 Task: Open Card Lessons Learned Meeting in Board Sales Forecasting and Revenue Projection to Workspace Corporate Social Responsibility and add a team member Softage.1@softage.net, a label Blue, a checklist Invoice Tracking, an attachment from your computer, a color Blue and finally, add a card description 'Develop and launch new customer referral program for B2C market' and a comment 'Our team has the opportunity to exceed expectations on this task, so let us deliver something that truly impresses.'. Add a start date 'Jan 09, 1900' with a due date 'Jan 16, 1900'
Action: Mouse moved to (95, 445)
Screenshot: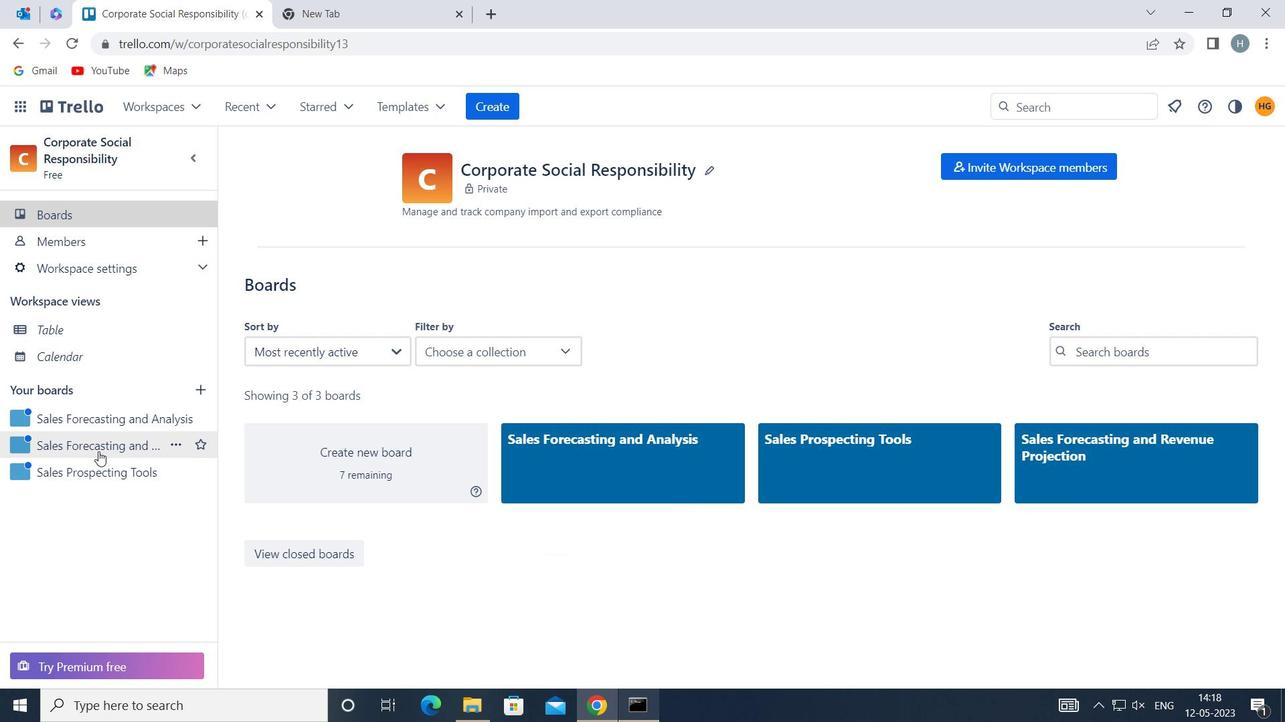
Action: Mouse pressed left at (95, 445)
Screenshot: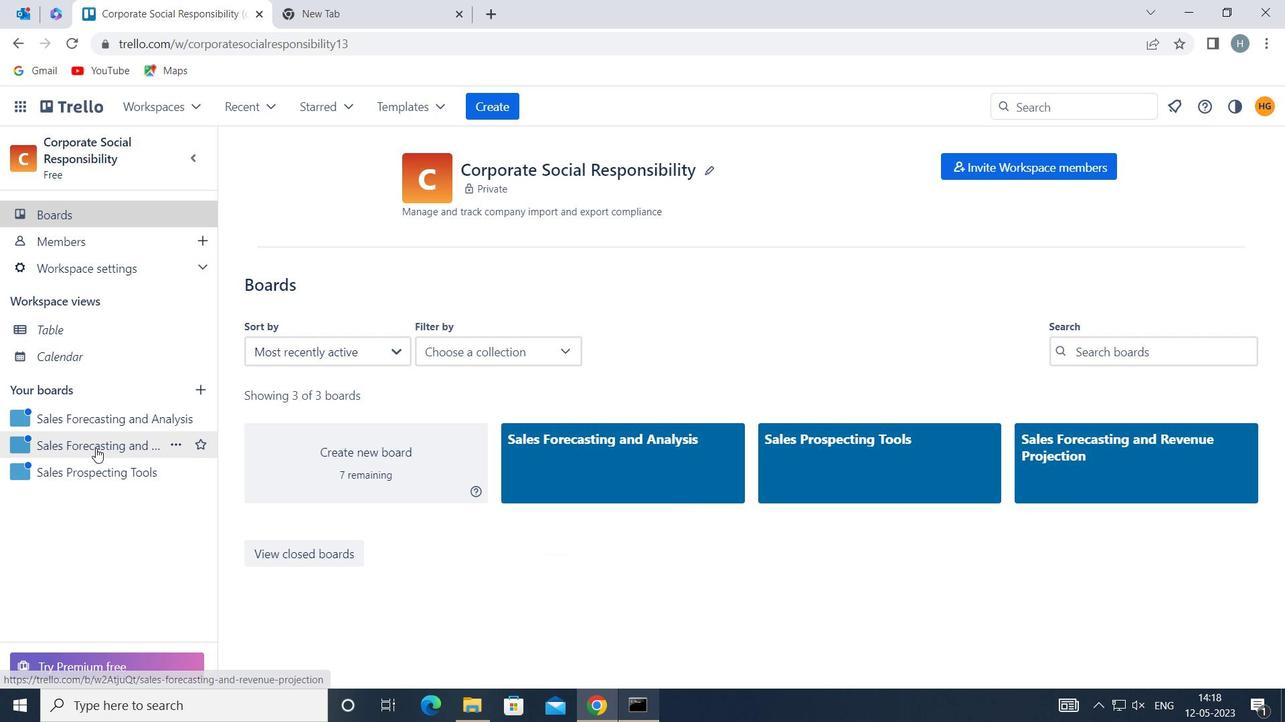 
Action: Mouse moved to (757, 242)
Screenshot: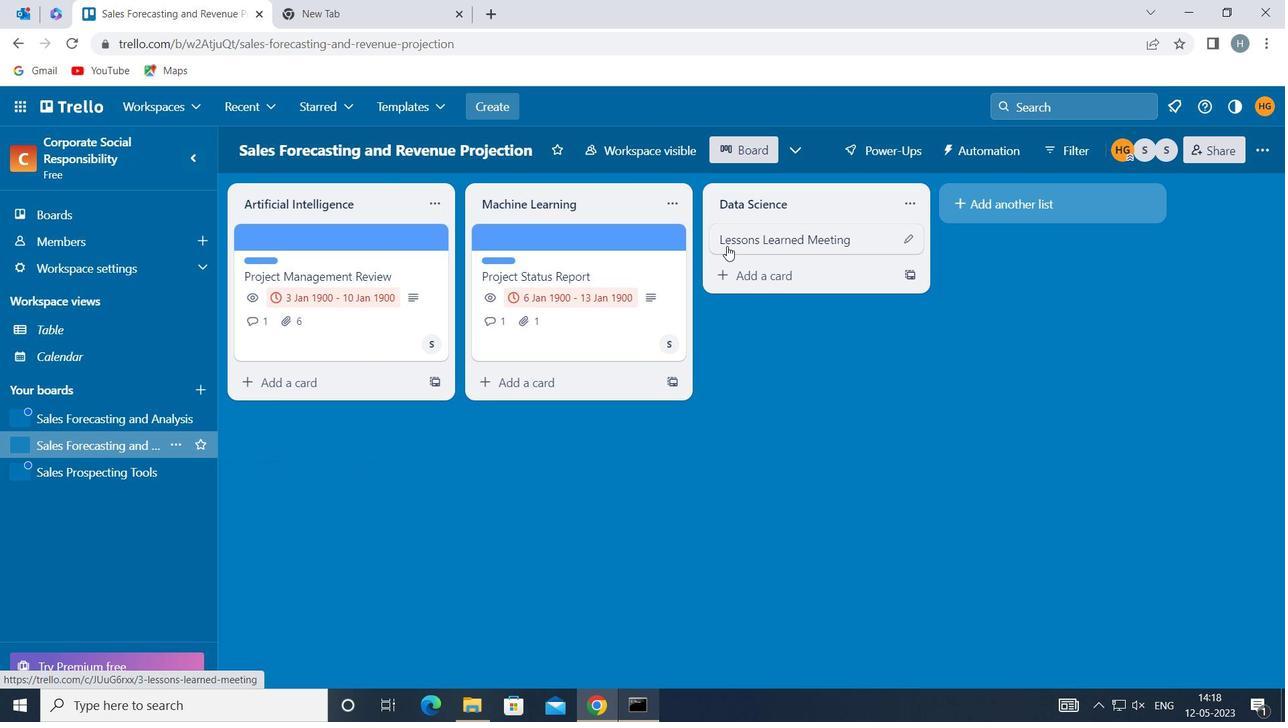 
Action: Mouse pressed left at (757, 242)
Screenshot: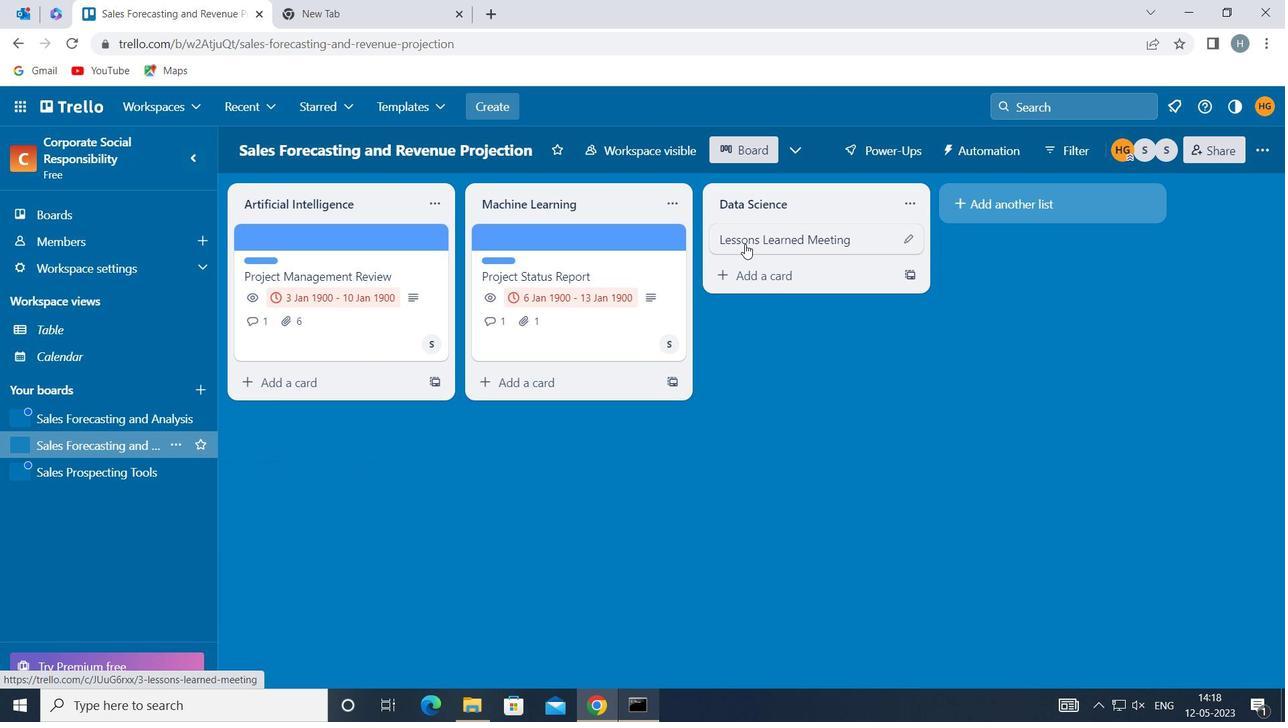 
Action: Mouse moved to (852, 301)
Screenshot: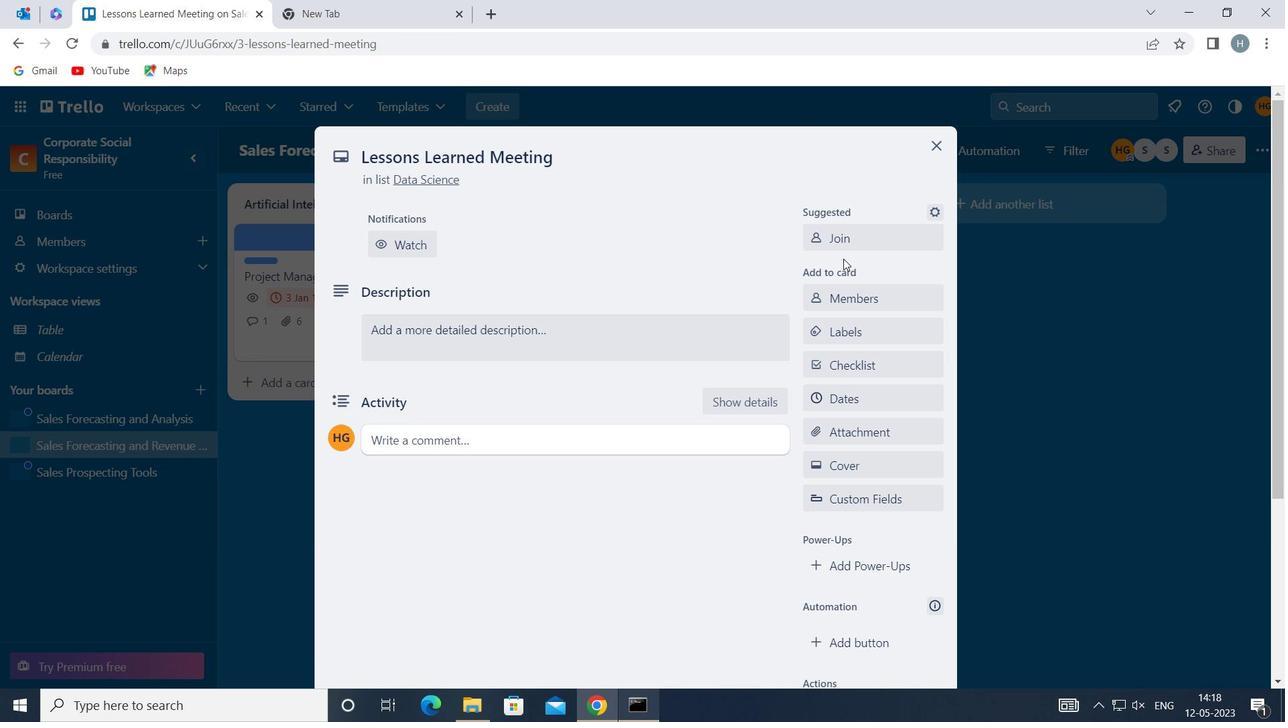 
Action: Mouse pressed left at (852, 301)
Screenshot: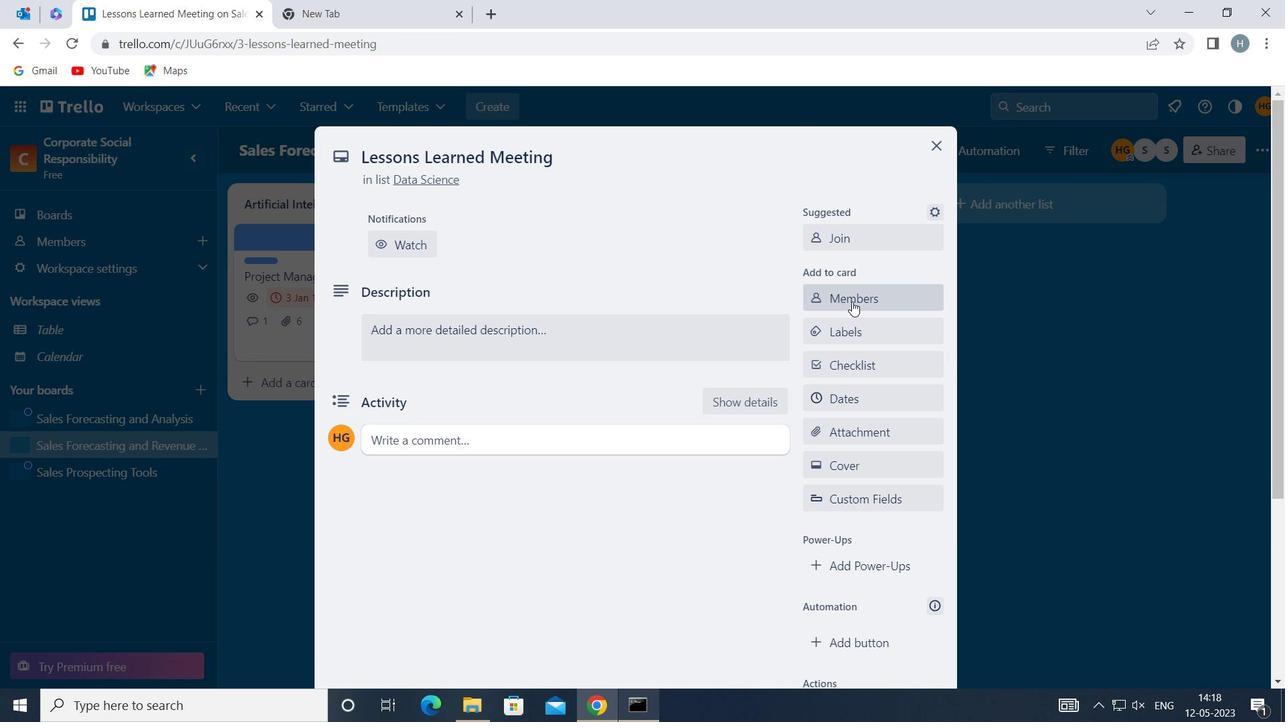 
Action: Key pressed softage
Screenshot: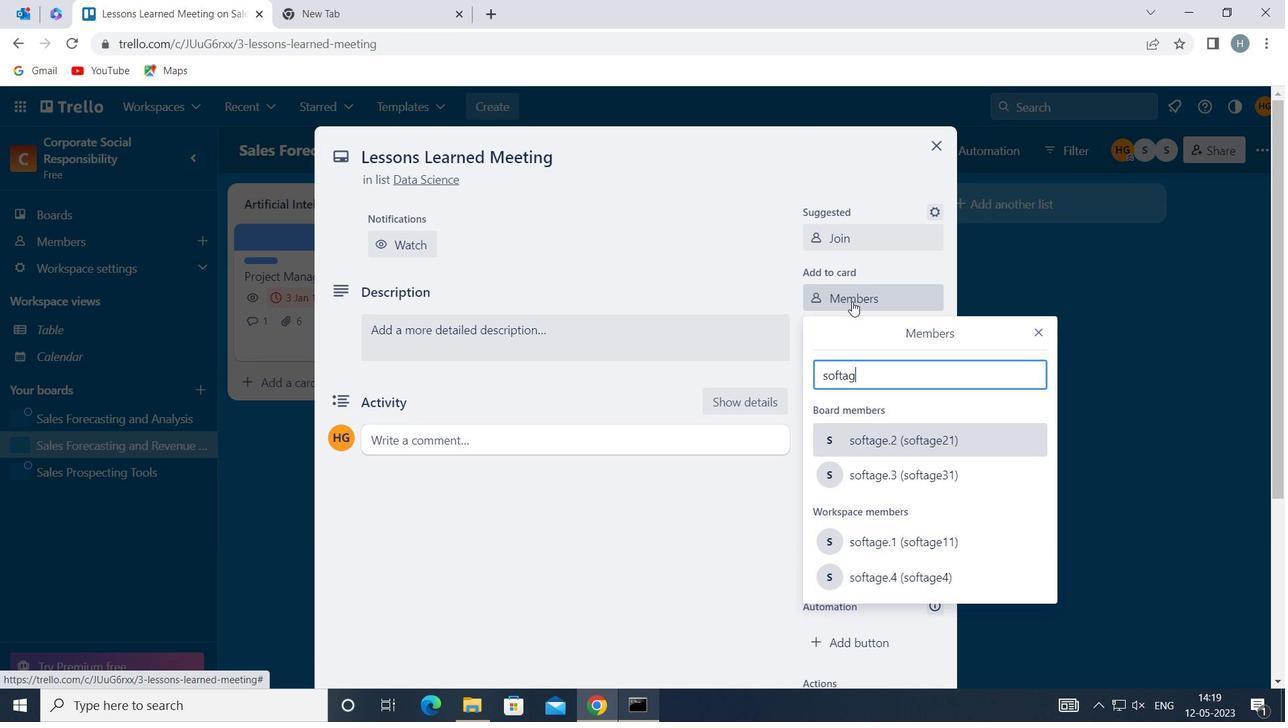 
Action: Mouse moved to (910, 539)
Screenshot: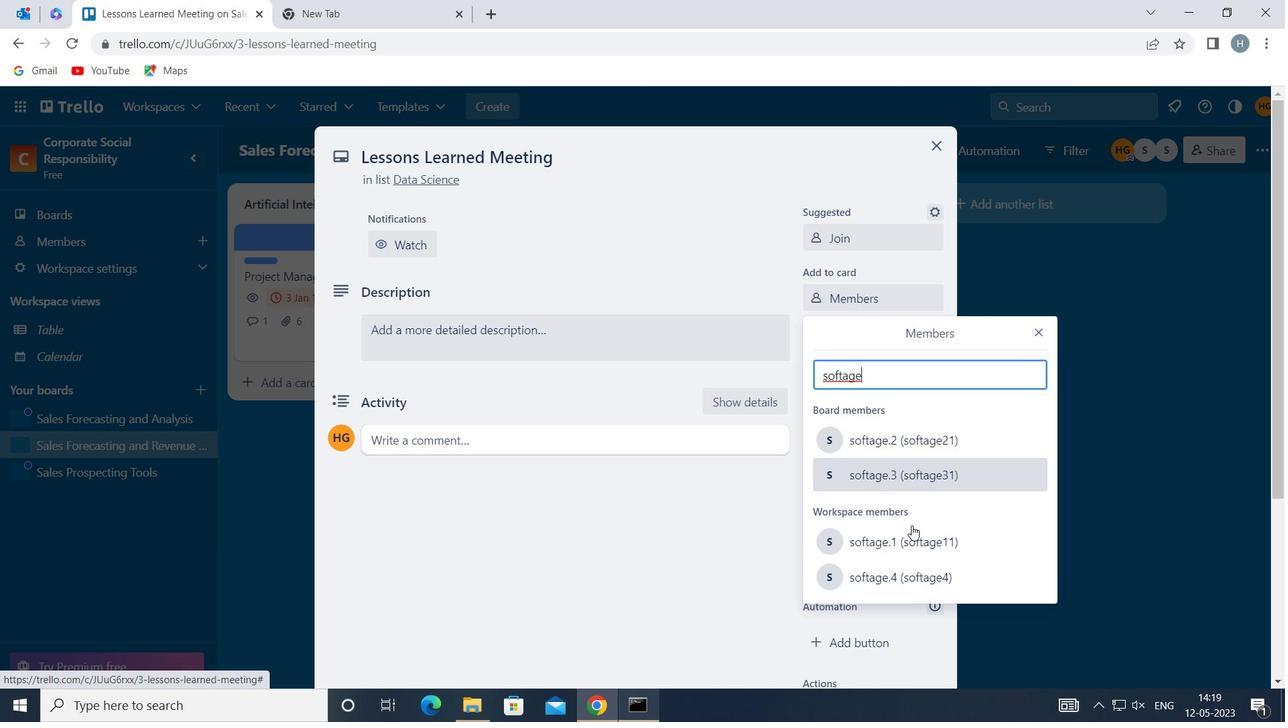 
Action: Mouse pressed left at (910, 539)
Screenshot: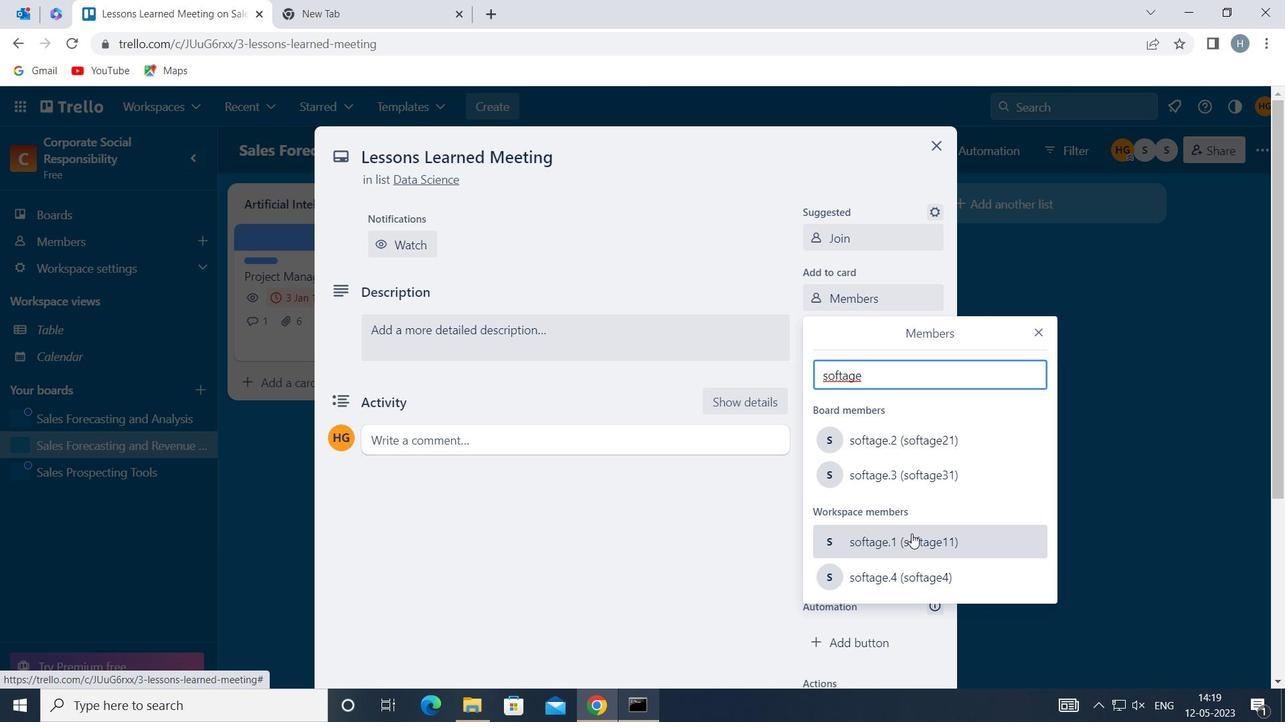 
Action: Mouse moved to (1036, 334)
Screenshot: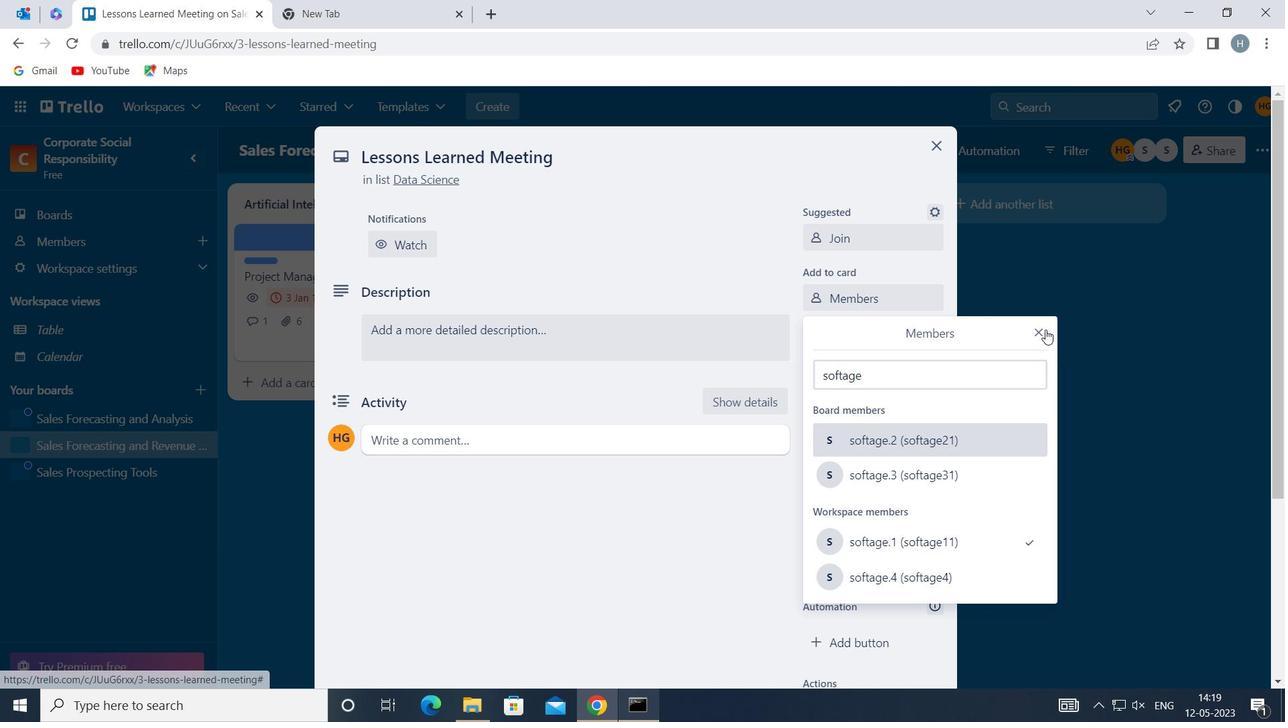 
Action: Mouse pressed left at (1036, 334)
Screenshot: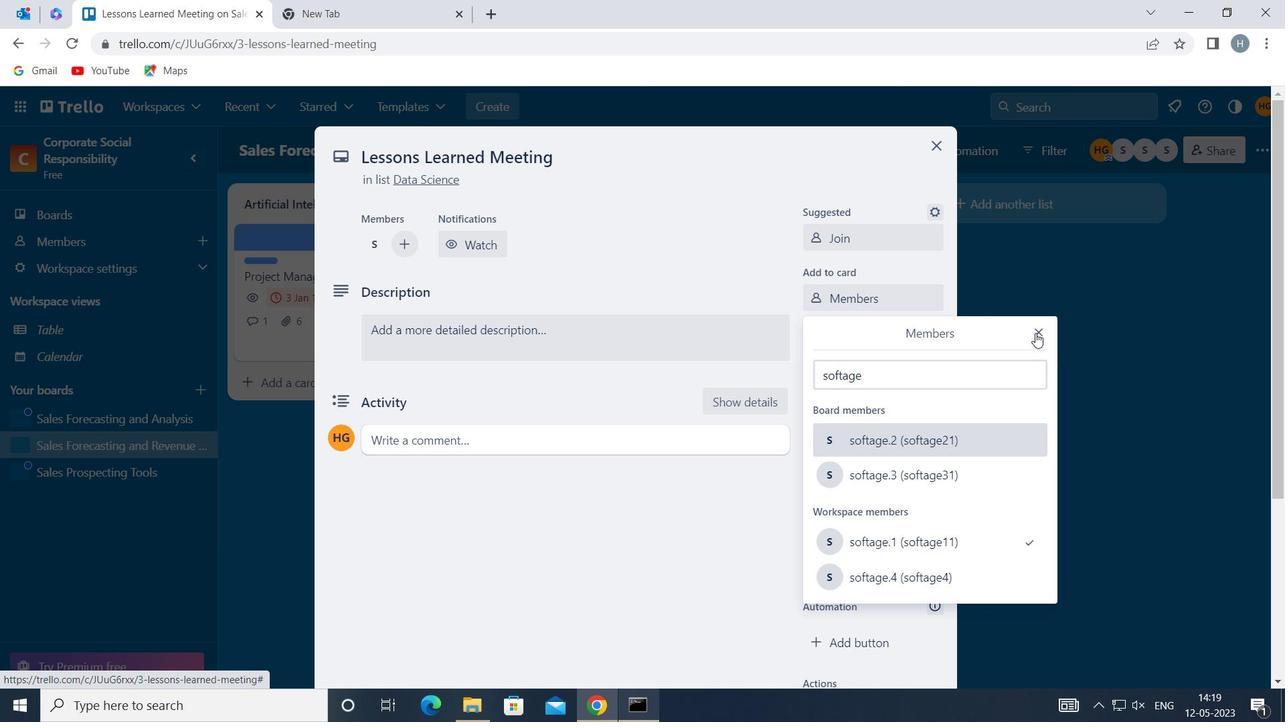 
Action: Mouse moved to (902, 328)
Screenshot: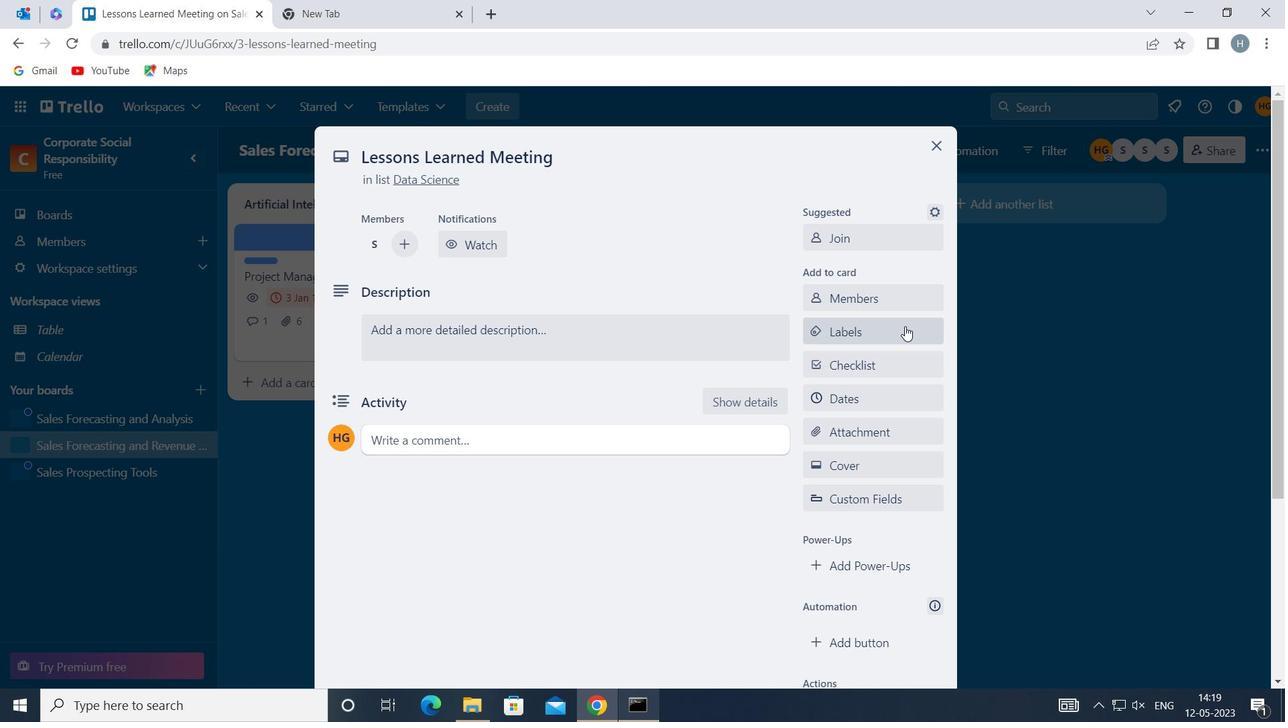 
Action: Mouse pressed left at (902, 328)
Screenshot: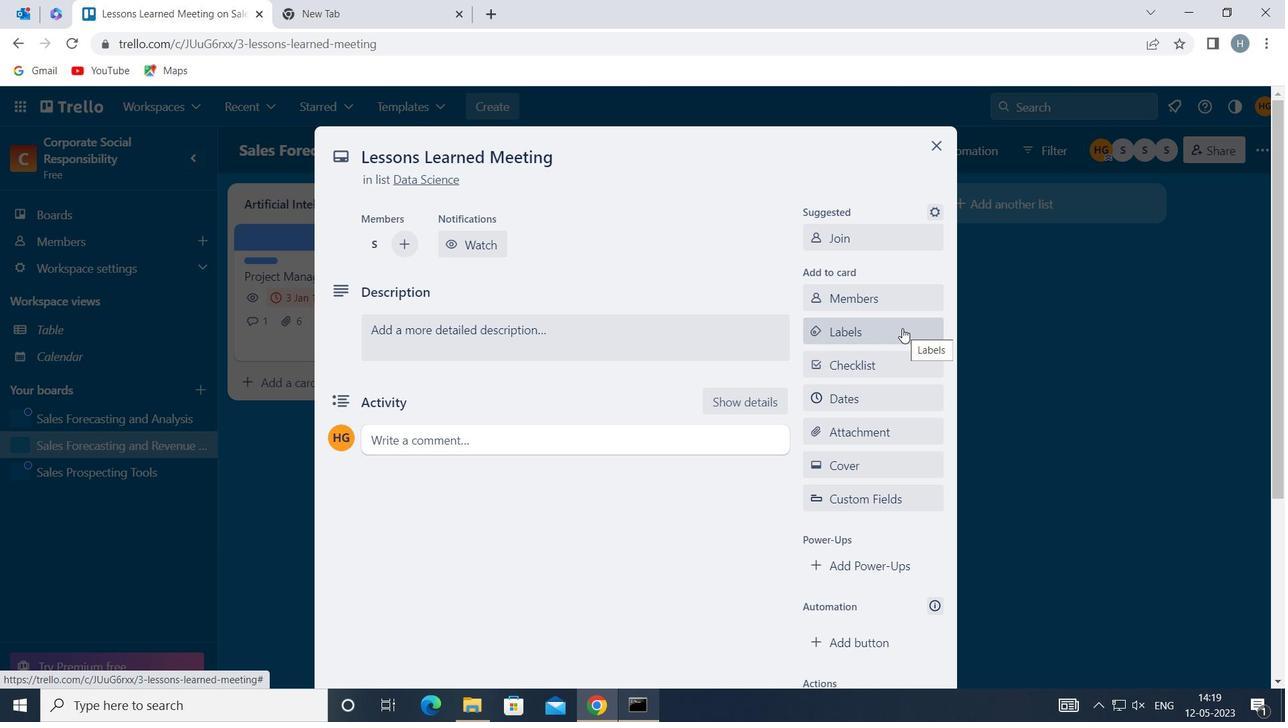 
Action: Mouse moved to (906, 391)
Screenshot: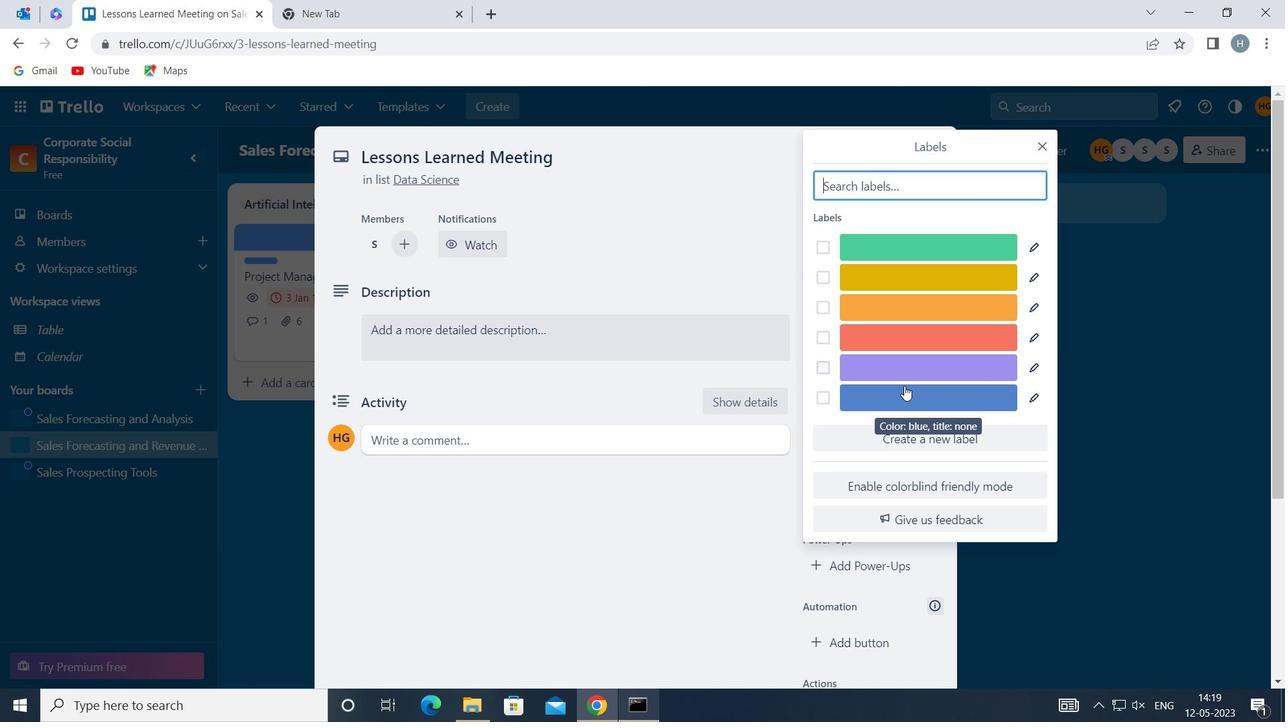 
Action: Mouse pressed left at (906, 391)
Screenshot: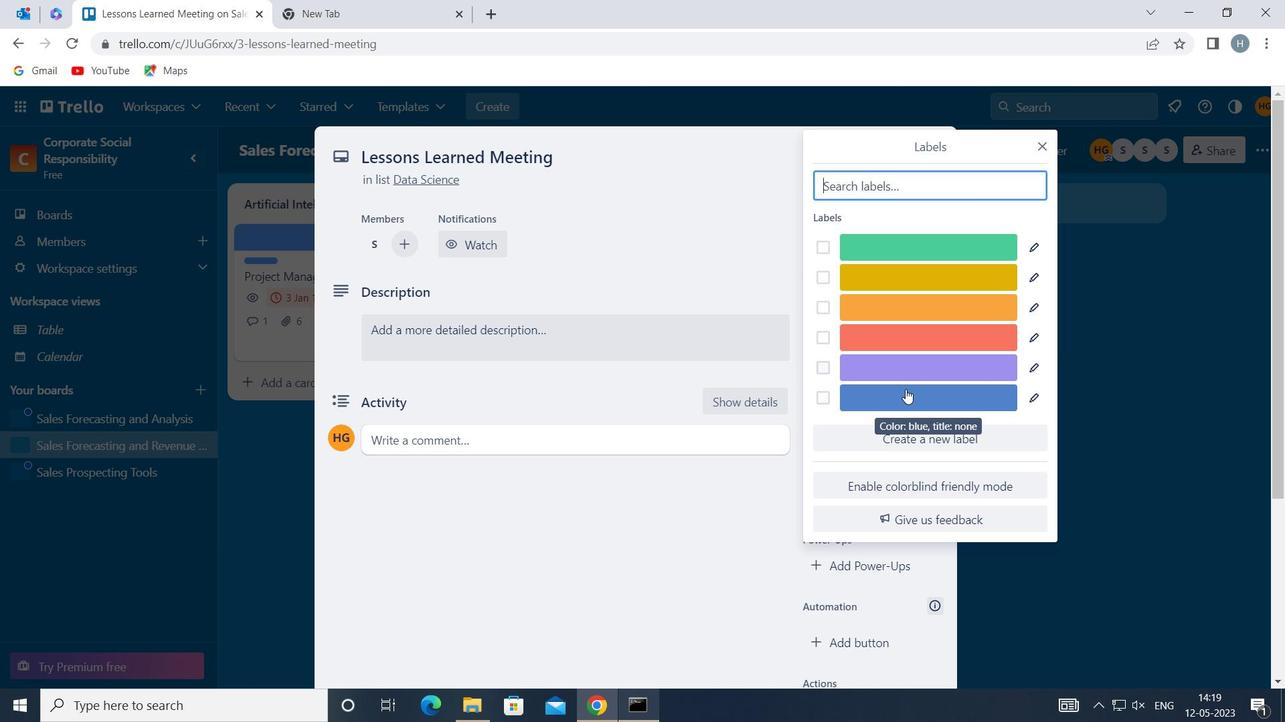 
Action: Mouse moved to (1044, 143)
Screenshot: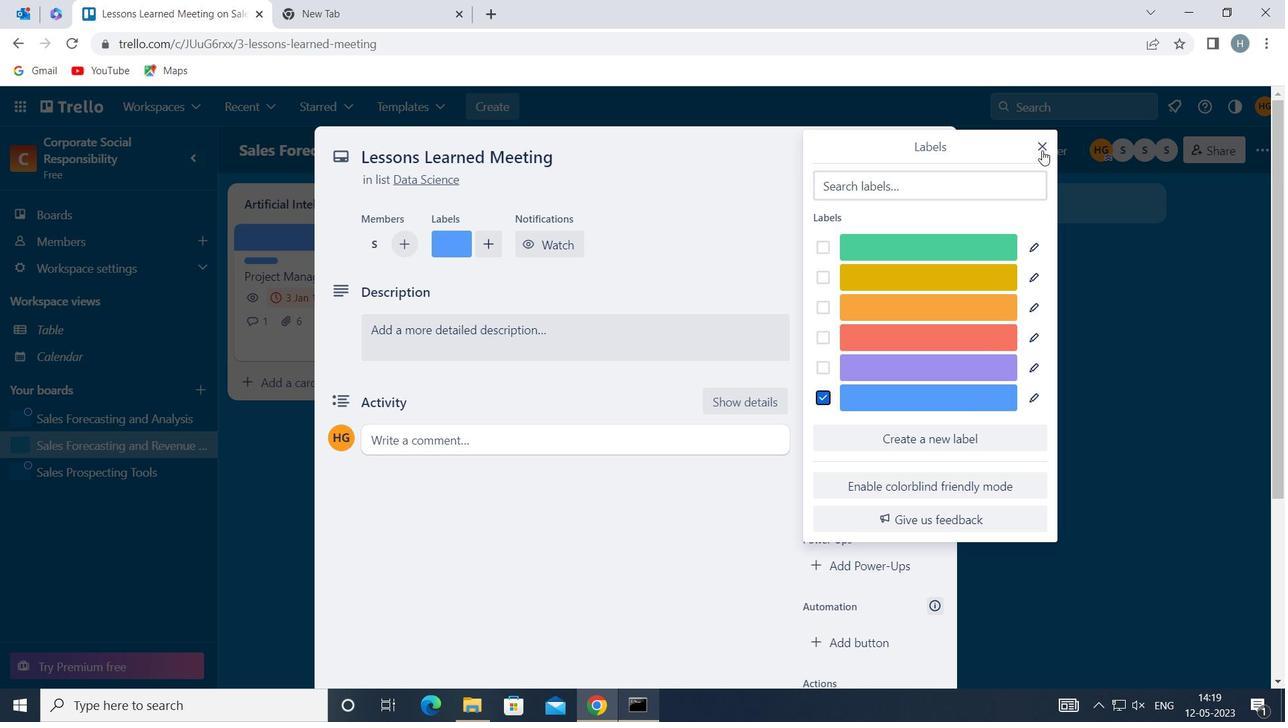 
Action: Mouse pressed left at (1044, 143)
Screenshot: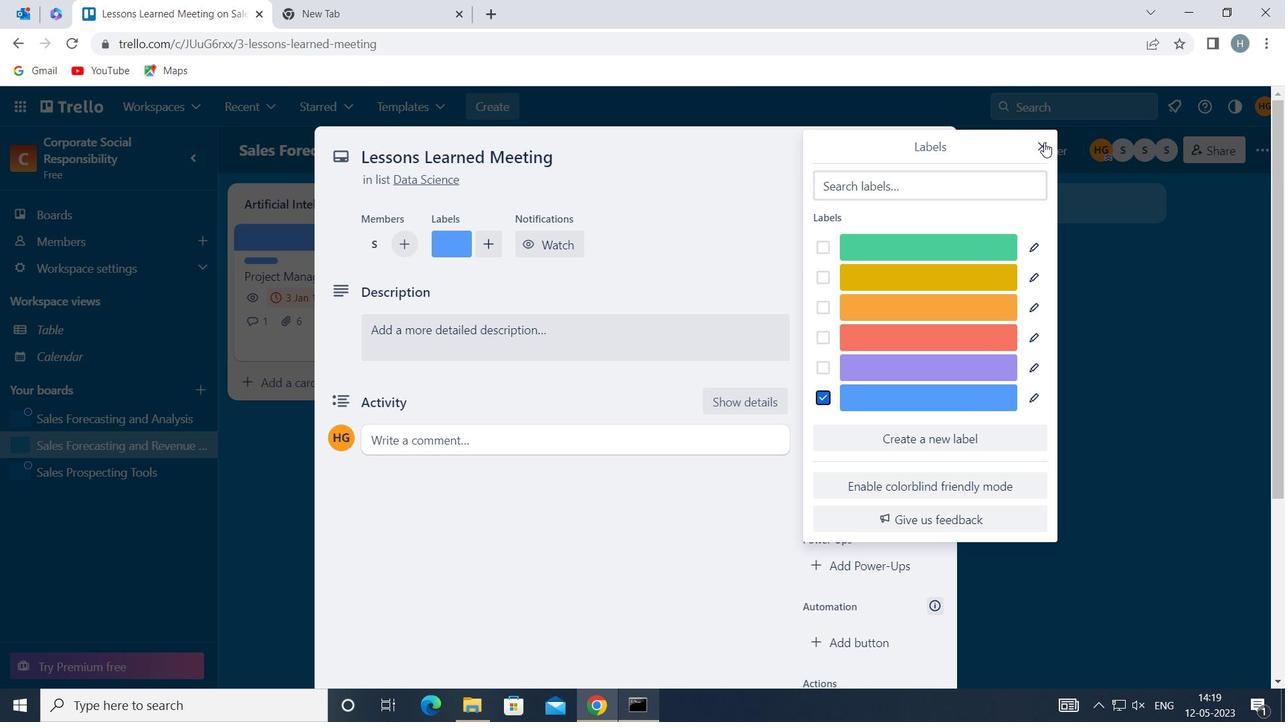 
Action: Mouse moved to (882, 364)
Screenshot: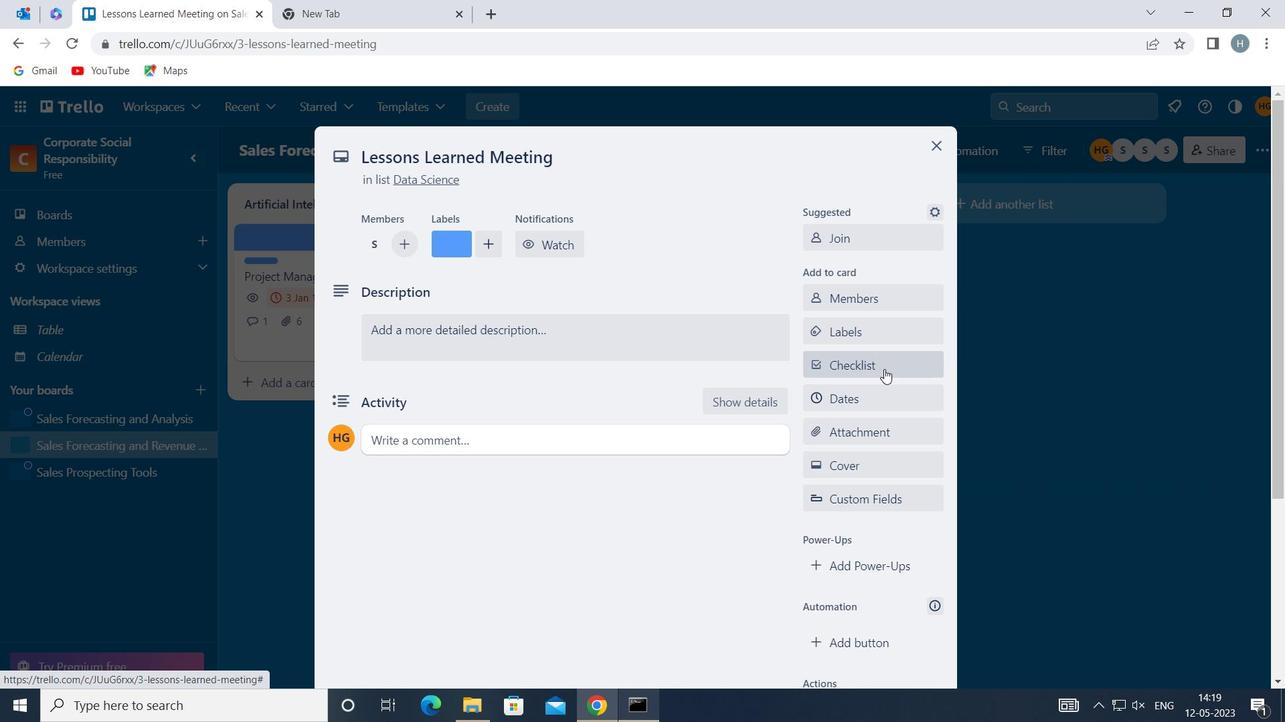 
Action: Mouse pressed left at (882, 364)
Screenshot: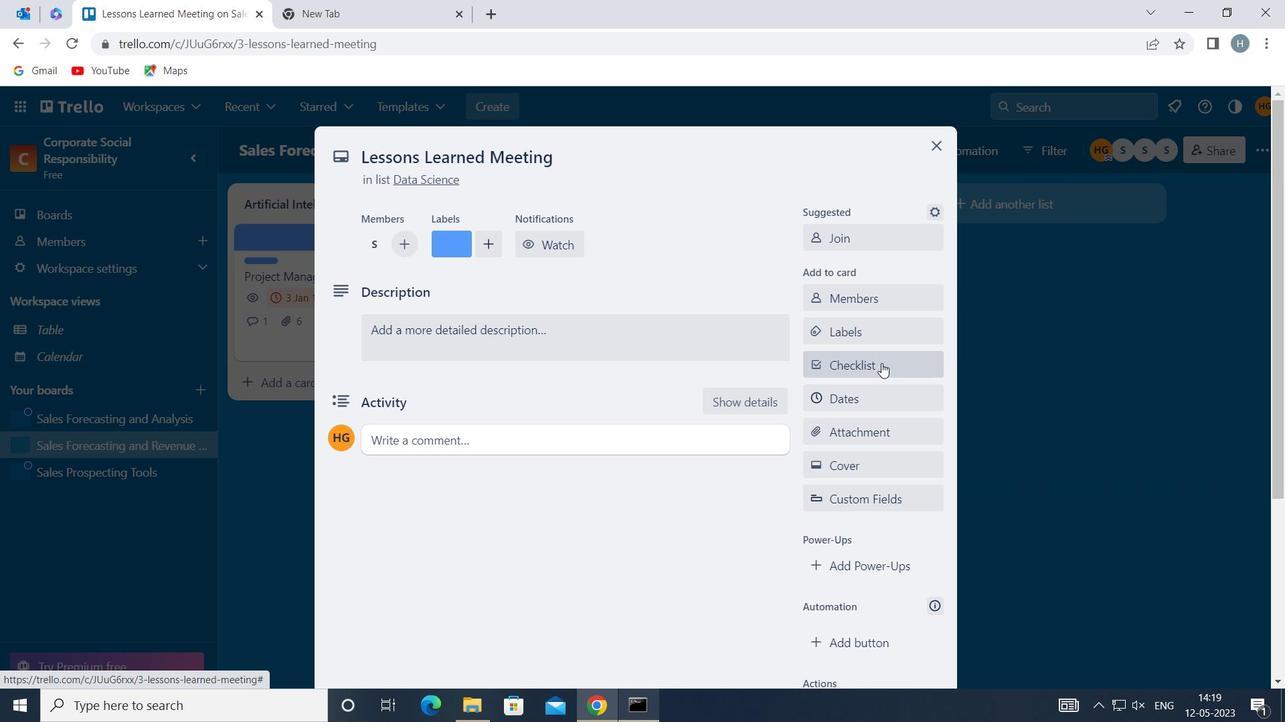 
Action: Key pressed <Key.shift>INVOICE<Key.space><Key.shift>TRACKING
Screenshot: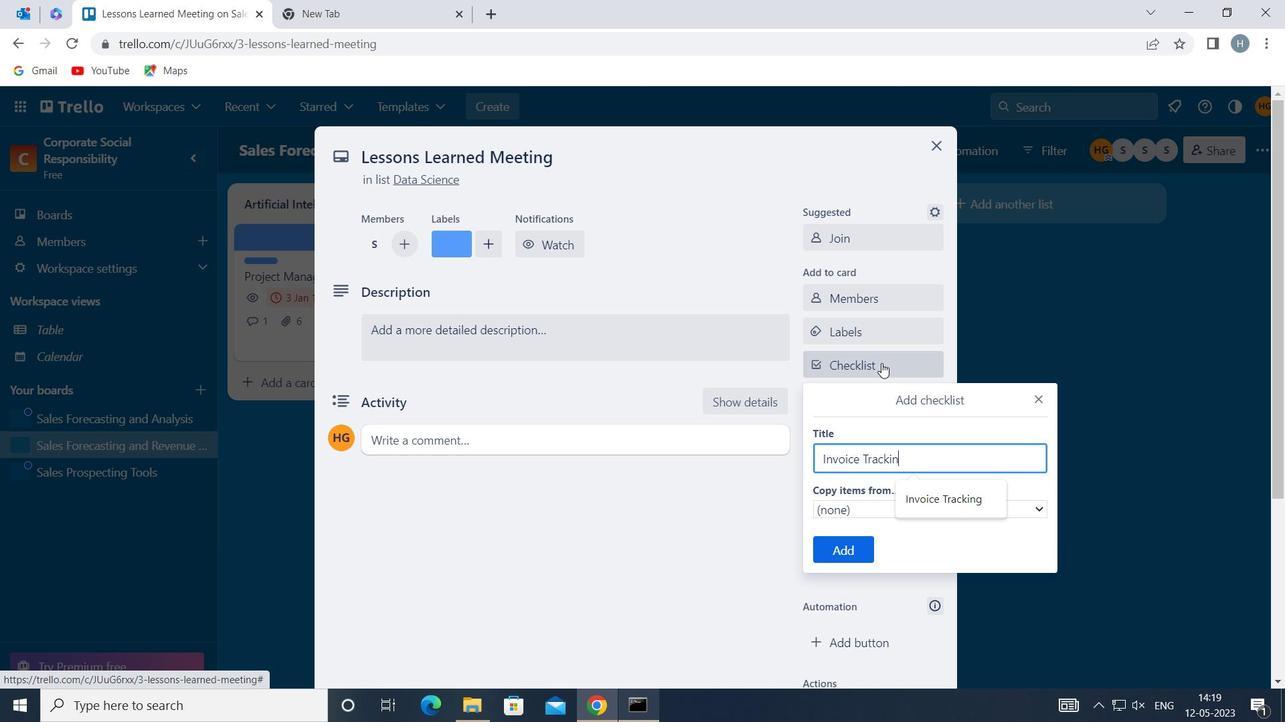 
Action: Mouse moved to (831, 553)
Screenshot: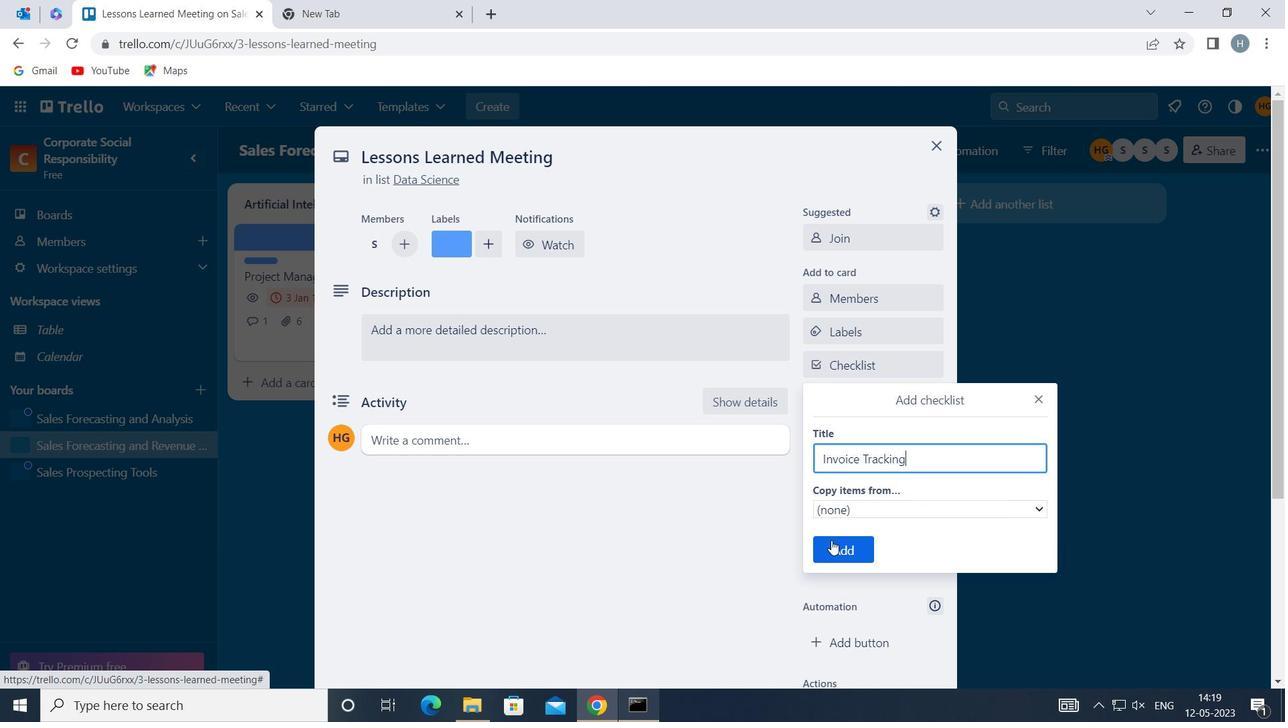 
Action: Mouse pressed left at (831, 553)
Screenshot: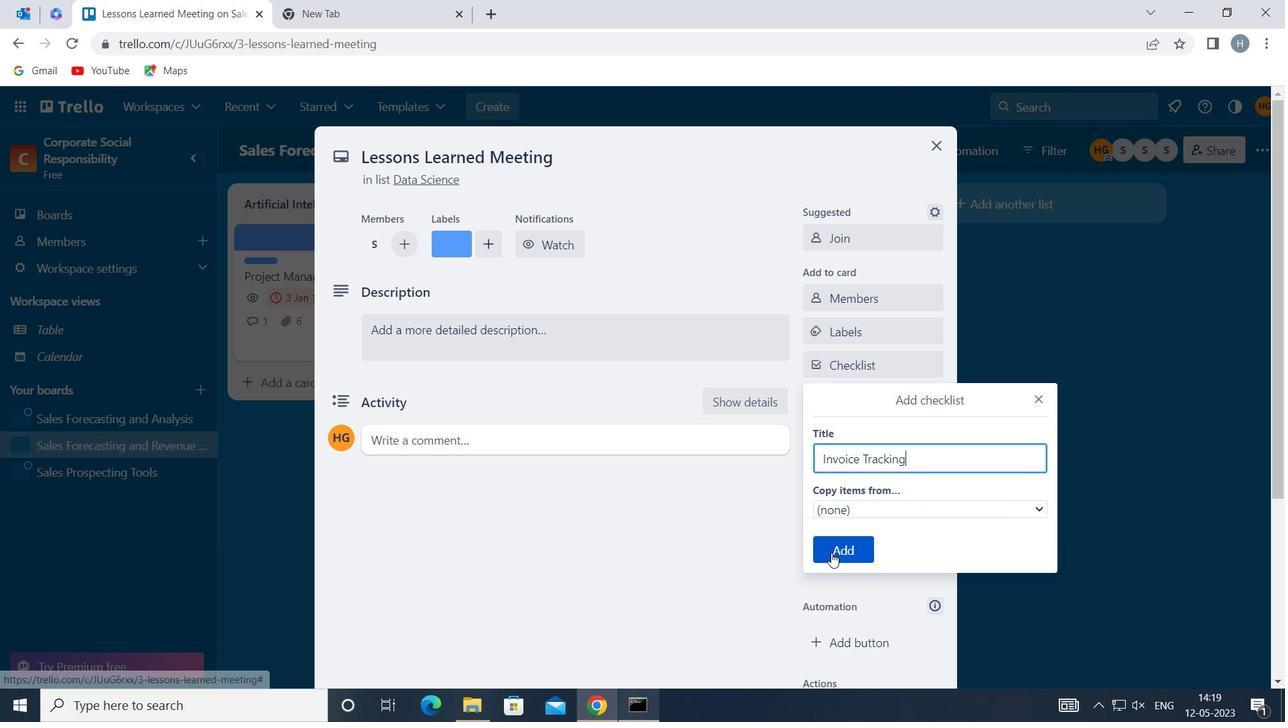 
Action: Mouse moved to (853, 425)
Screenshot: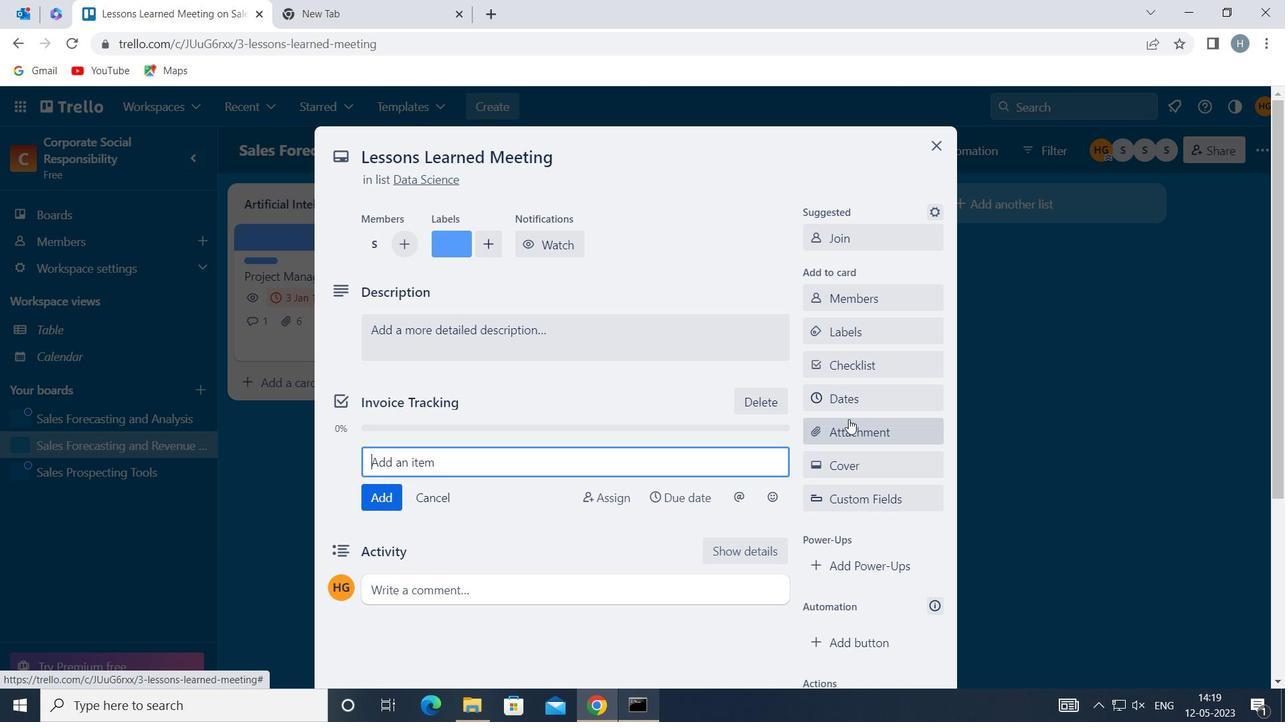 
Action: Mouse pressed left at (853, 425)
Screenshot: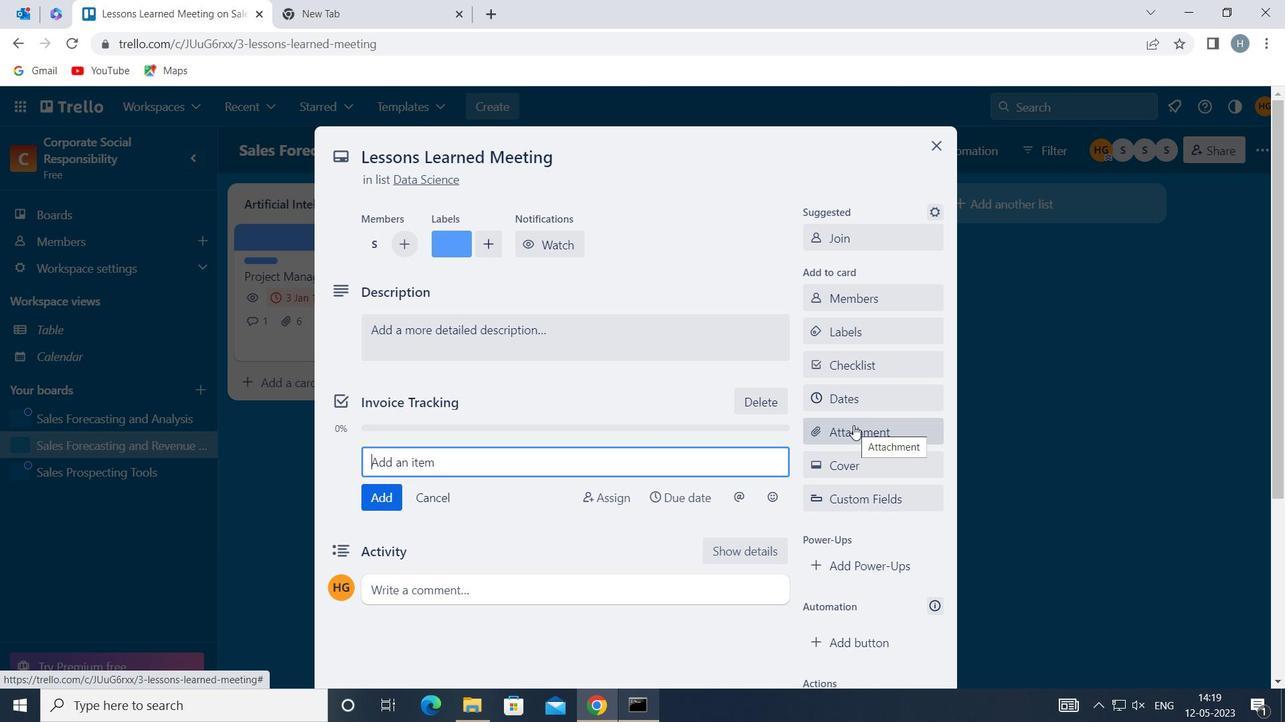 
Action: Mouse moved to (889, 180)
Screenshot: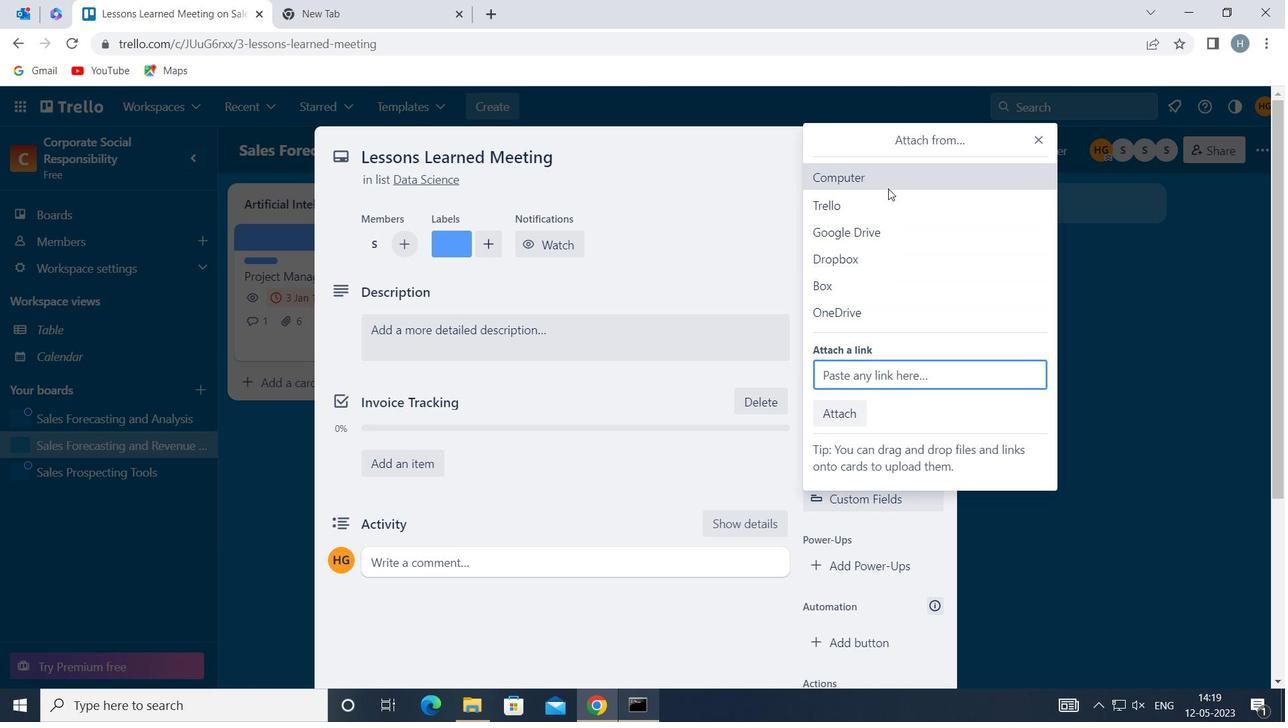 
Action: Mouse pressed left at (889, 180)
Screenshot: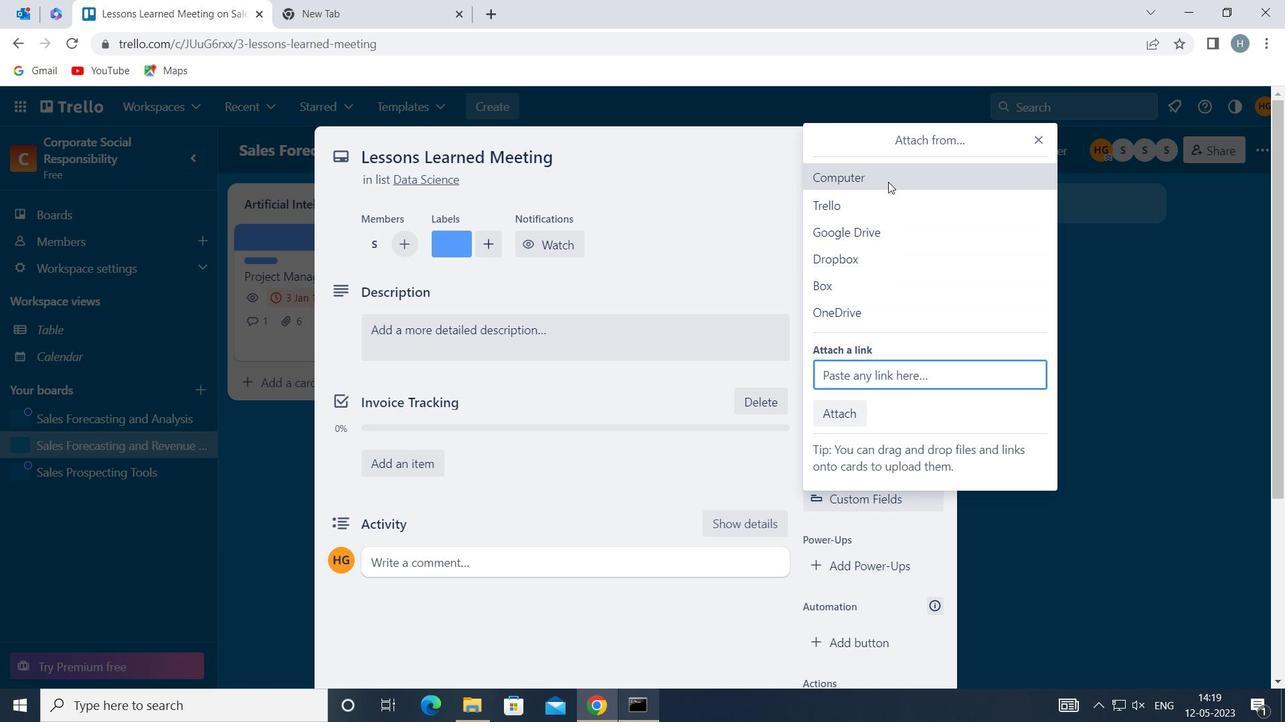 
Action: Mouse moved to (436, 149)
Screenshot: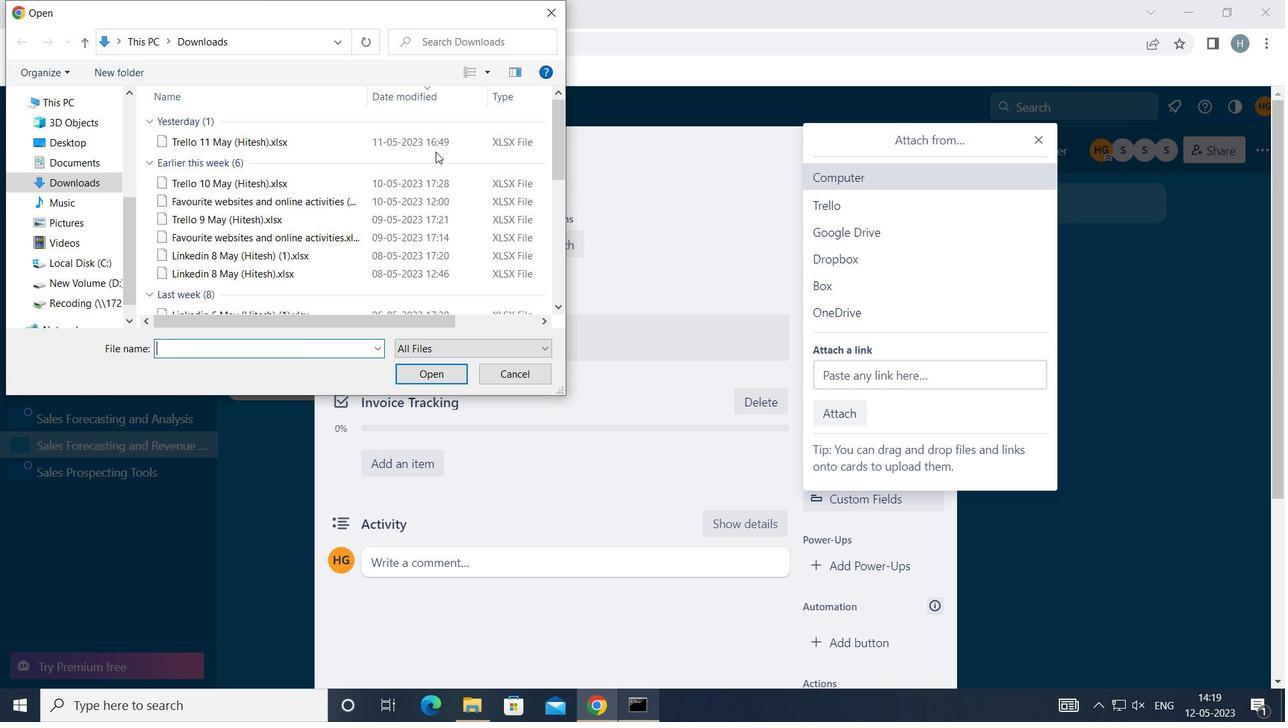 
Action: Mouse pressed left at (436, 149)
Screenshot: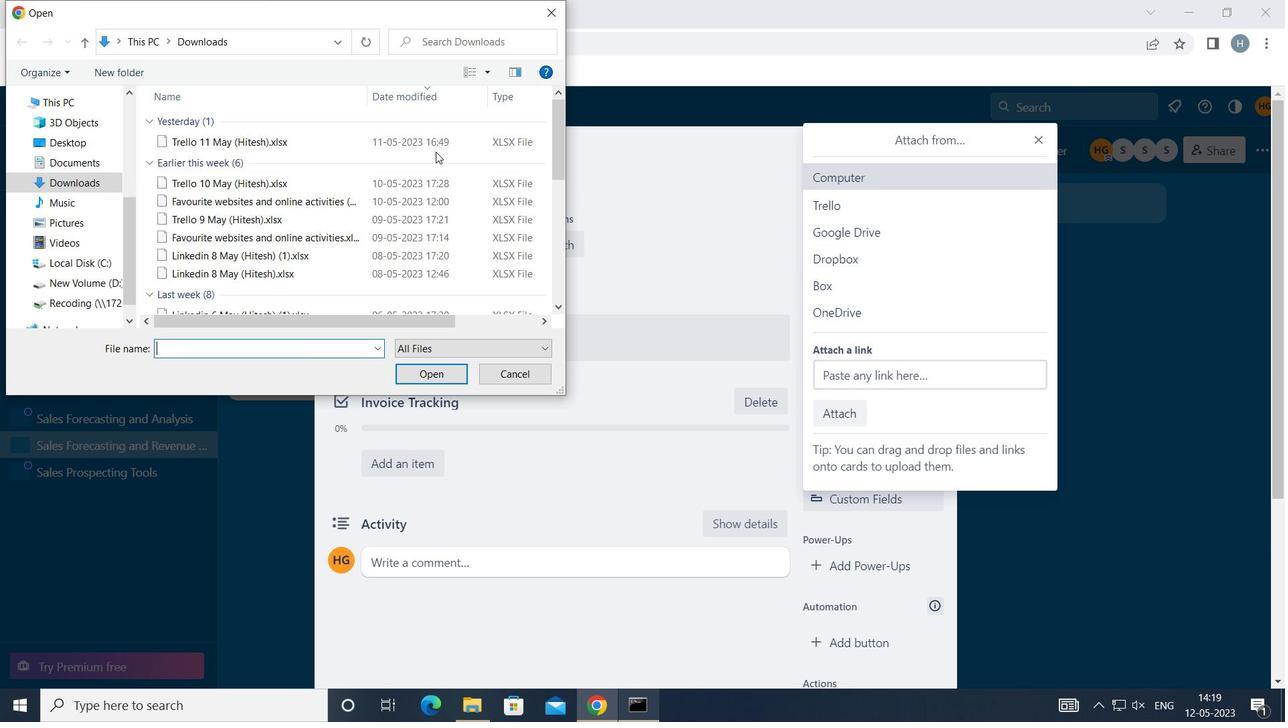 
Action: Mouse moved to (446, 371)
Screenshot: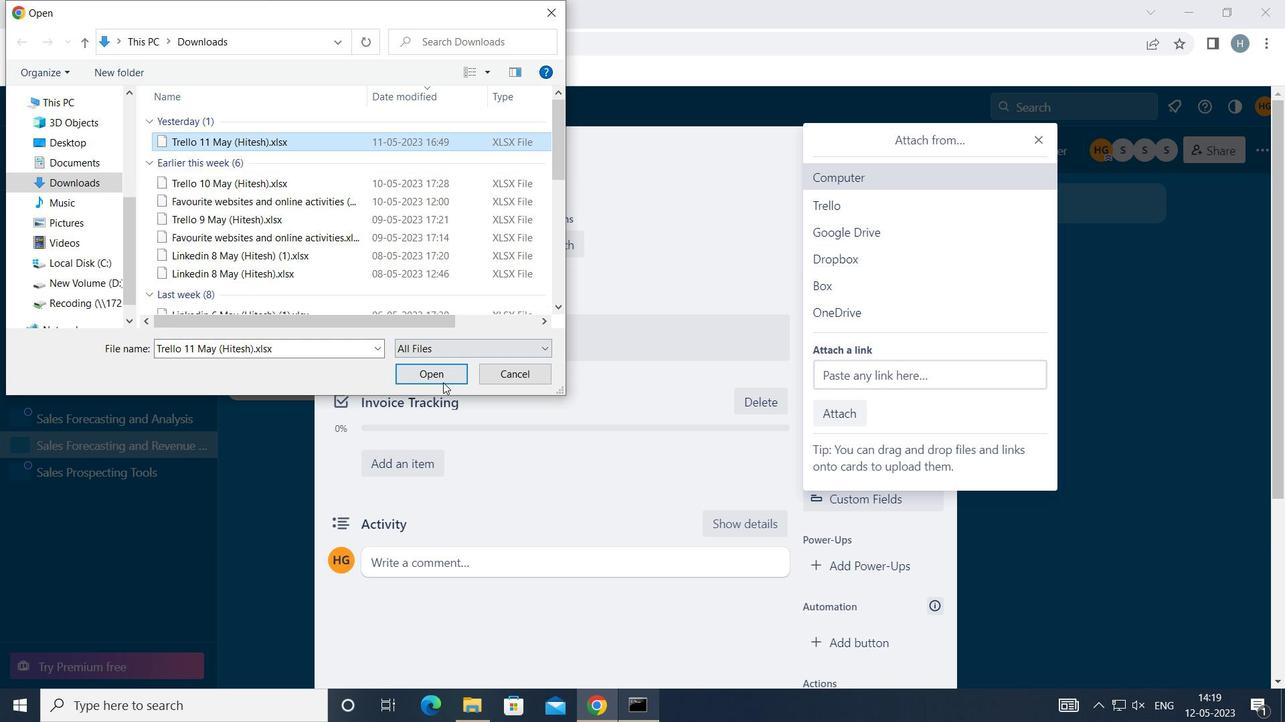 
Action: Mouse pressed left at (446, 371)
Screenshot: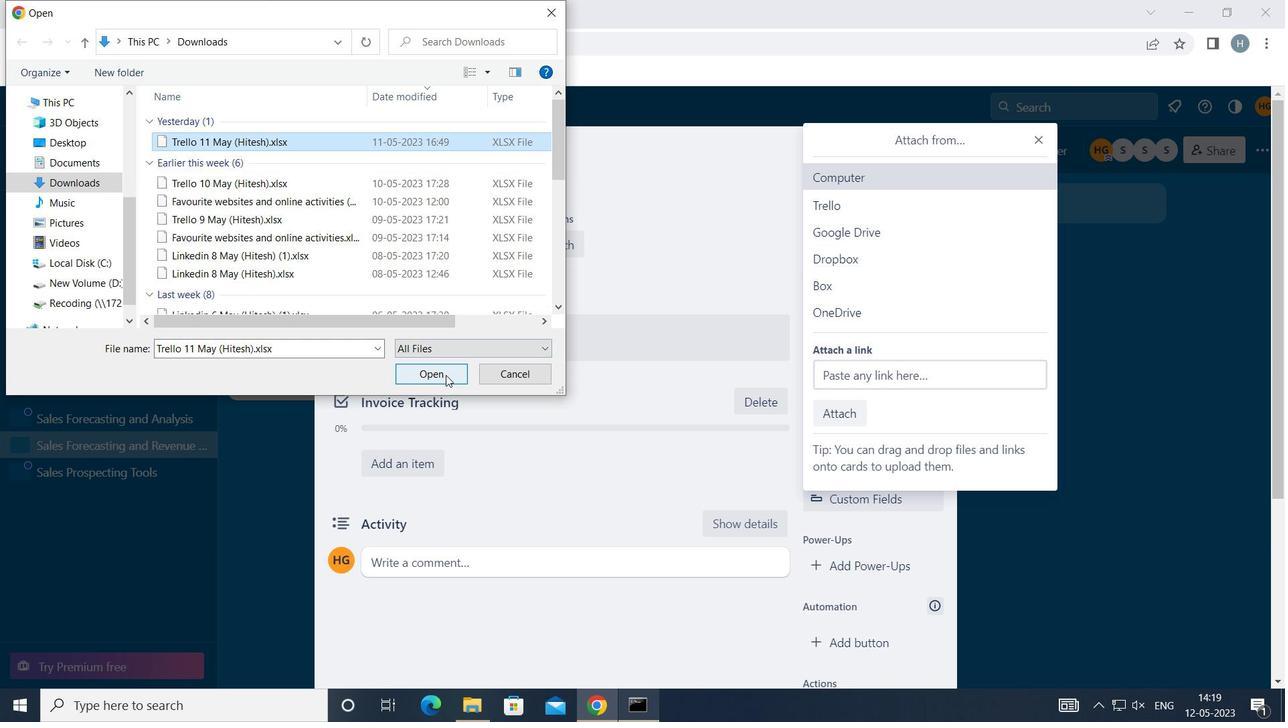 
Action: Mouse moved to (856, 461)
Screenshot: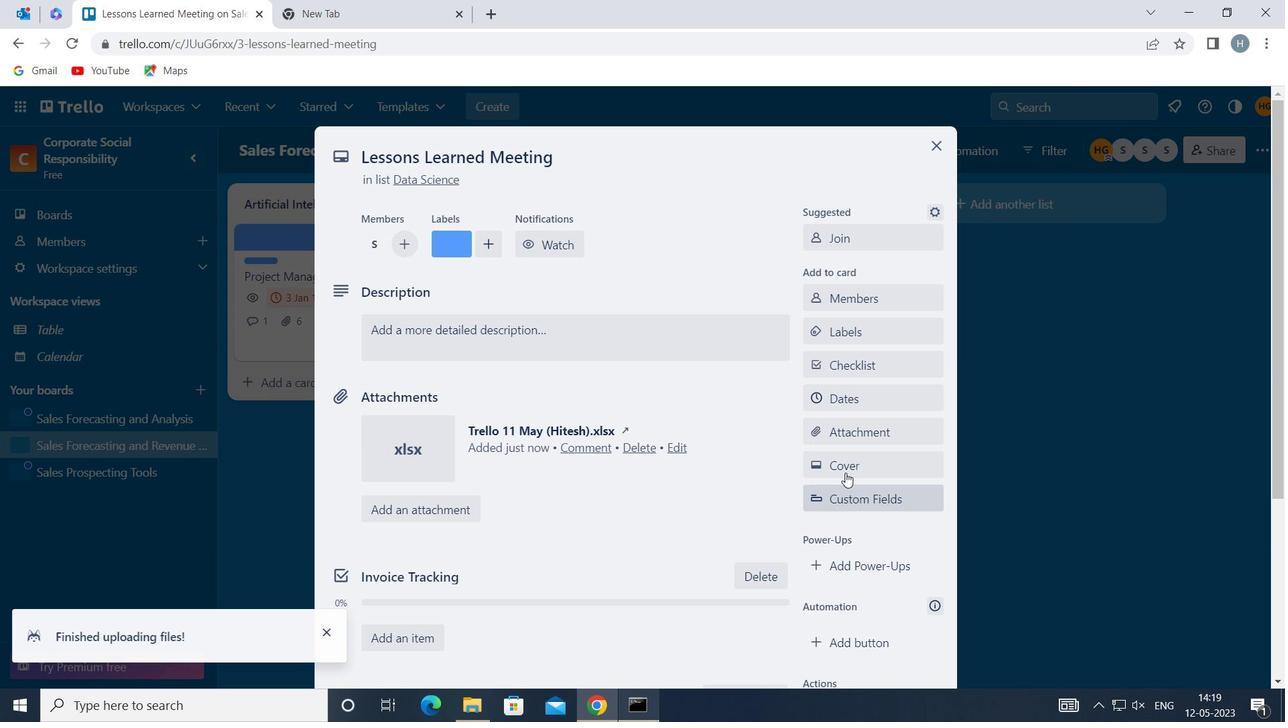 
Action: Mouse pressed left at (856, 461)
Screenshot: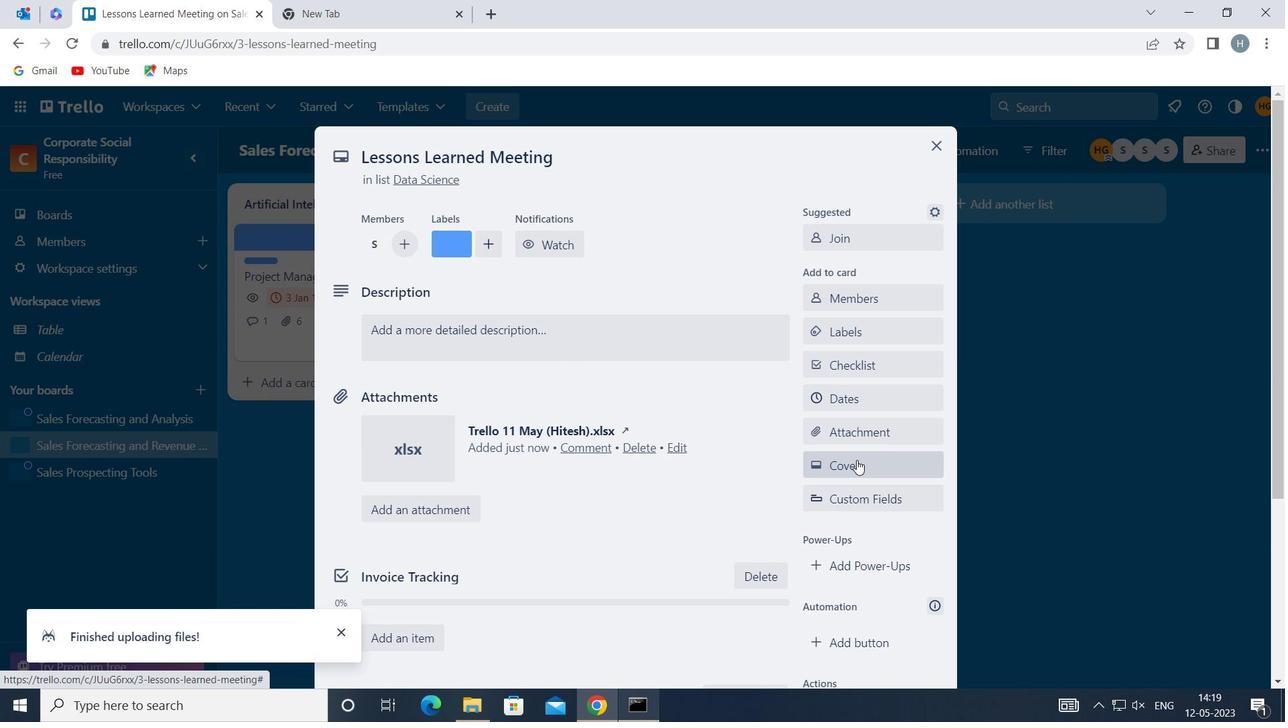 
Action: Mouse moved to (831, 390)
Screenshot: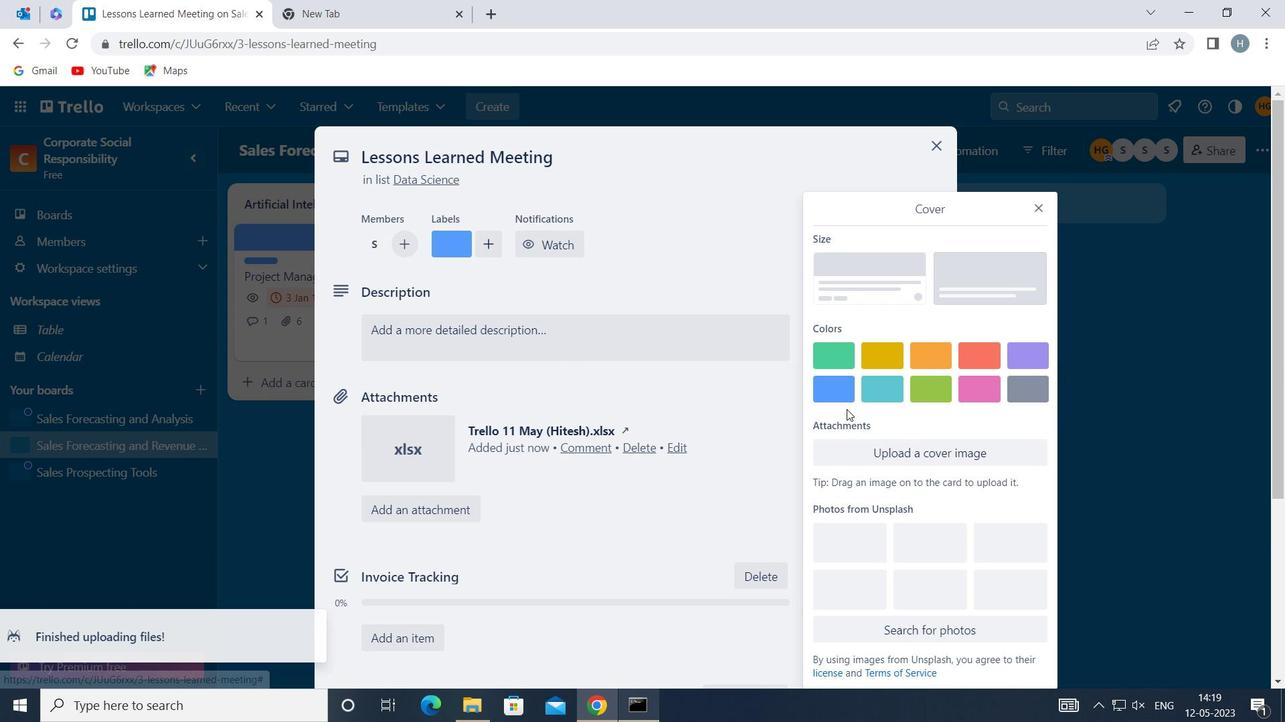 
Action: Mouse pressed left at (831, 390)
Screenshot: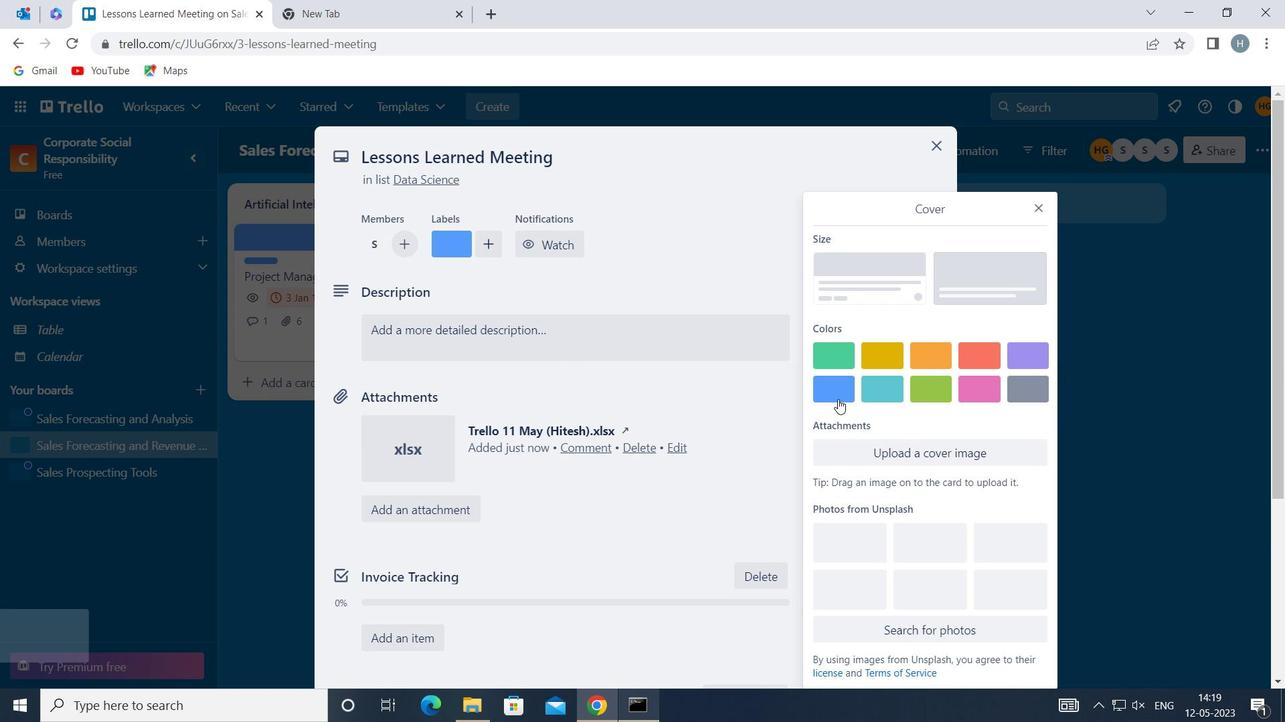 
Action: Mouse moved to (1040, 174)
Screenshot: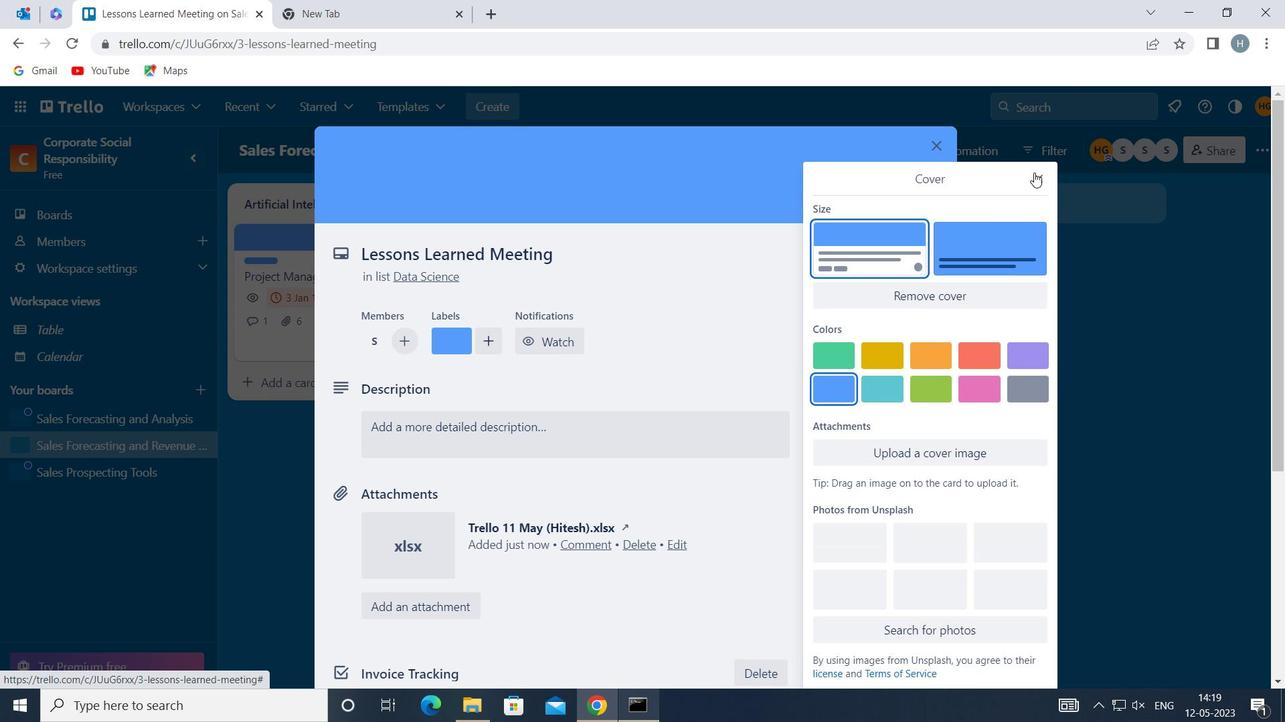 
Action: Mouse pressed left at (1040, 174)
Screenshot: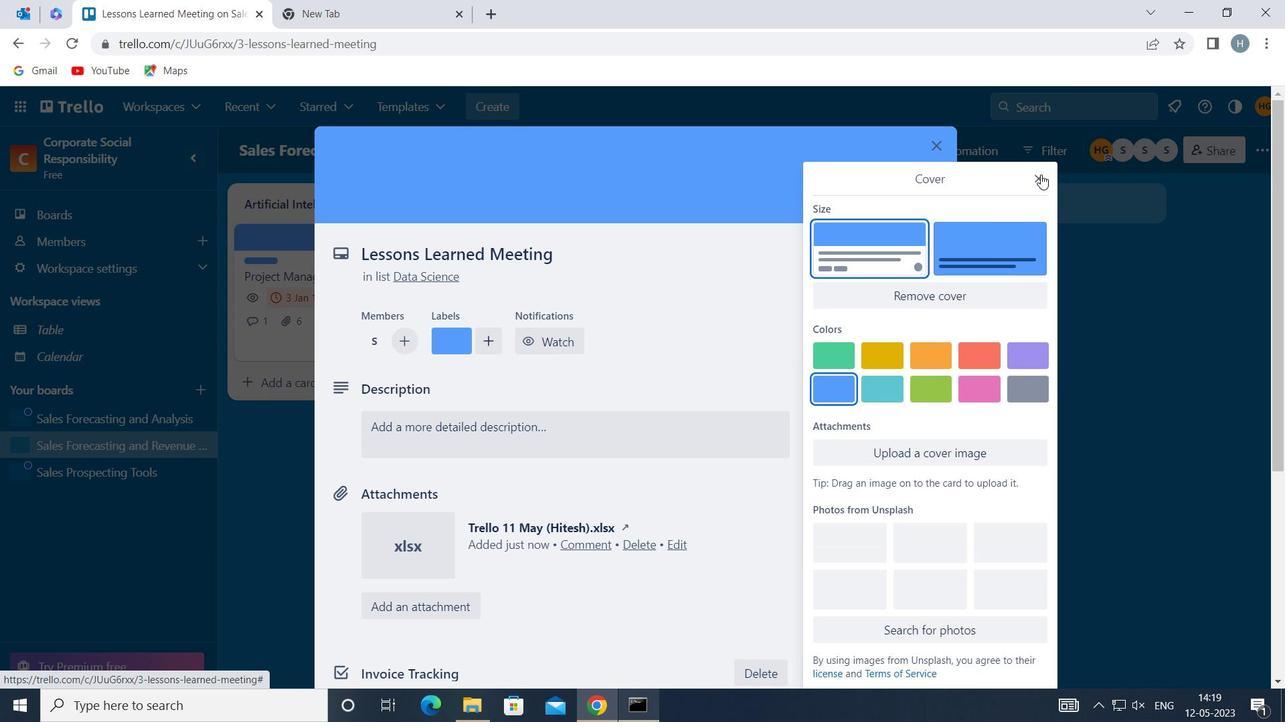 
Action: Mouse moved to (581, 431)
Screenshot: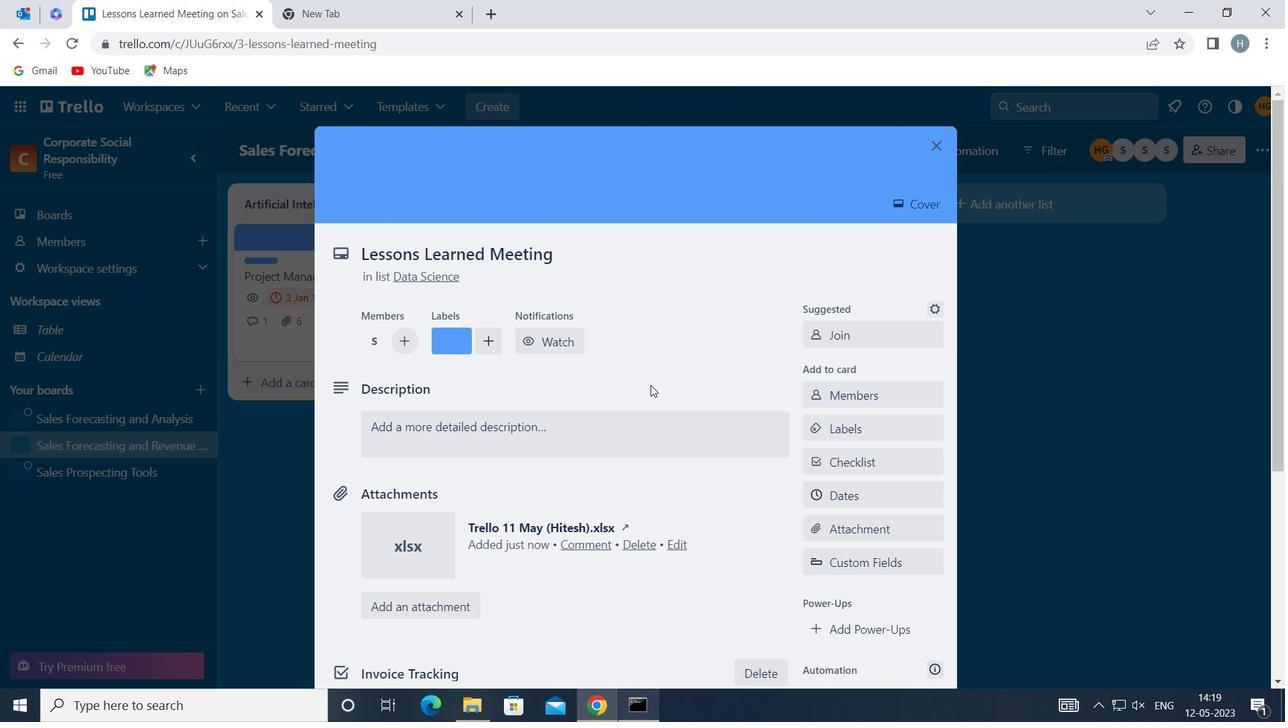 
Action: Mouse pressed left at (581, 431)
Screenshot: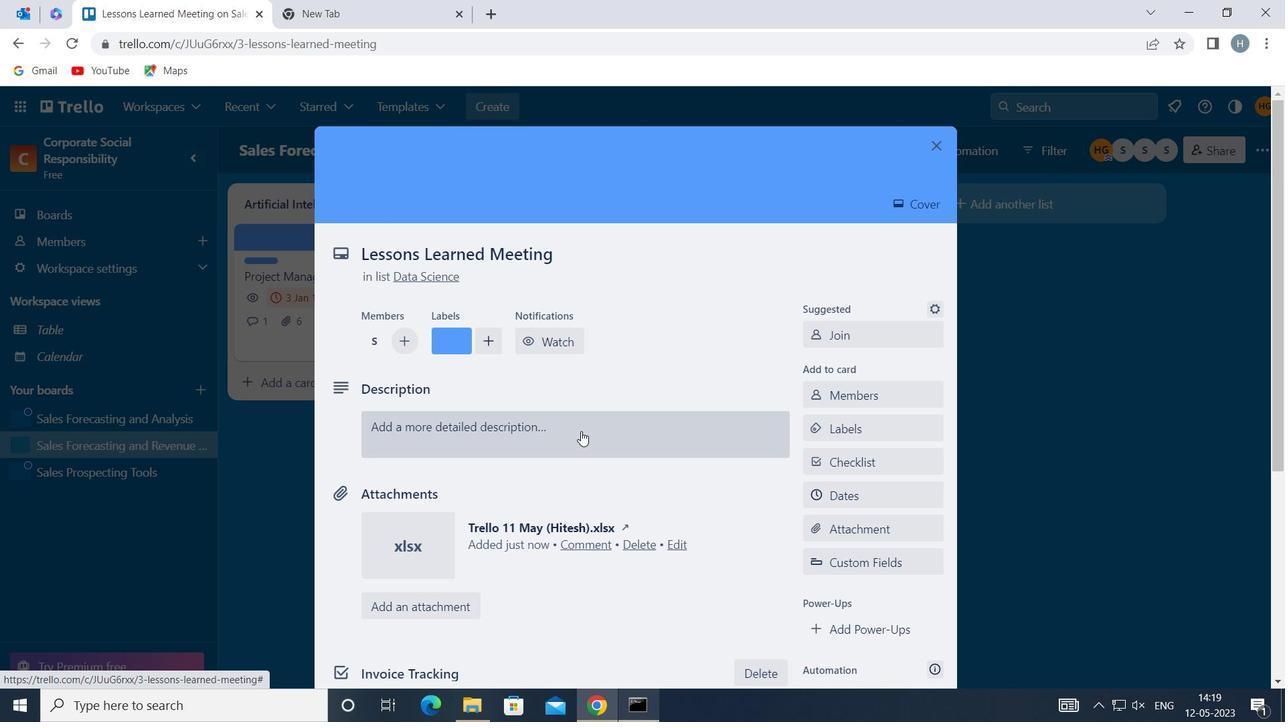 
Action: Mouse moved to (573, 475)
Screenshot: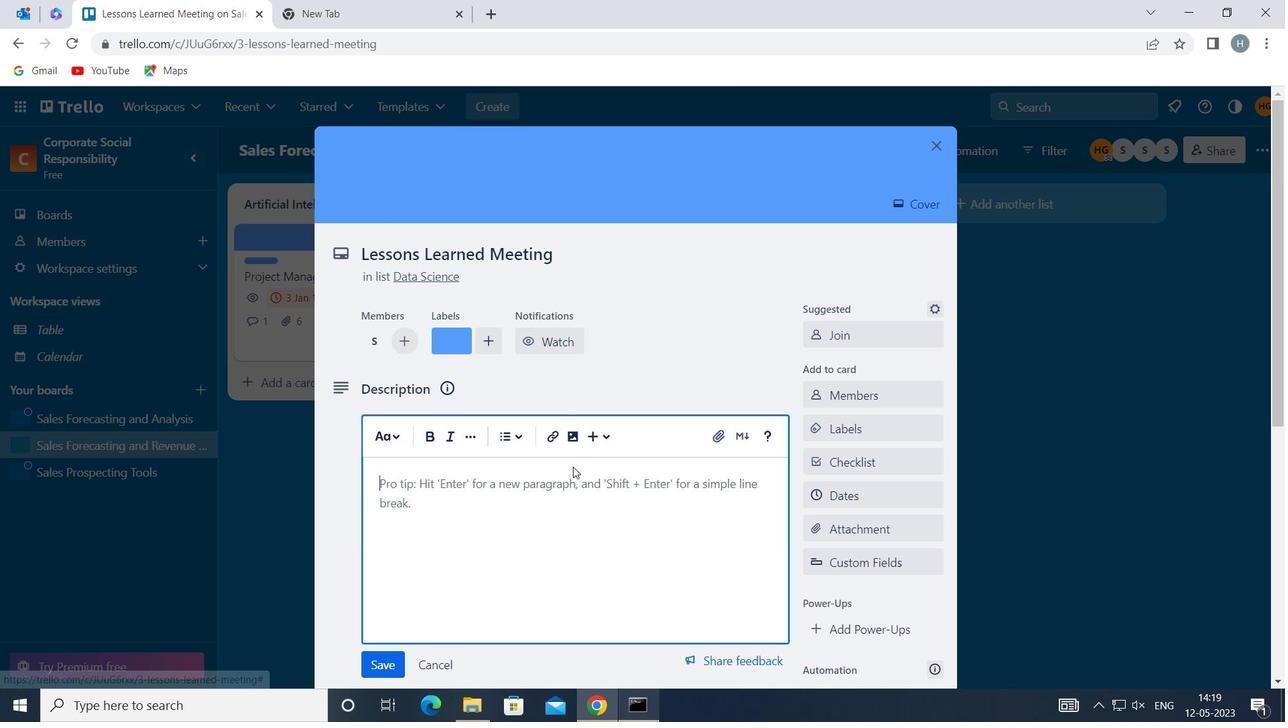 
Action: Mouse pressed left at (573, 475)
Screenshot: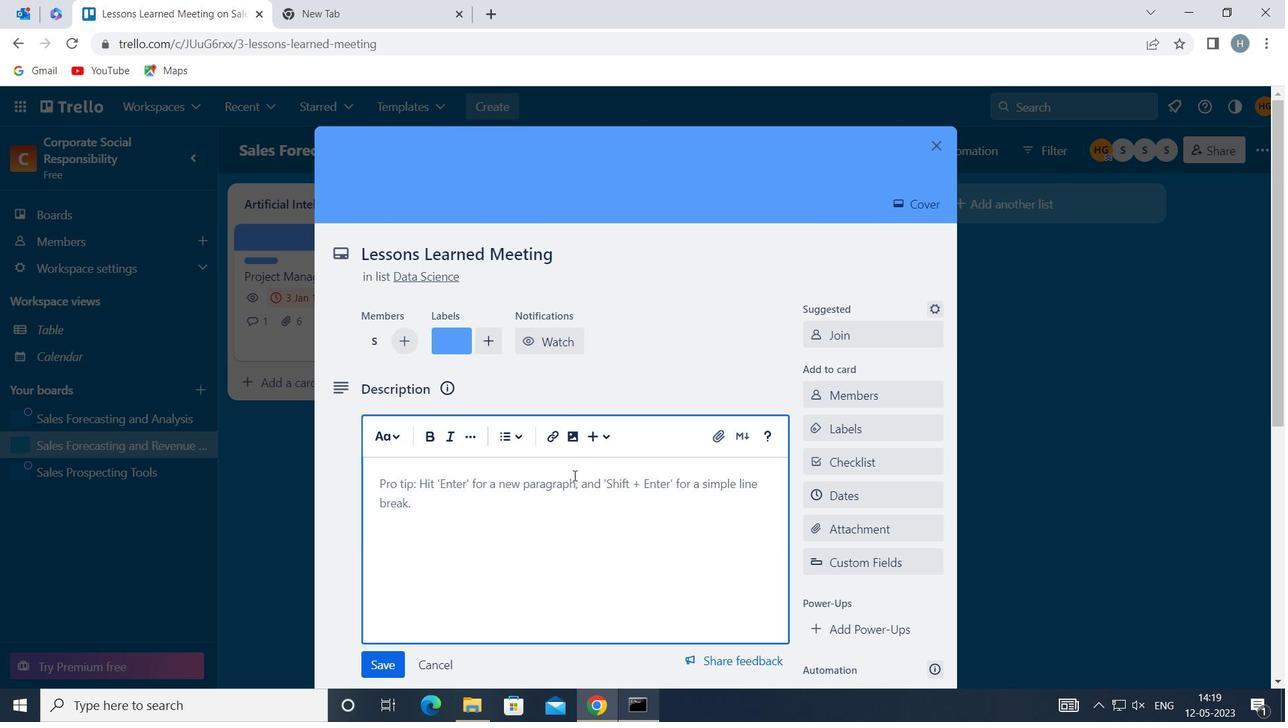 
Action: Mouse moved to (571, 500)
Screenshot: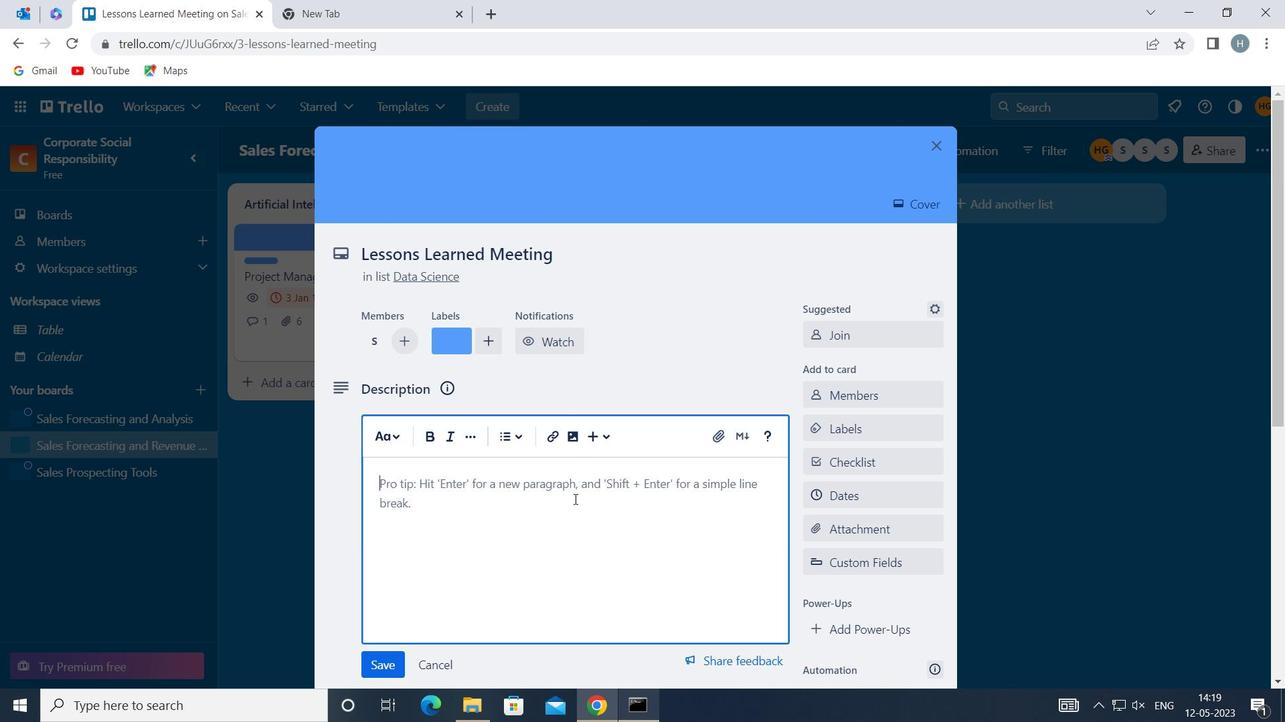 
Action: Key pressed <Key.shift>DEVELOP<Key.space>AND<Key.space>LAUNCH<Key.space>NEW<Key.space>CUSTOMER<Key.space>REFERRE<Key.backspace>AL<Key.space>PROGRAM<Key.space>FOR<Key.space><Key.shift>B2<Key.shift>C<Key.space>MARKET
Screenshot: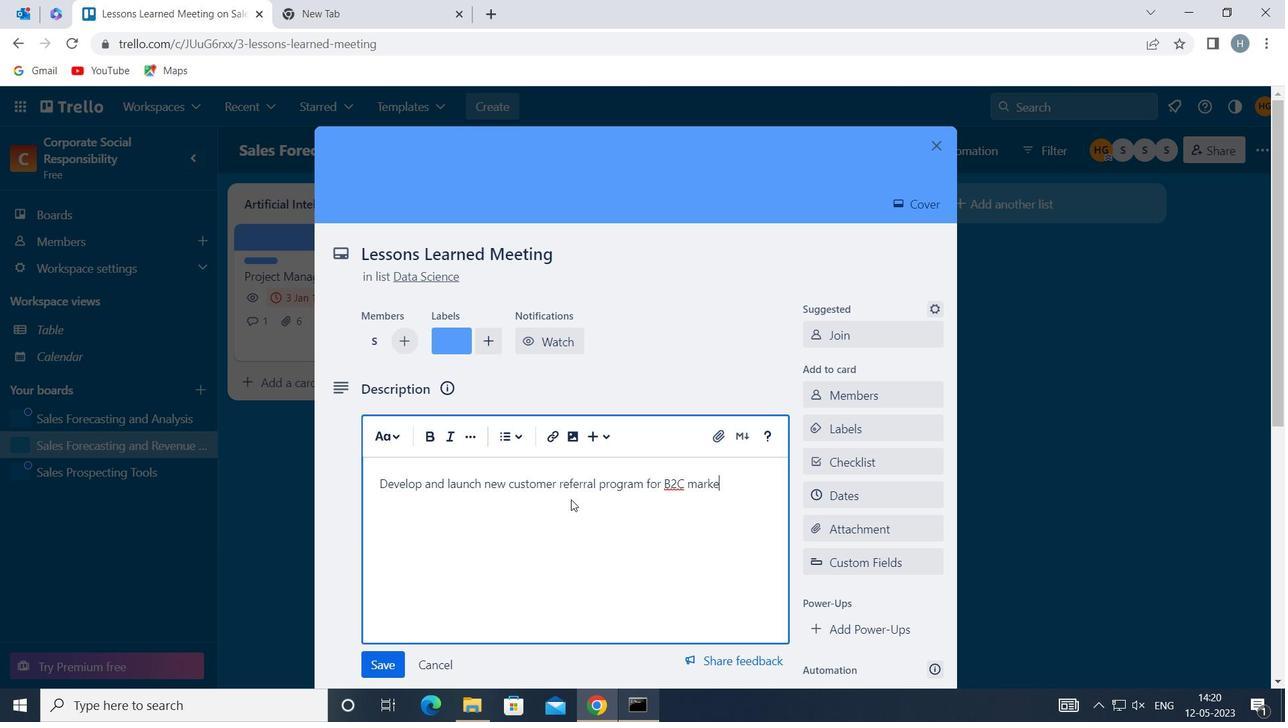 
Action: Mouse moved to (561, 568)
Screenshot: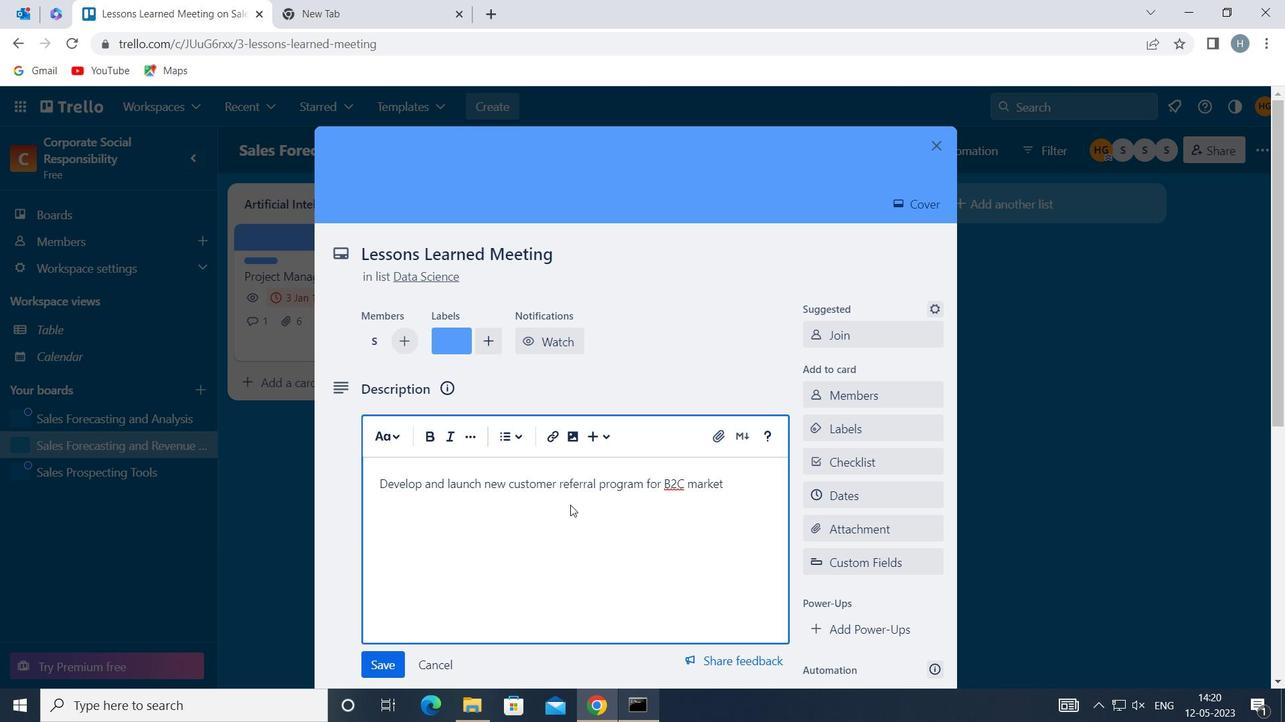 
Action: Mouse scrolled (561, 567) with delta (0, 0)
Screenshot: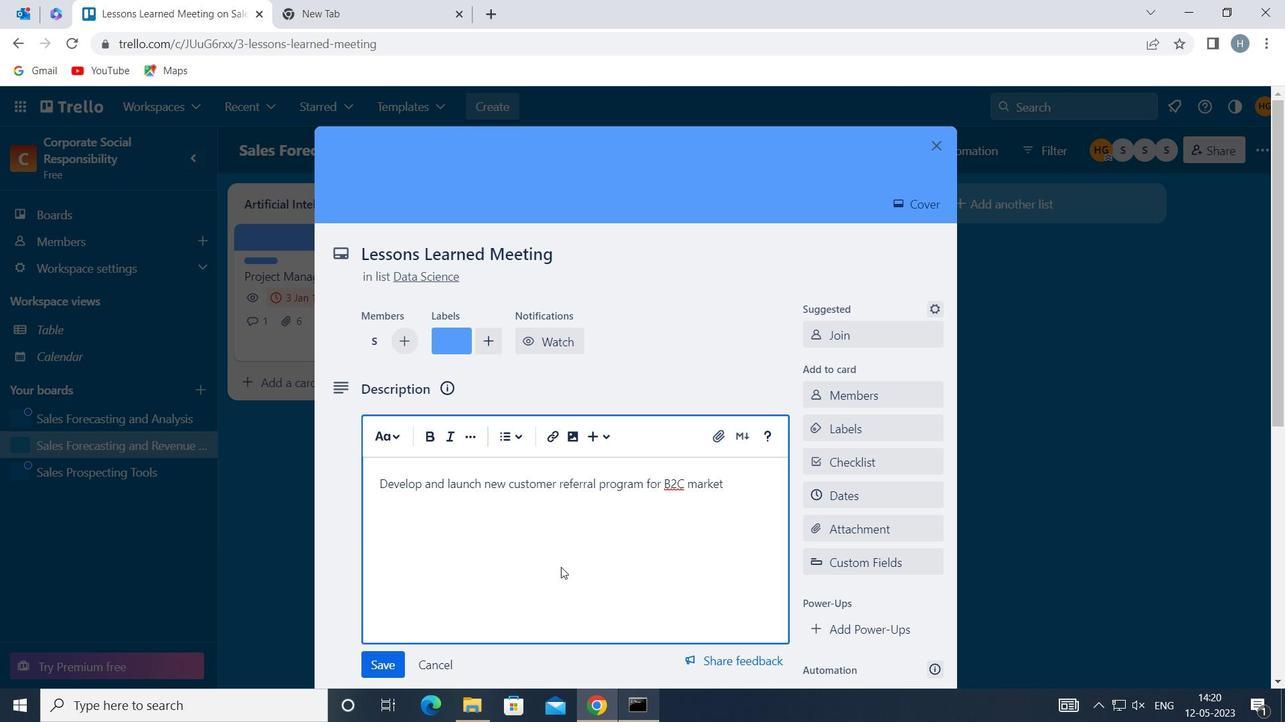
Action: Mouse scrolled (561, 567) with delta (0, 0)
Screenshot: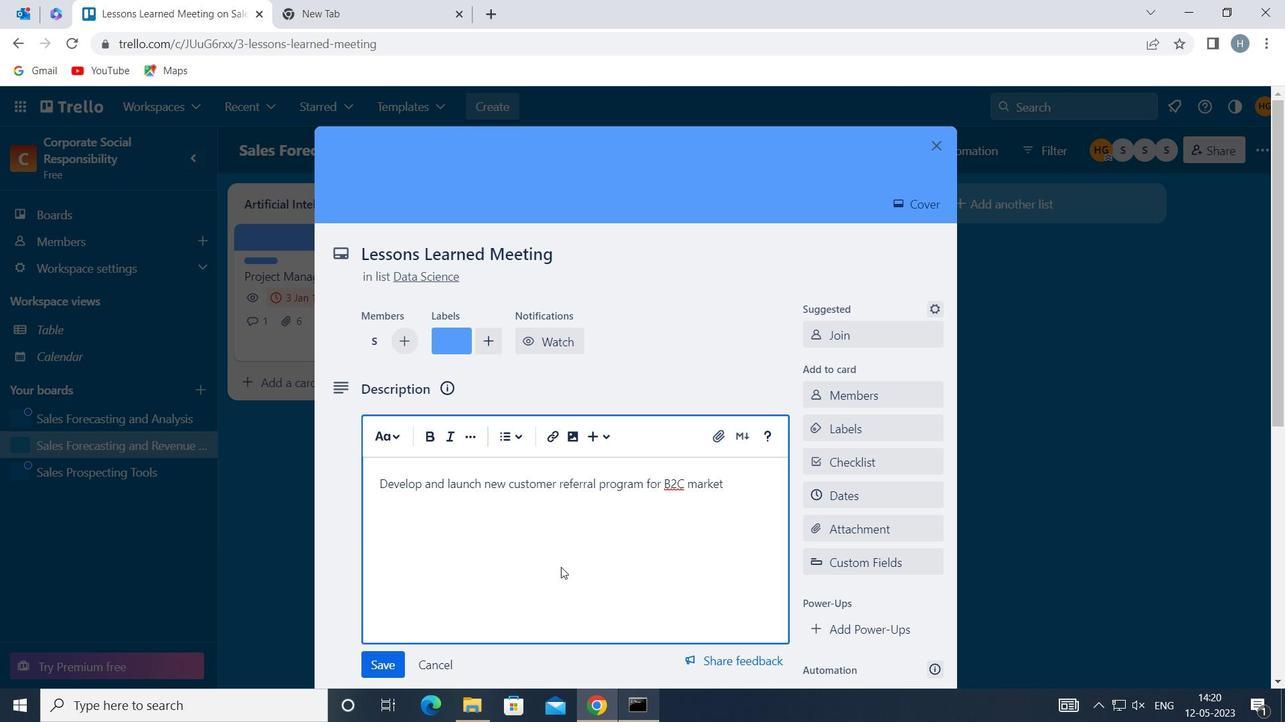 
Action: Mouse scrolled (561, 567) with delta (0, 0)
Screenshot: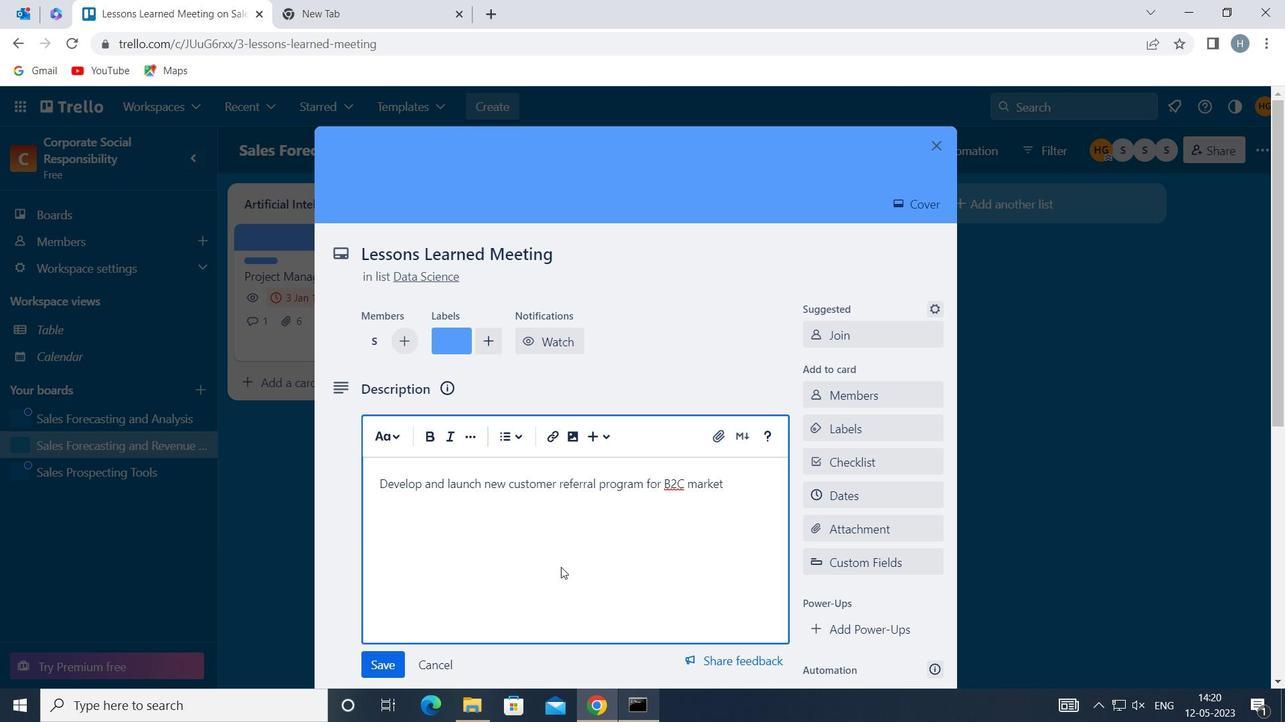 
Action: Mouse moved to (389, 412)
Screenshot: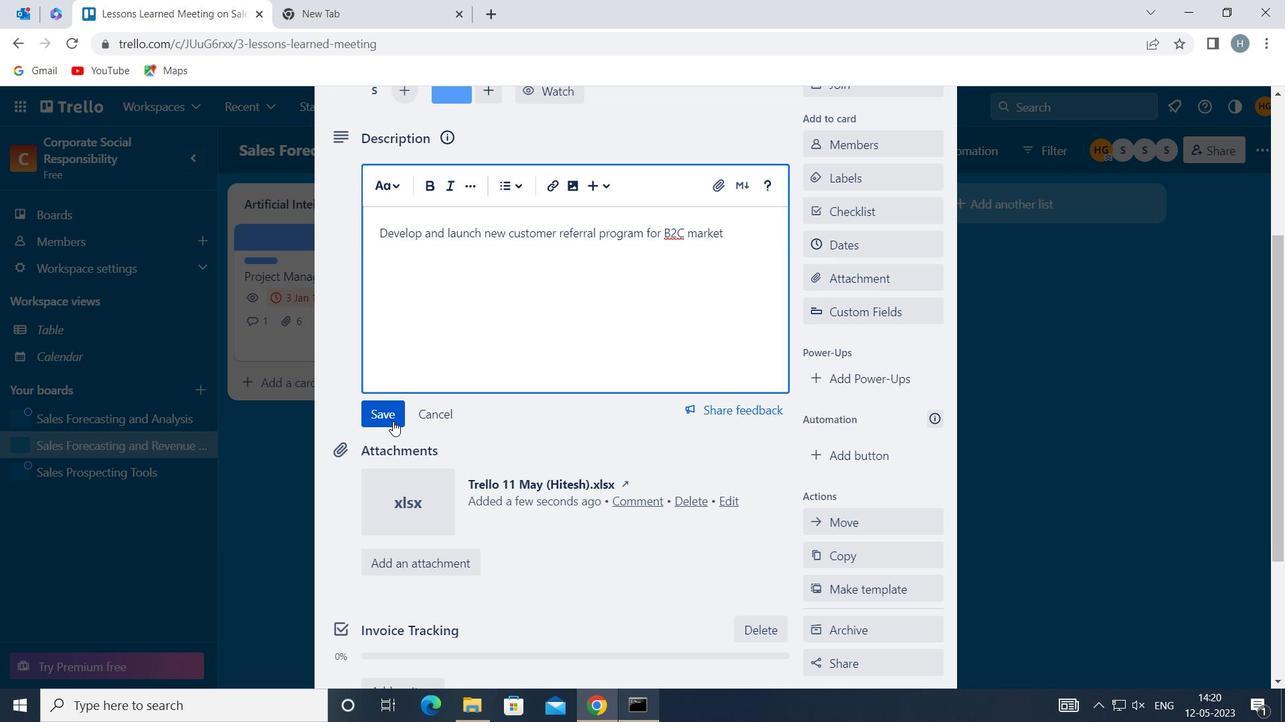 
Action: Mouse pressed left at (389, 412)
Screenshot: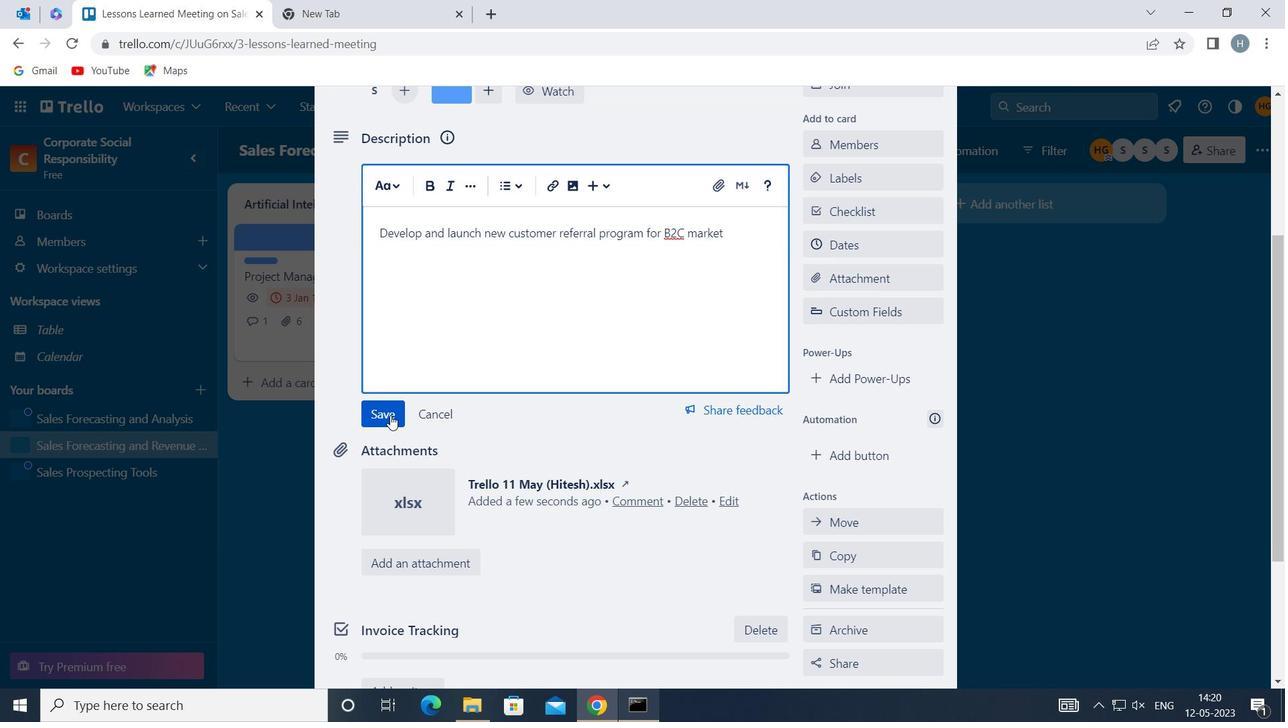 
Action: Mouse moved to (502, 419)
Screenshot: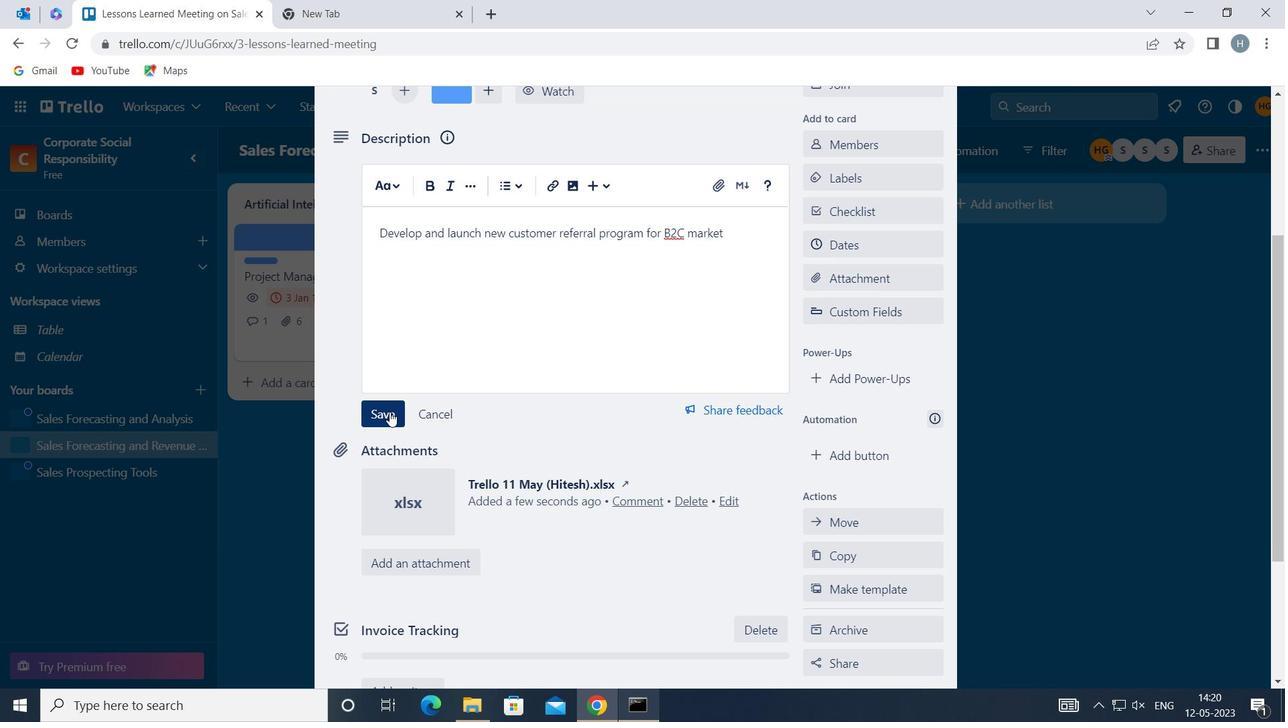 
Action: Mouse scrolled (502, 418) with delta (0, 0)
Screenshot: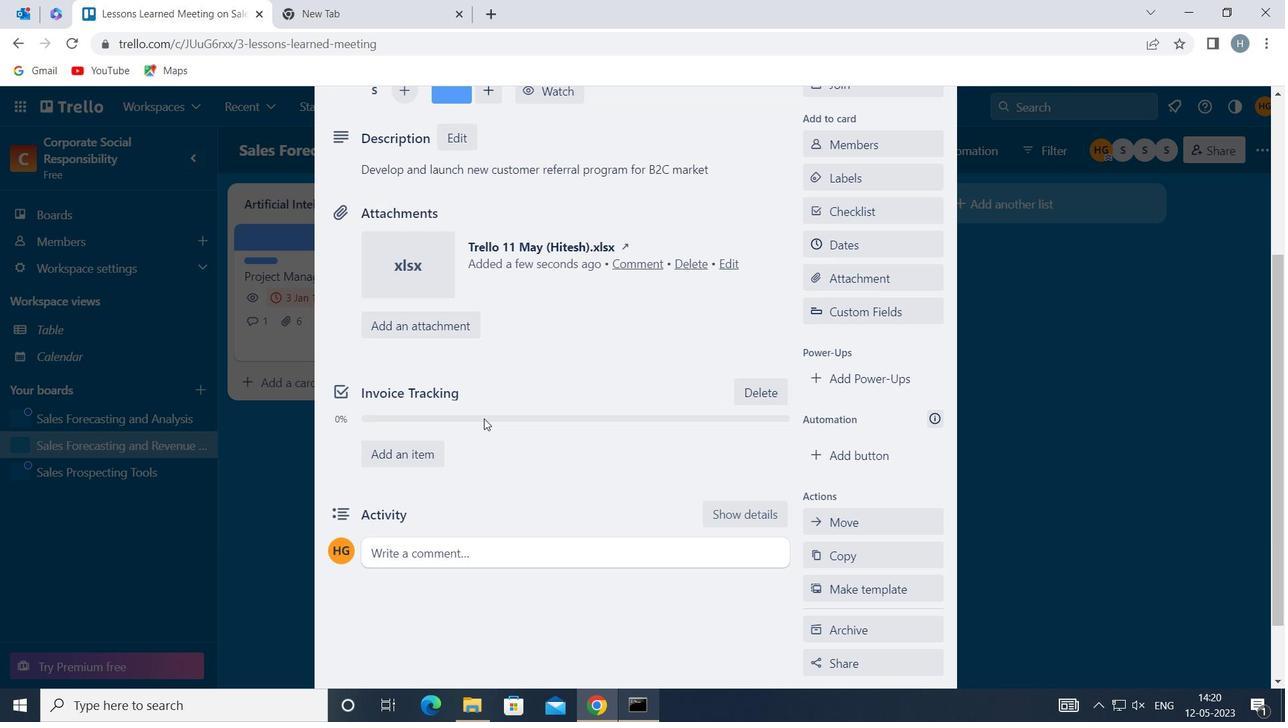 
Action: Mouse scrolled (502, 418) with delta (0, 0)
Screenshot: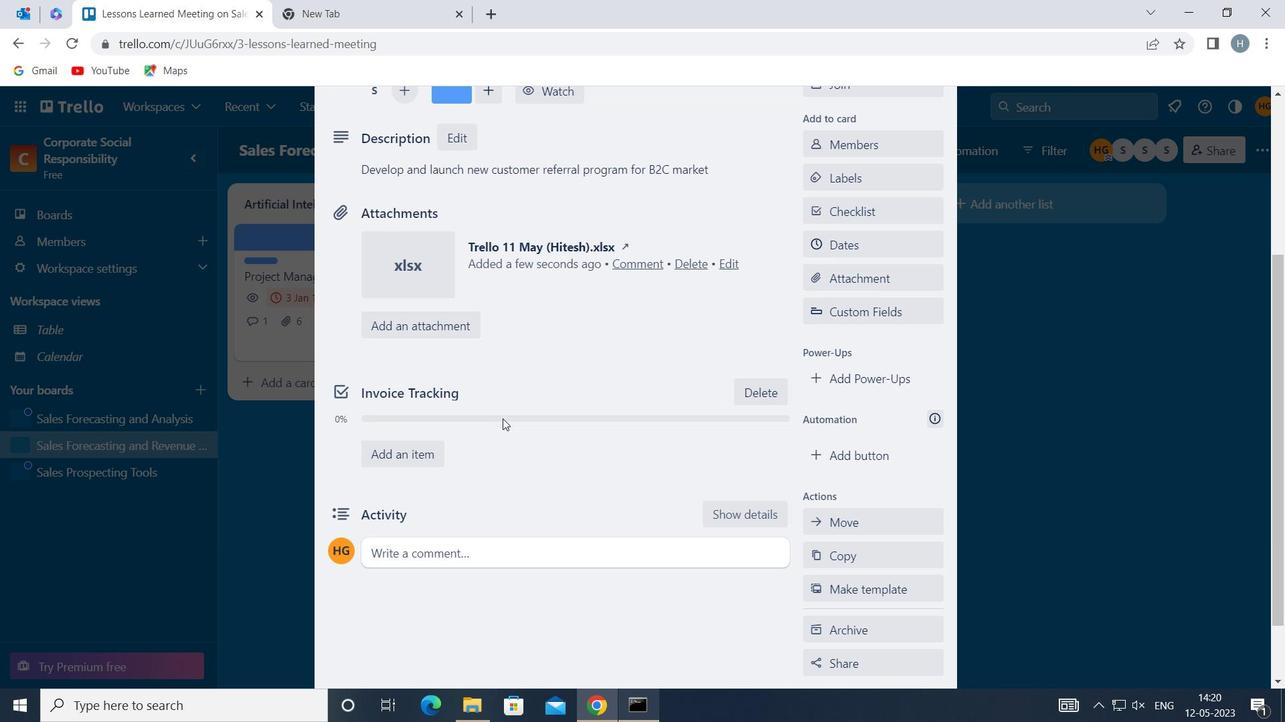 
Action: Mouse scrolled (502, 418) with delta (0, 0)
Screenshot: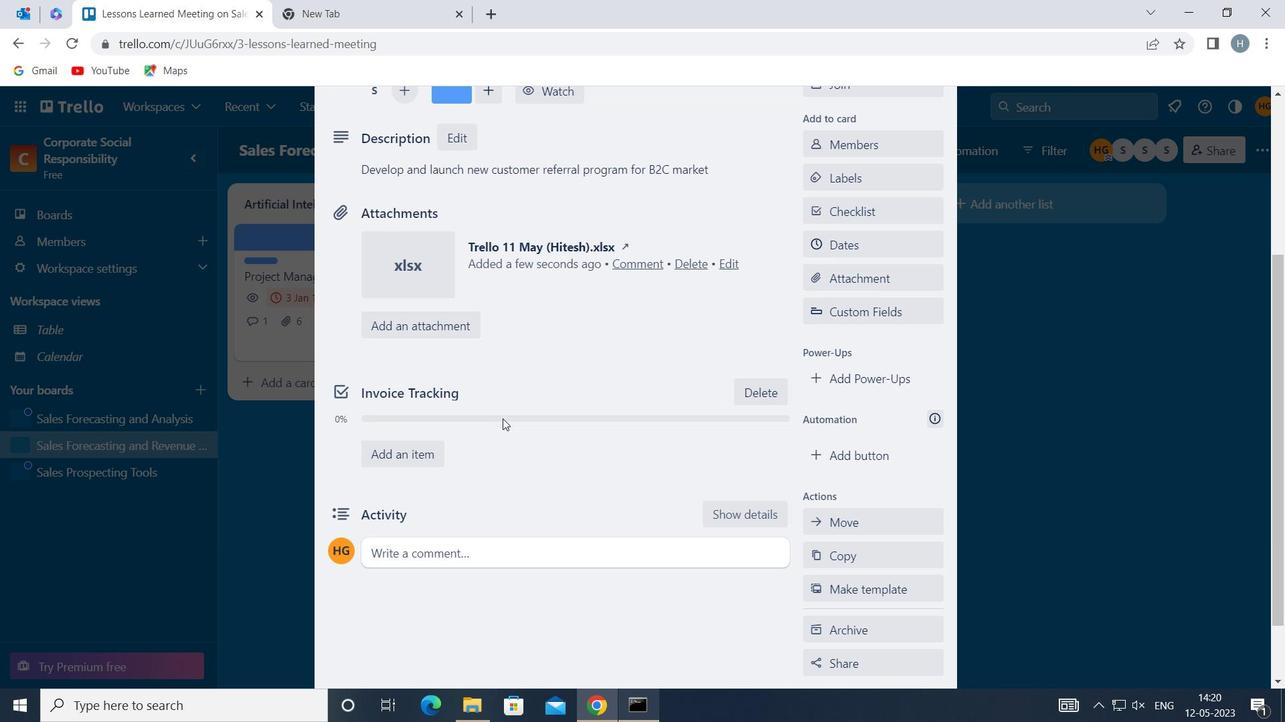 
Action: Mouse scrolled (502, 418) with delta (0, 0)
Screenshot: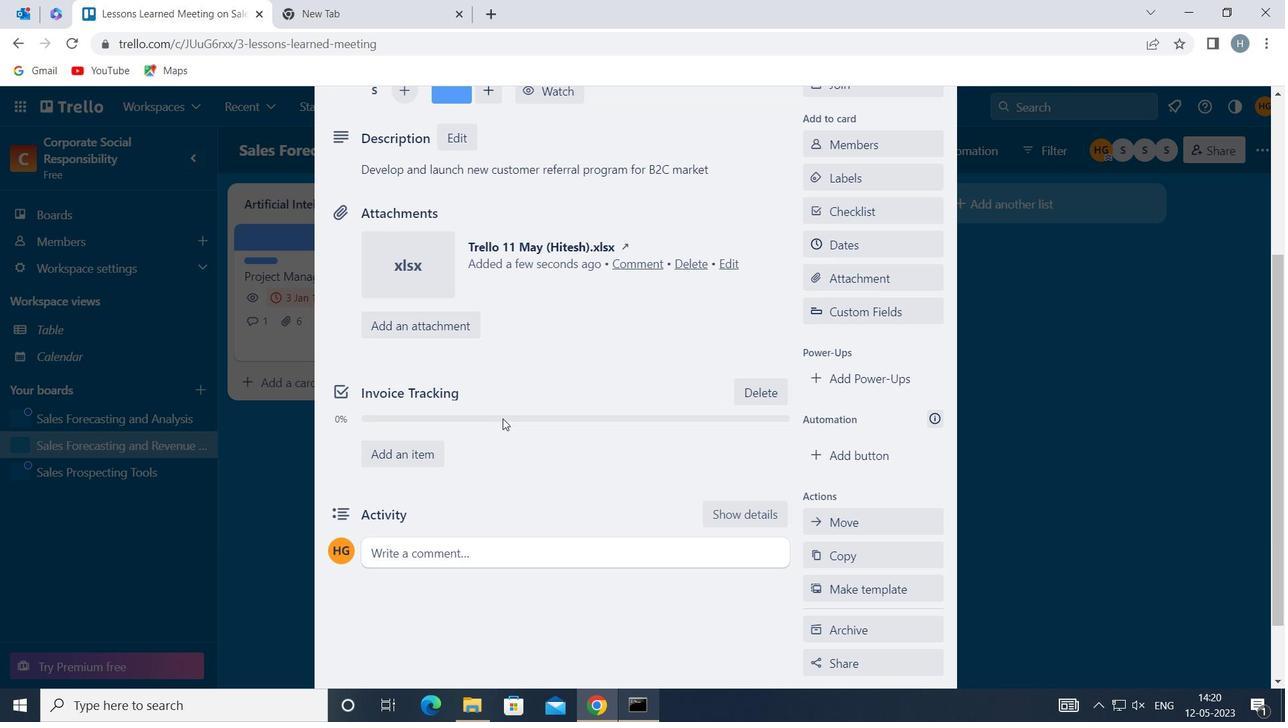 
Action: Mouse moved to (512, 462)
Screenshot: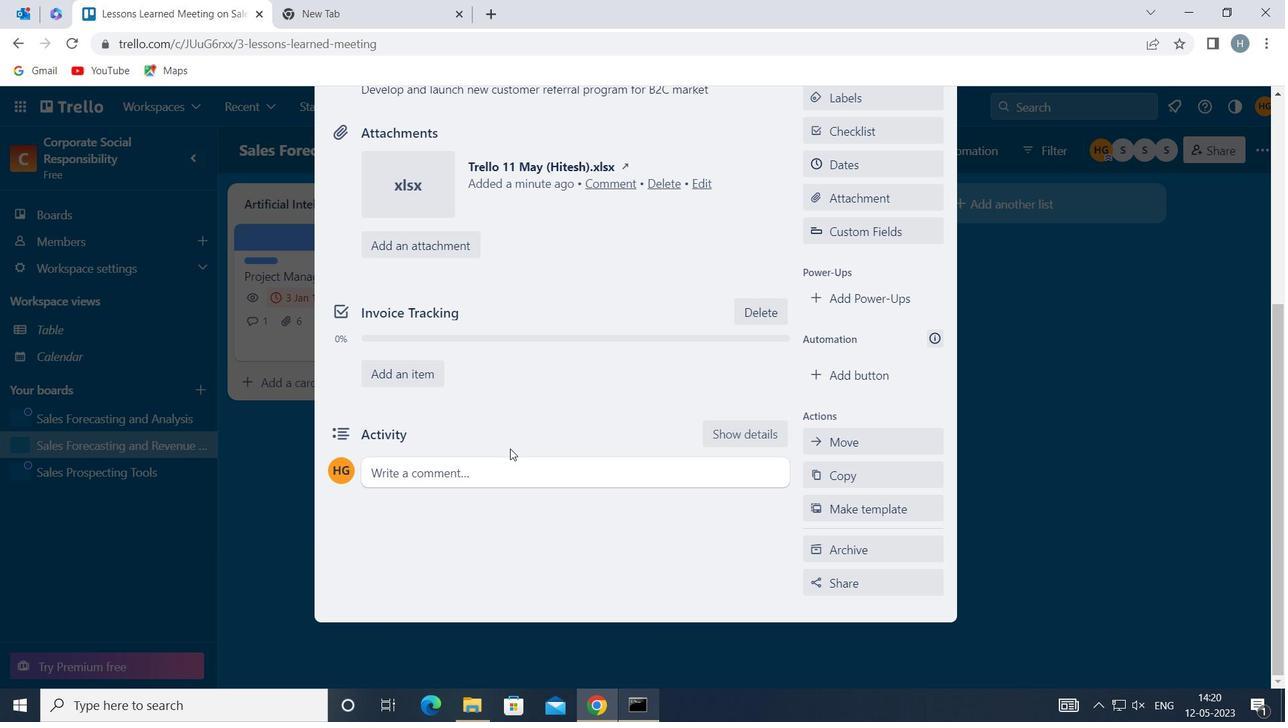 
Action: Mouse pressed left at (512, 462)
Screenshot: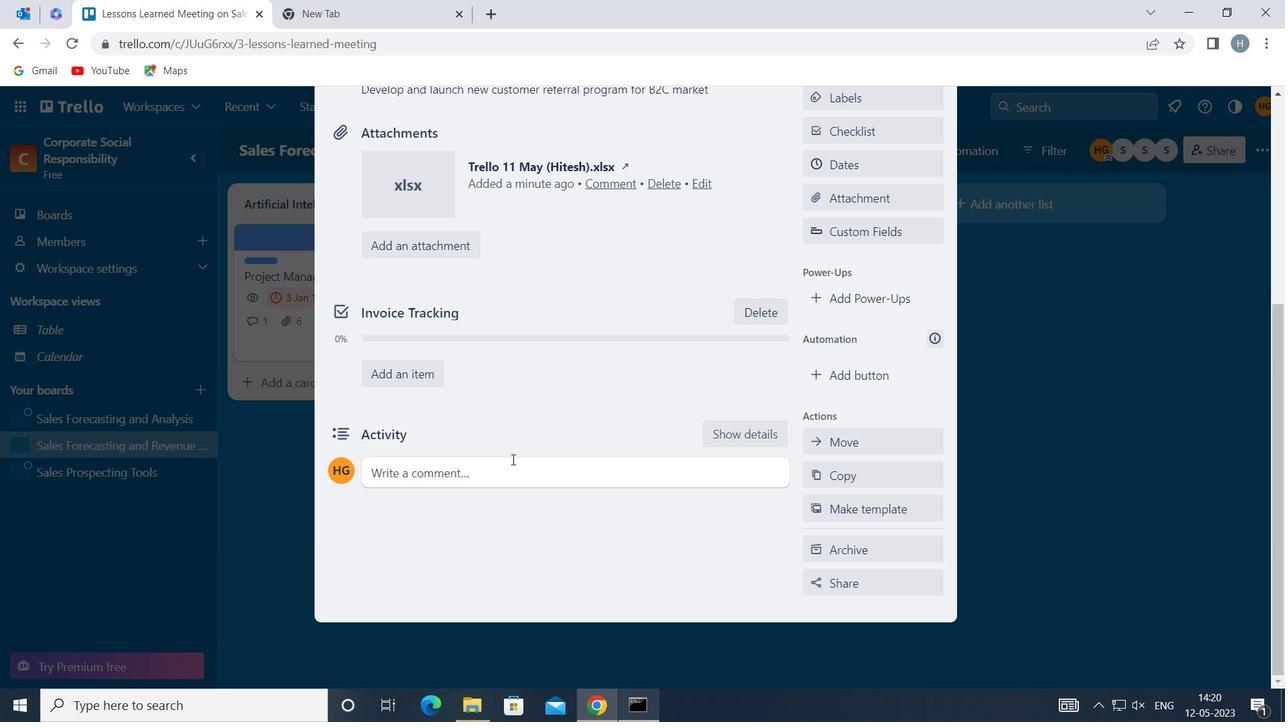 
Action: Mouse moved to (503, 497)
Screenshot: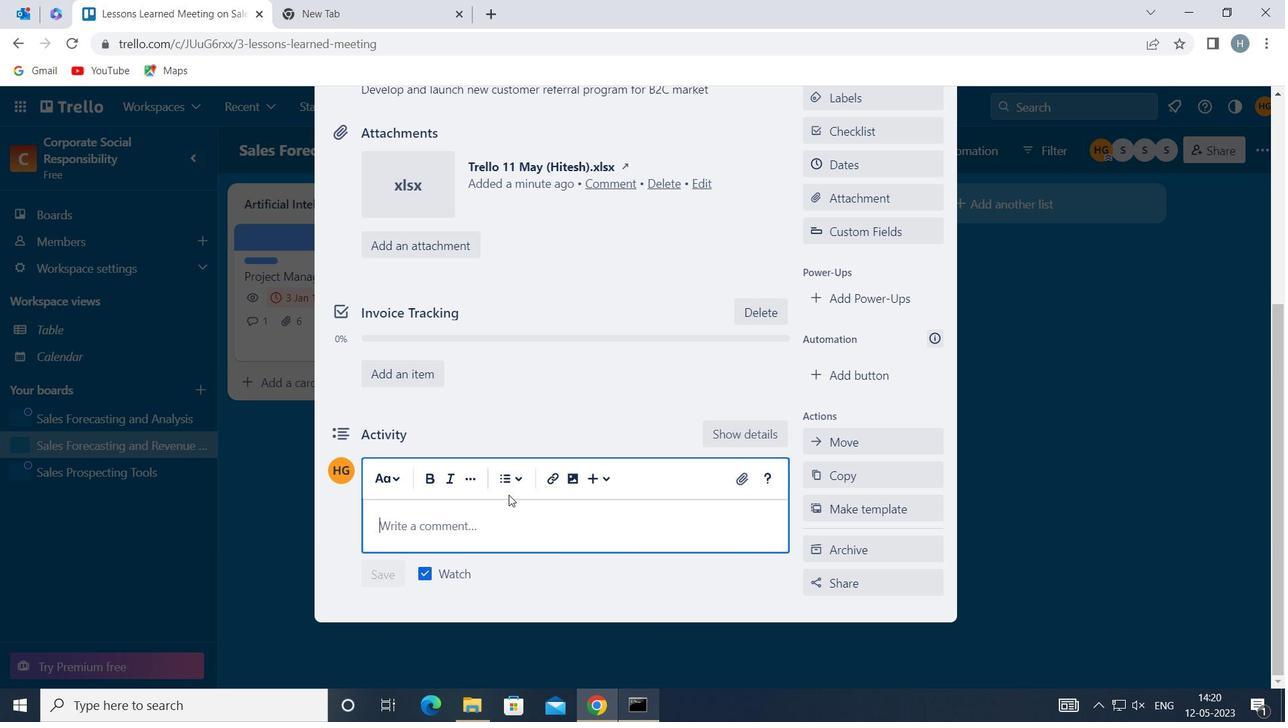
Action: Mouse pressed left at (503, 497)
Screenshot: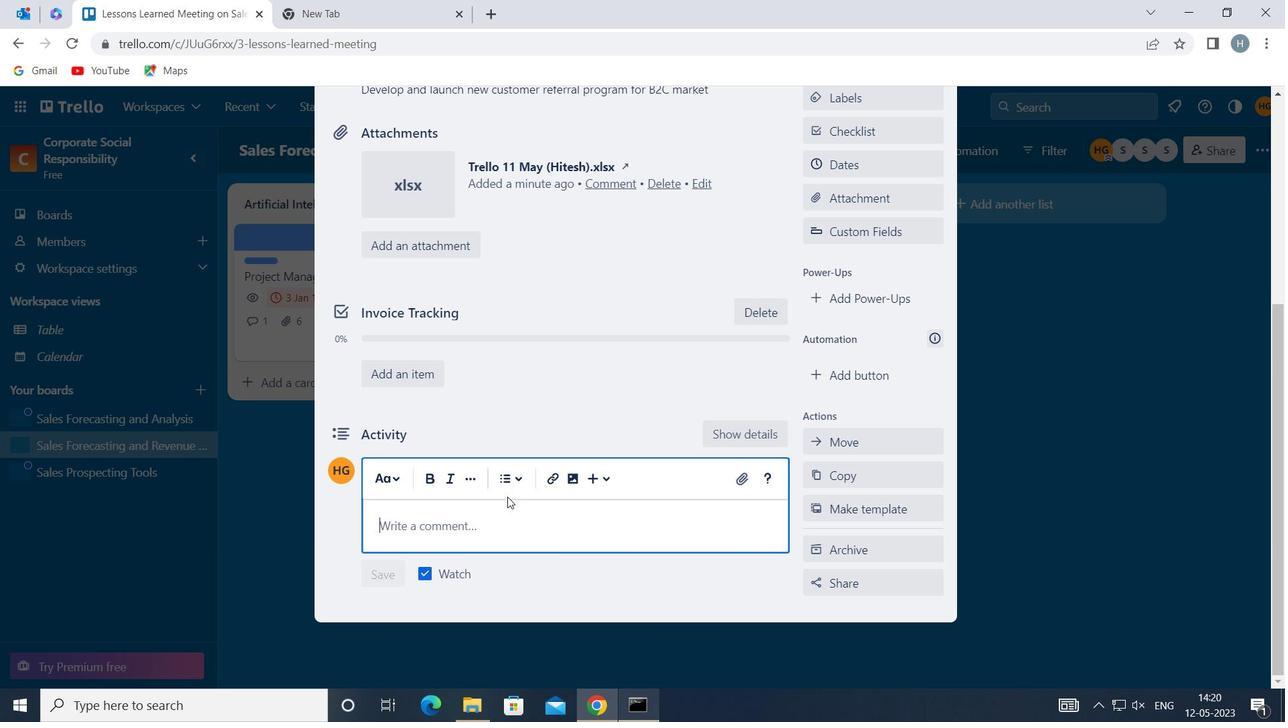
Action: Mouse moved to (496, 514)
Screenshot: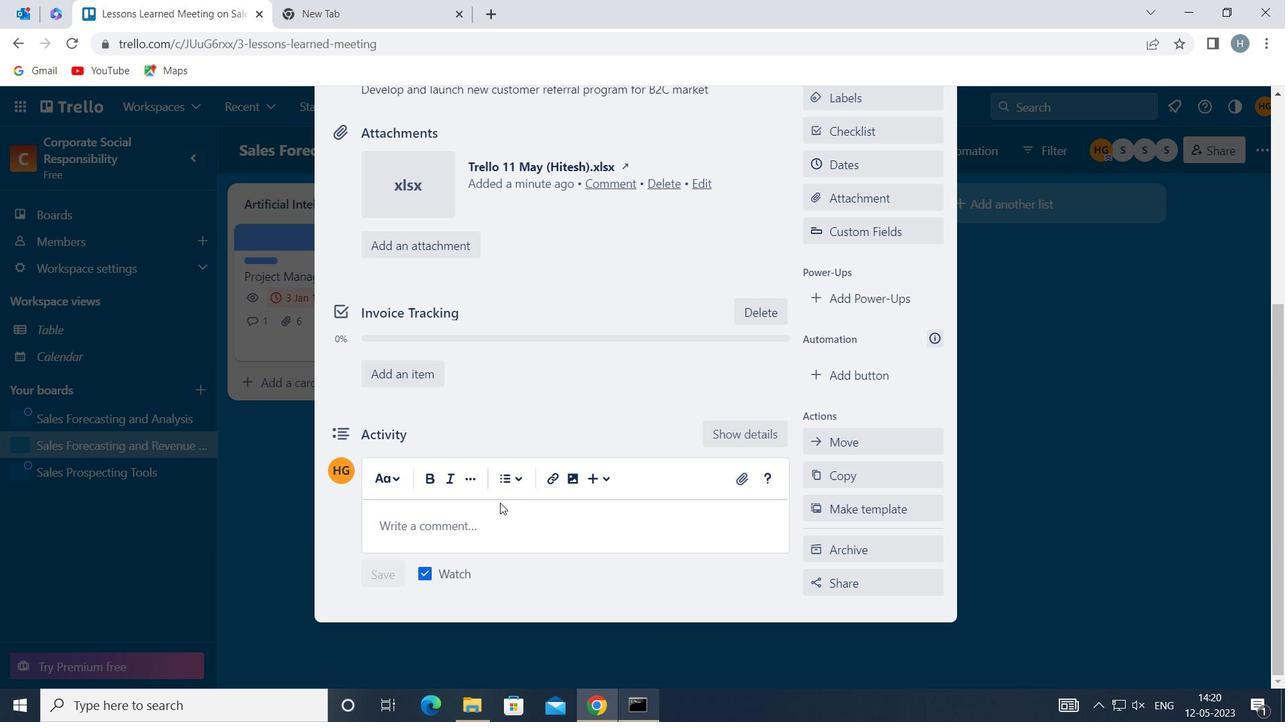 
Action: Mouse pressed left at (496, 514)
Screenshot: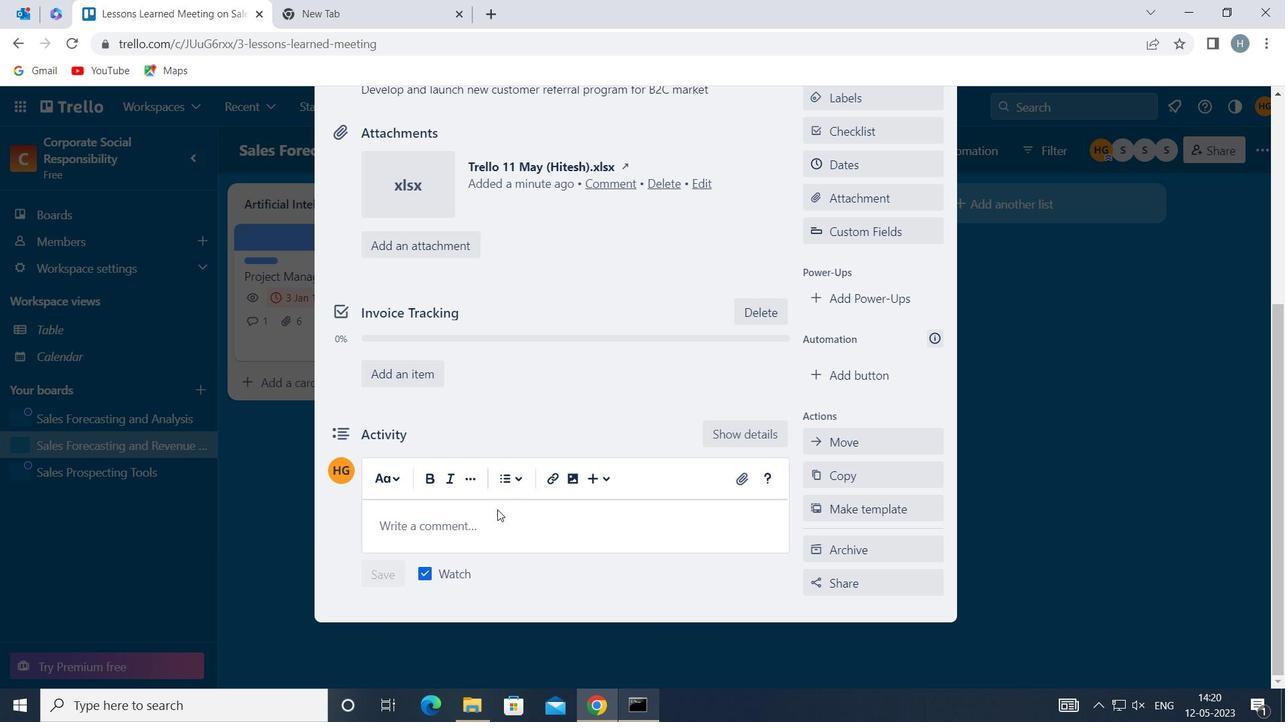 
Action: Mouse moved to (495, 516)
Screenshot: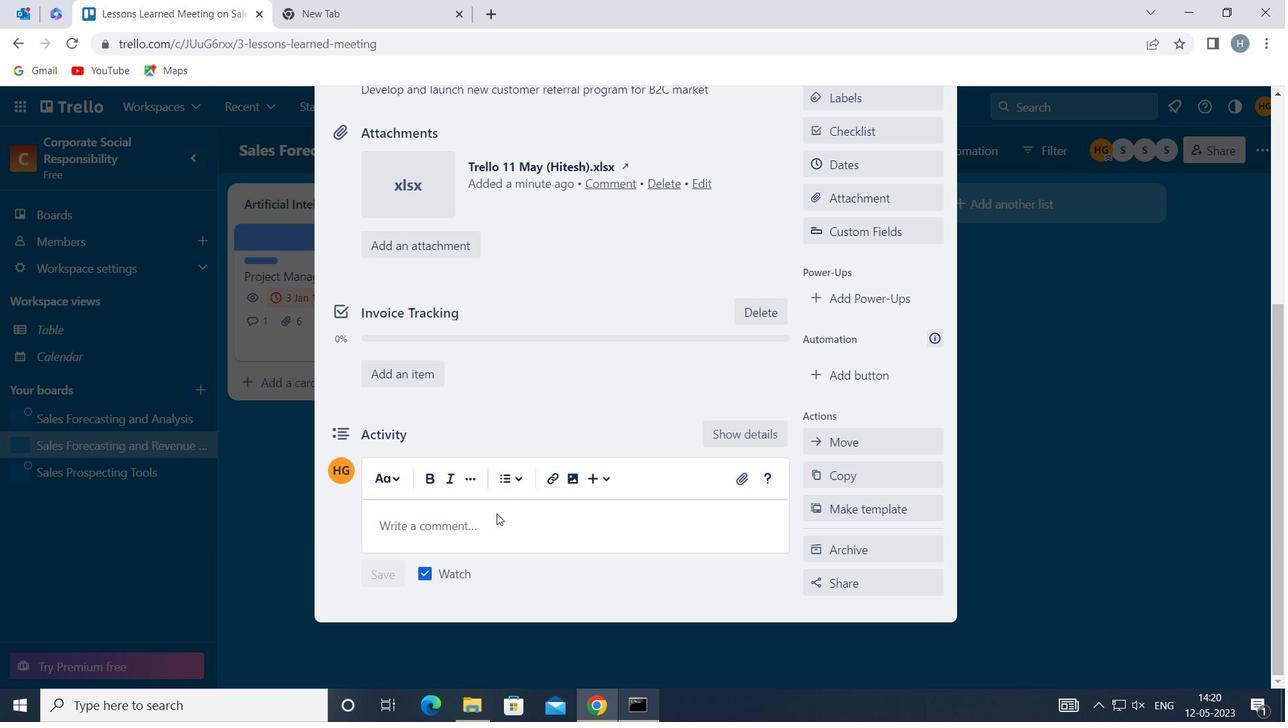 
Action: Key pressed <Key.shift>OUR<Key.space>TEAM<Key.space>HAS<Key.space>THE<Key.space>OPPP<Key.backspace>ORTUNITY<Key.space>TO<Key.space>EXCEED<Key.space>EXPECTATIONS<Key.space>ON<Key.space>THIS<Key.space>TASK,<Key.space>SO<Key.space>LET<Key.space>US<Key.space>DELIVER<Key.space>SM<Key.backspace>OMETHING<Key.space>THAT<Key.space>TRULY<Key.space>IMPRESSES<Key.space>
Screenshot: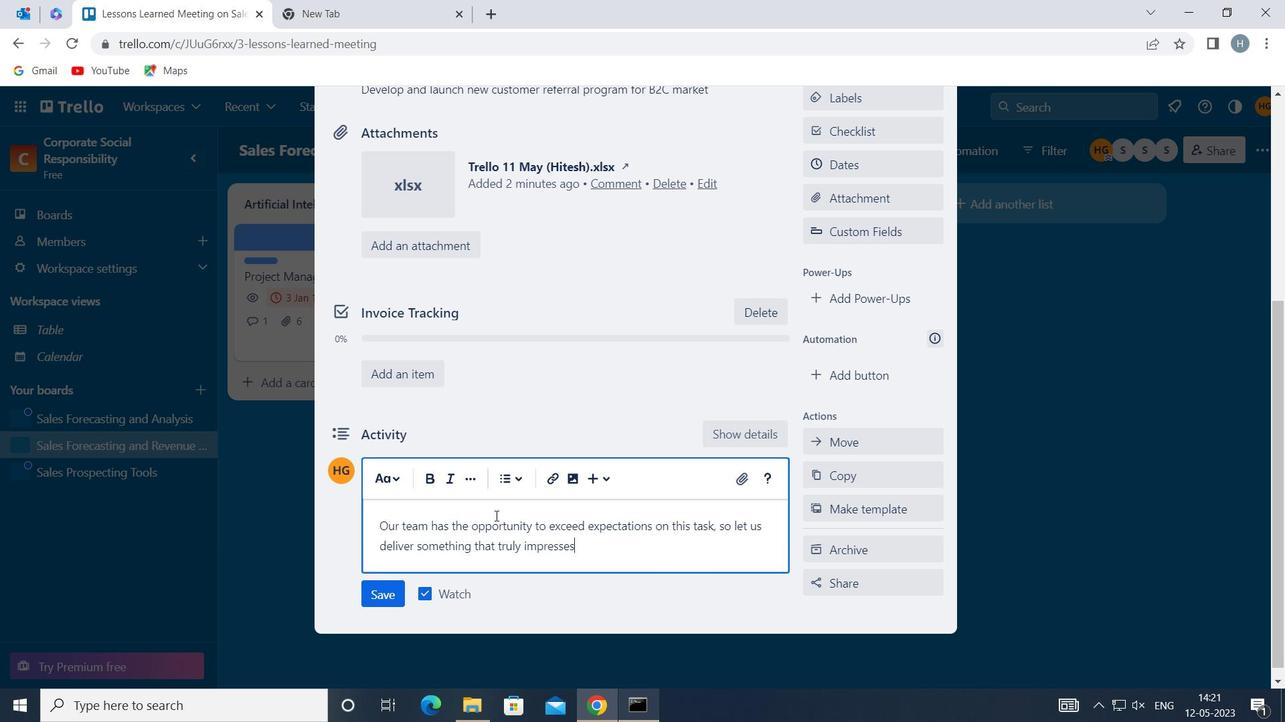 
Action: Mouse moved to (366, 594)
Screenshot: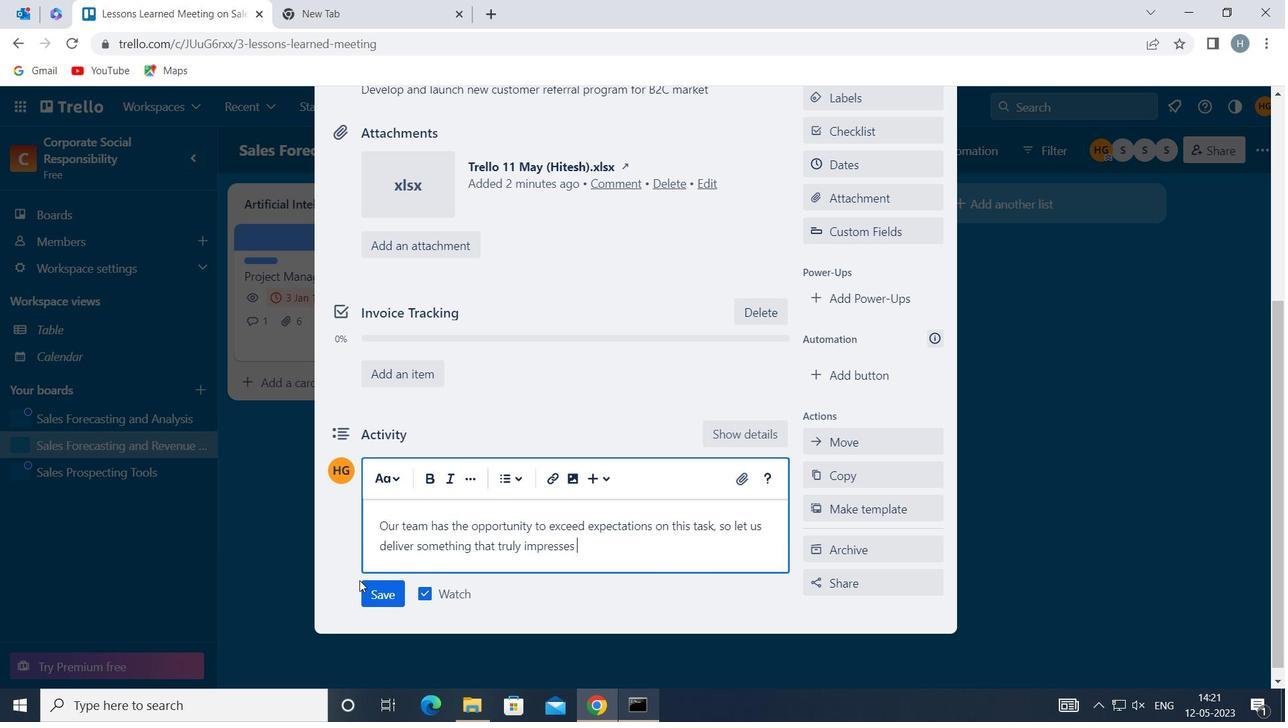 
Action: Mouse pressed left at (366, 594)
Screenshot: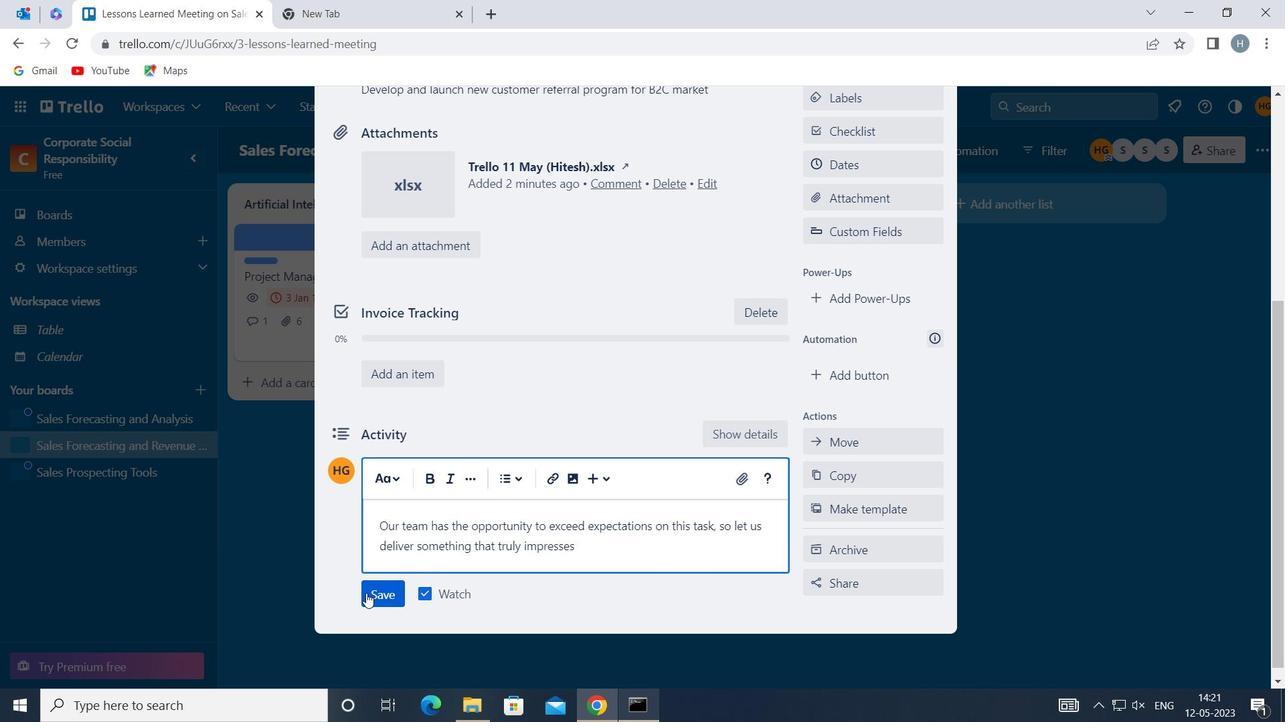 
Action: Mouse moved to (890, 153)
Screenshot: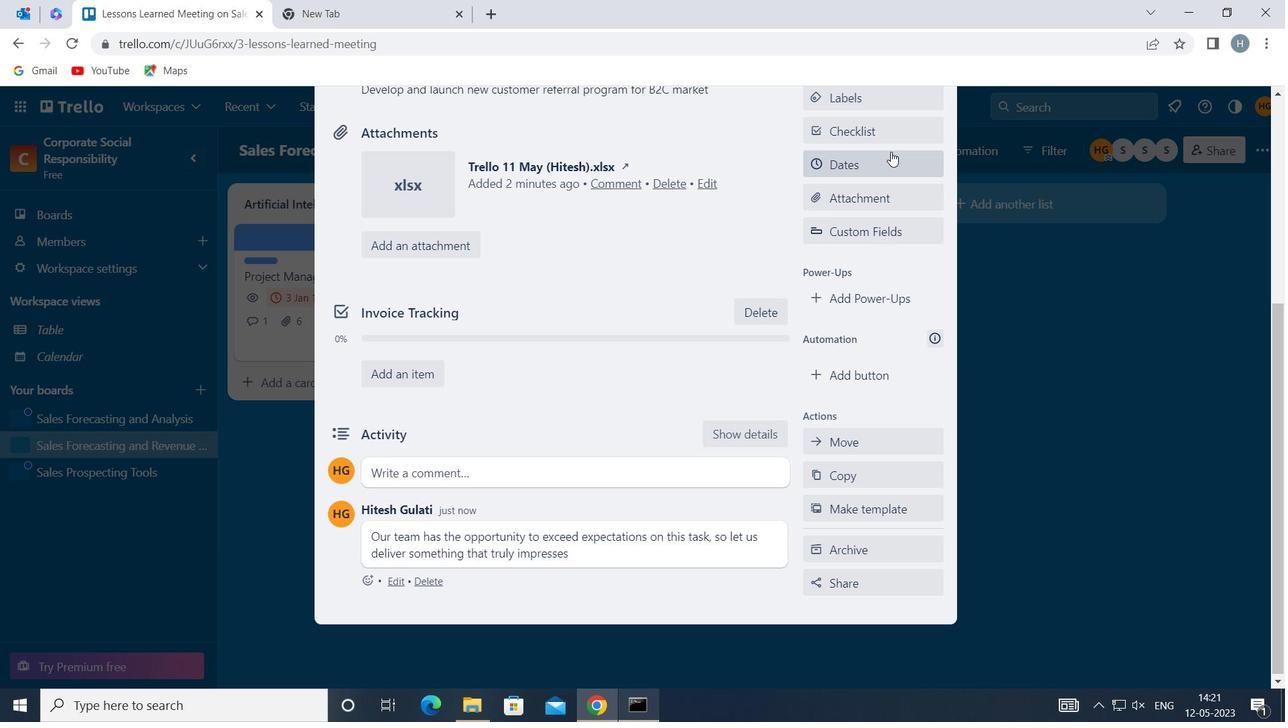 
Action: Mouse pressed left at (890, 153)
Screenshot: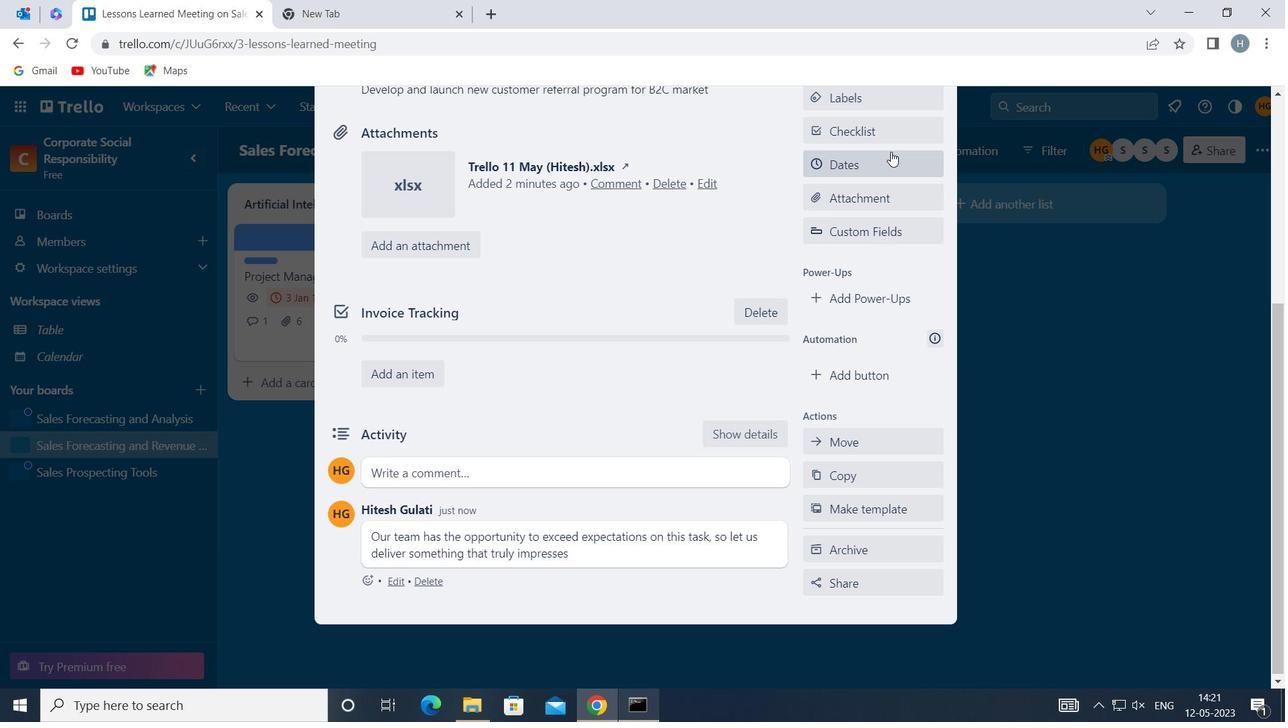 
Action: Mouse moved to (816, 442)
Screenshot: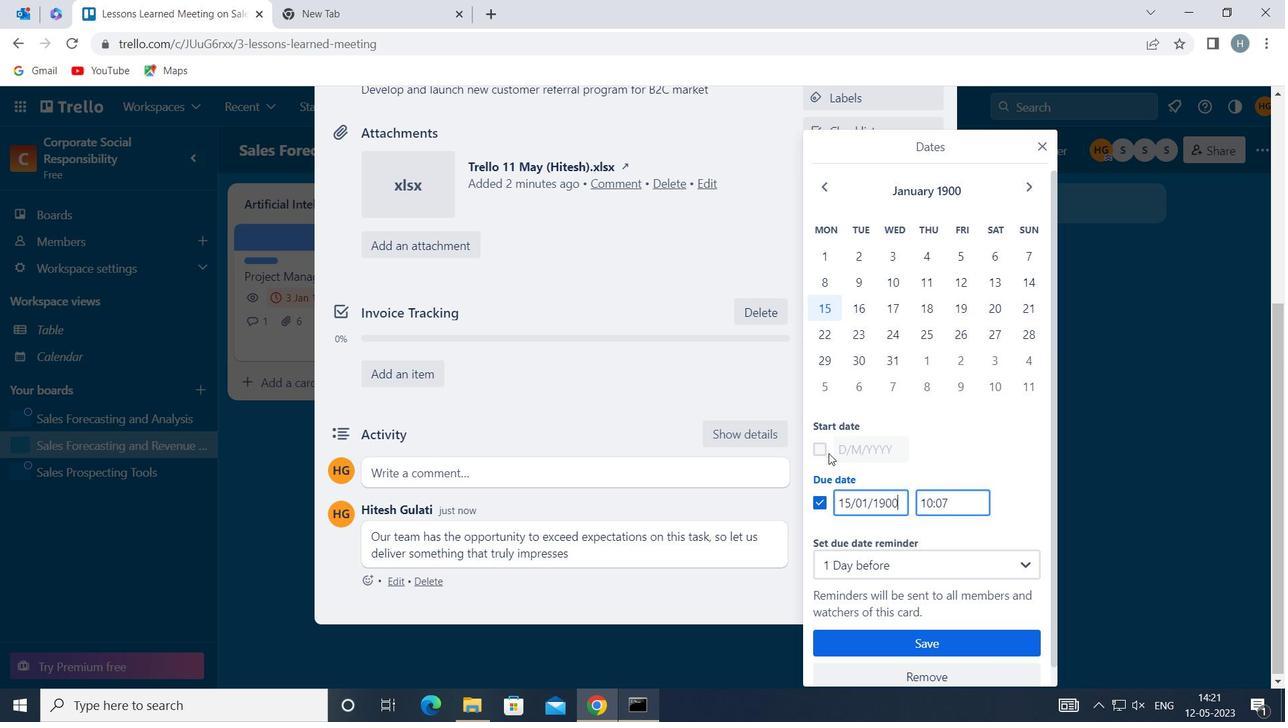 
Action: Mouse pressed left at (816, 442)
Screenshot: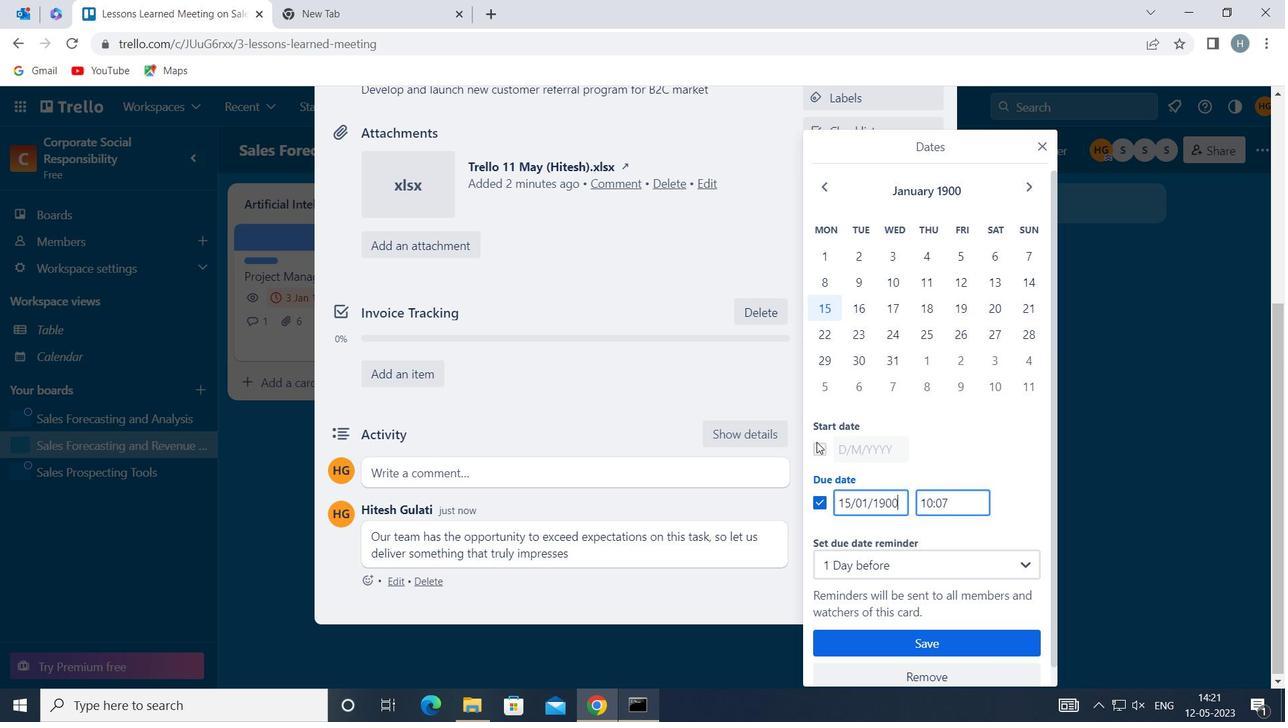 
Action: Mouse moved to (847, 442)
Screenshot: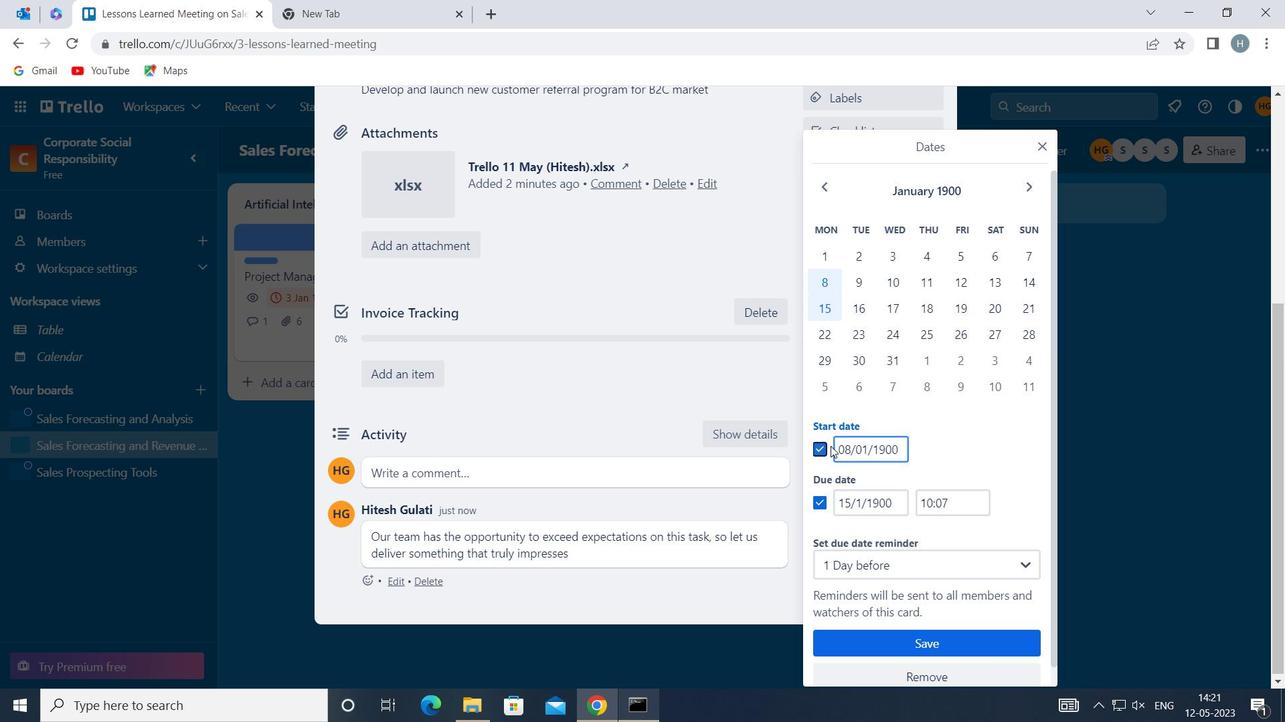 
Action: Mouse pressed left at (847, 442)
Screenshot: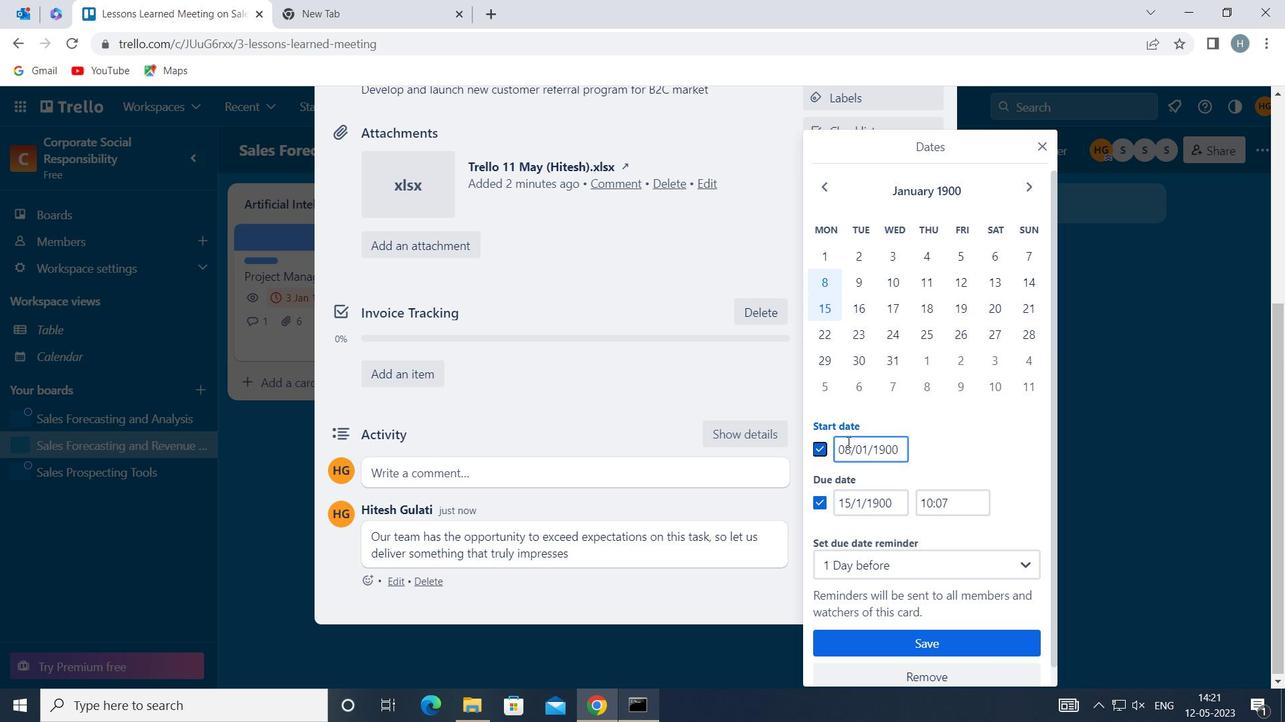 
Action: Mouse moved to (842, 447)
Screenshot: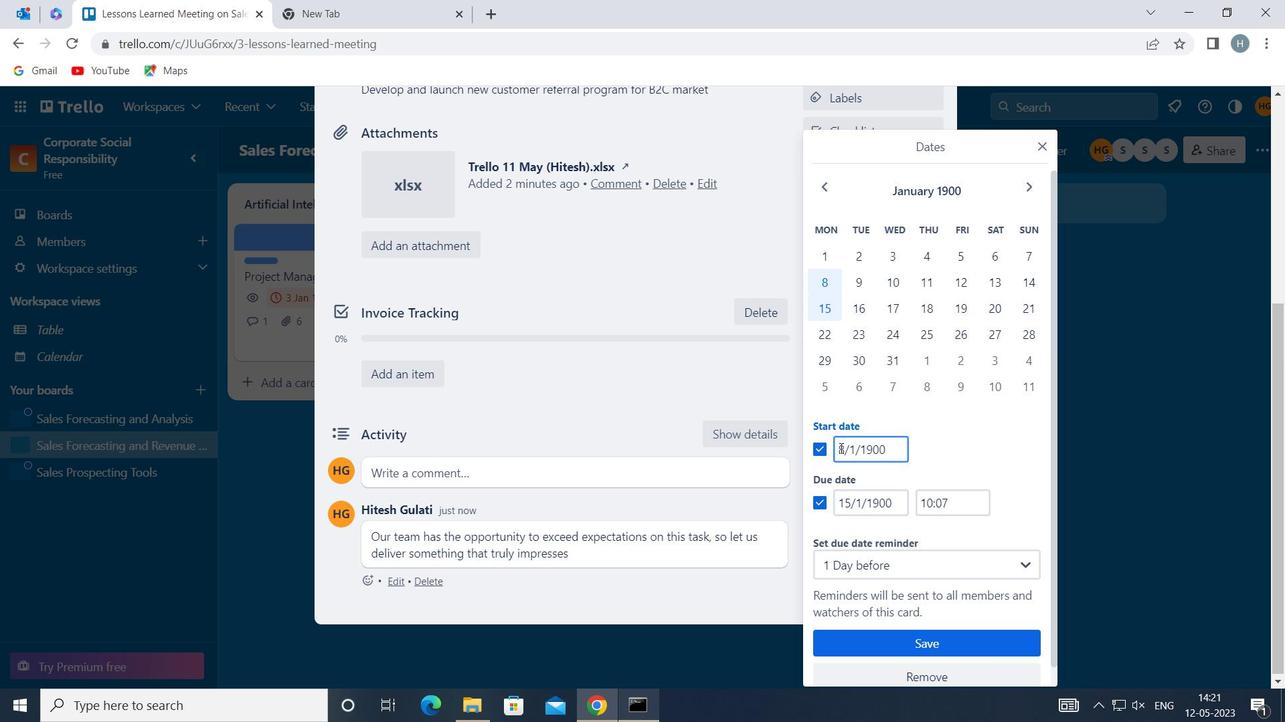 
Action: Mouse pressed left at (842, 447)
Screenshot: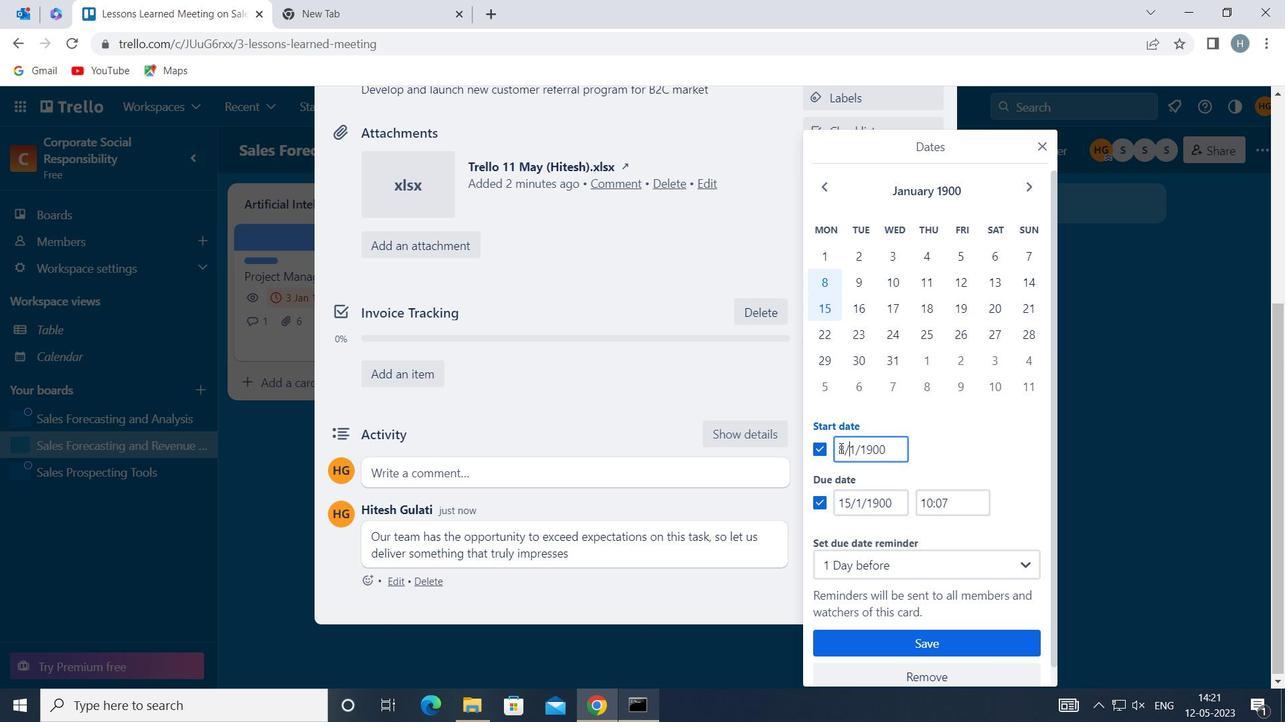 
Action: Key pressed <Key.backspace>9
Screenshot: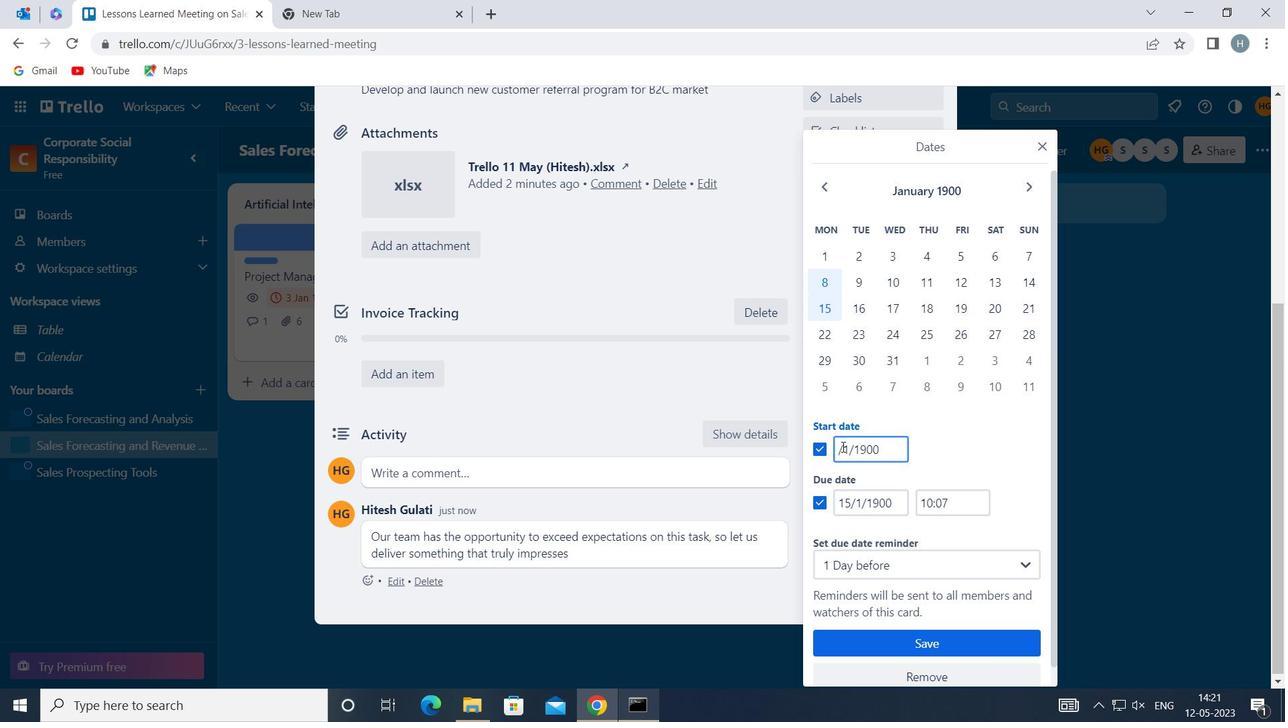 
Action: Mouse moved to (844, 511)
Screenshot: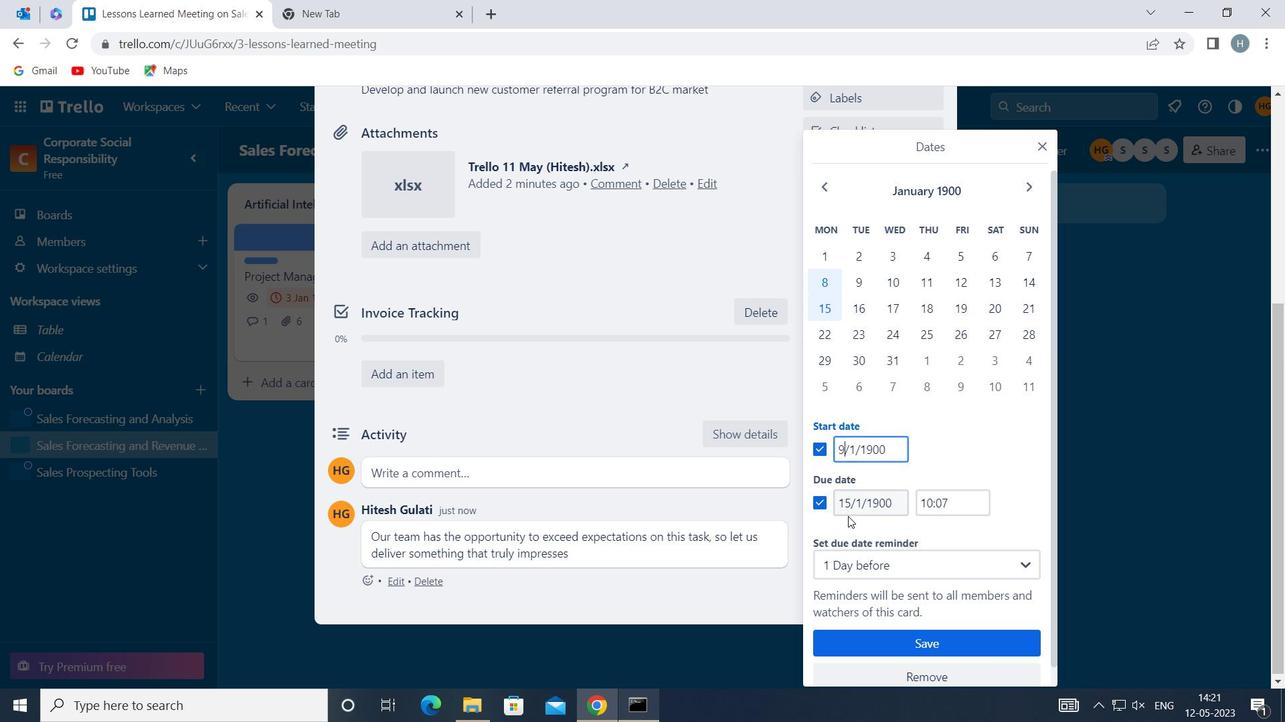 
Action: Mouse pressed left at (844, 511)
Screenshot: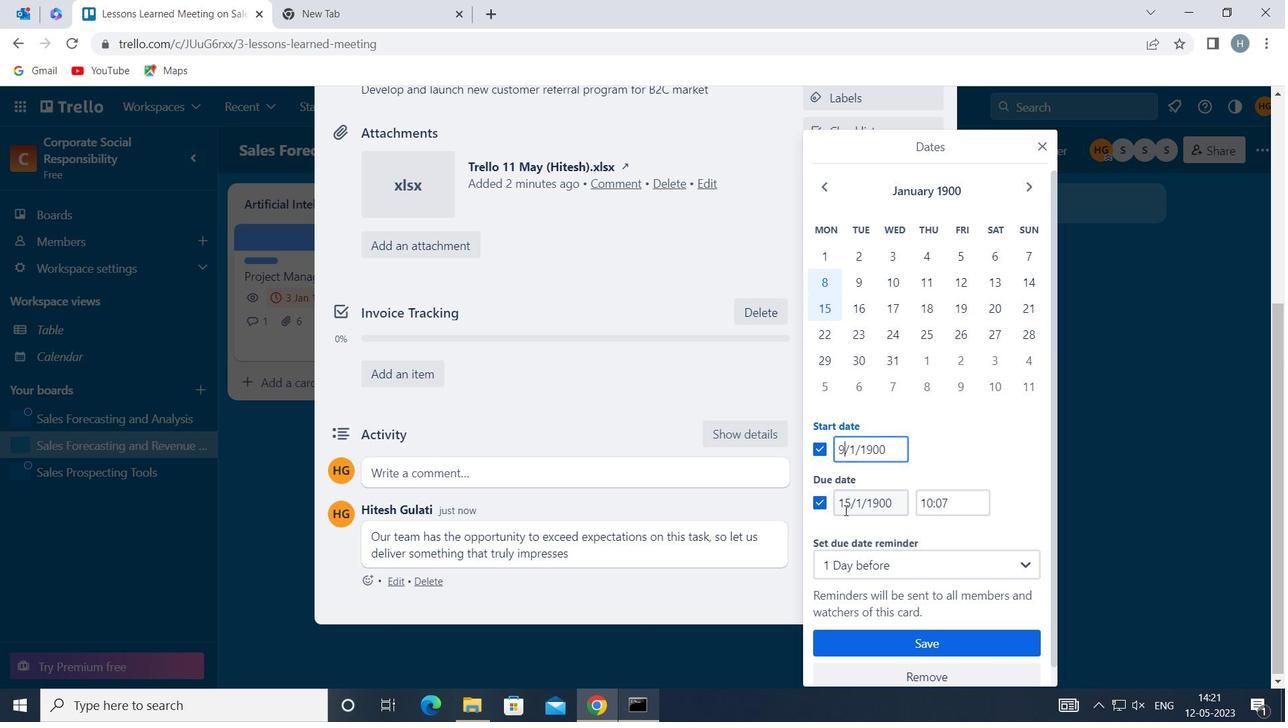 
Action: Key pressed <Key.right><Key.backspace>6
Screenshot: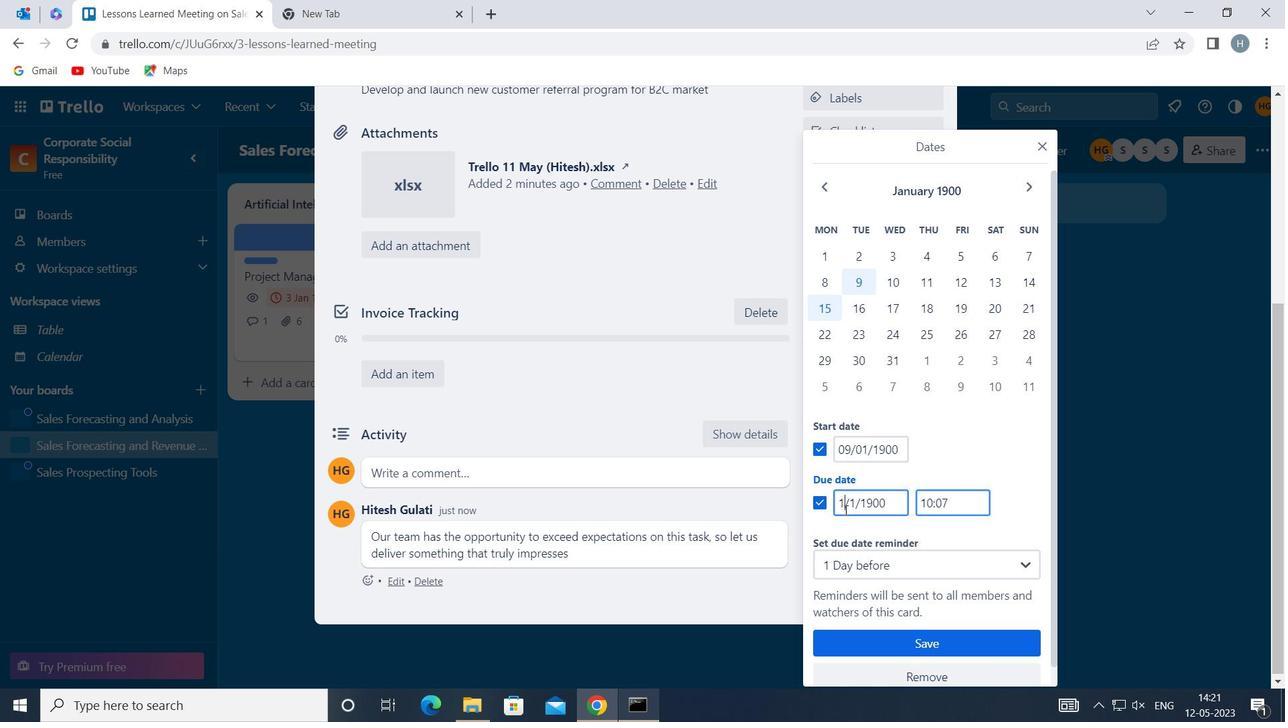 
Action: Mouse moved to (921, 641)
Screenshot: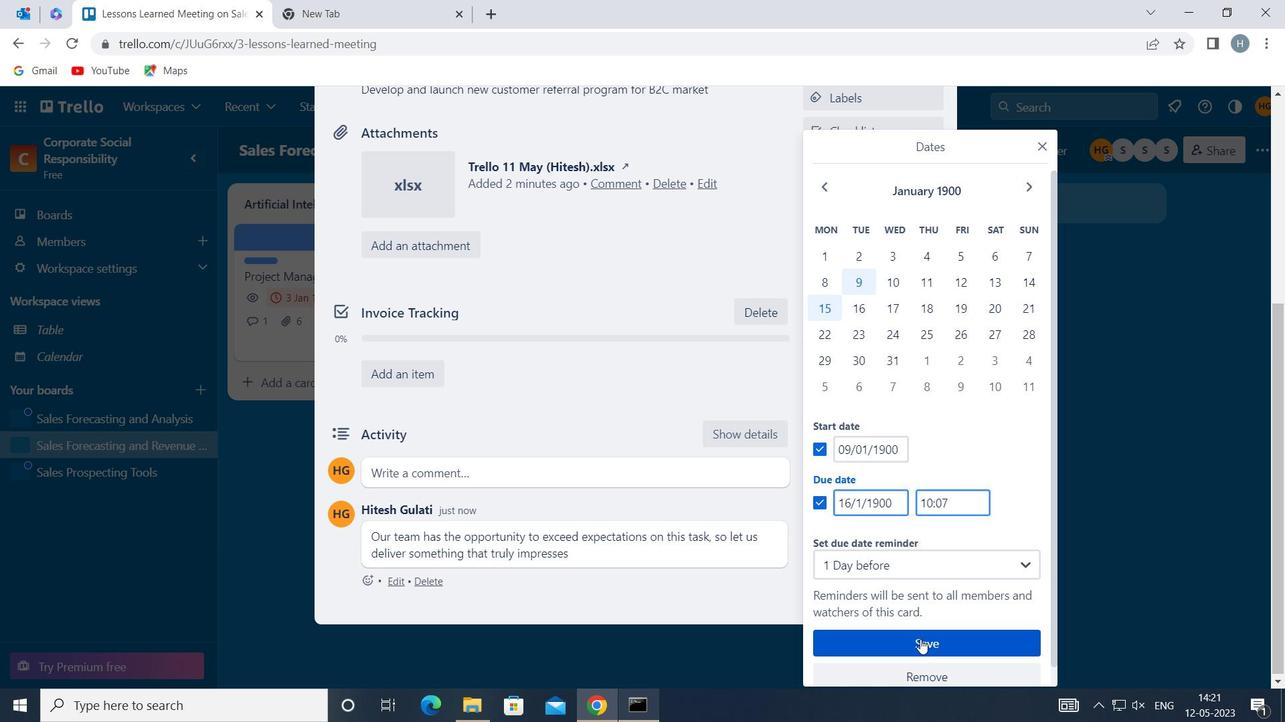 
Action: Mouse pressed left at (921, 641)
Screenshot: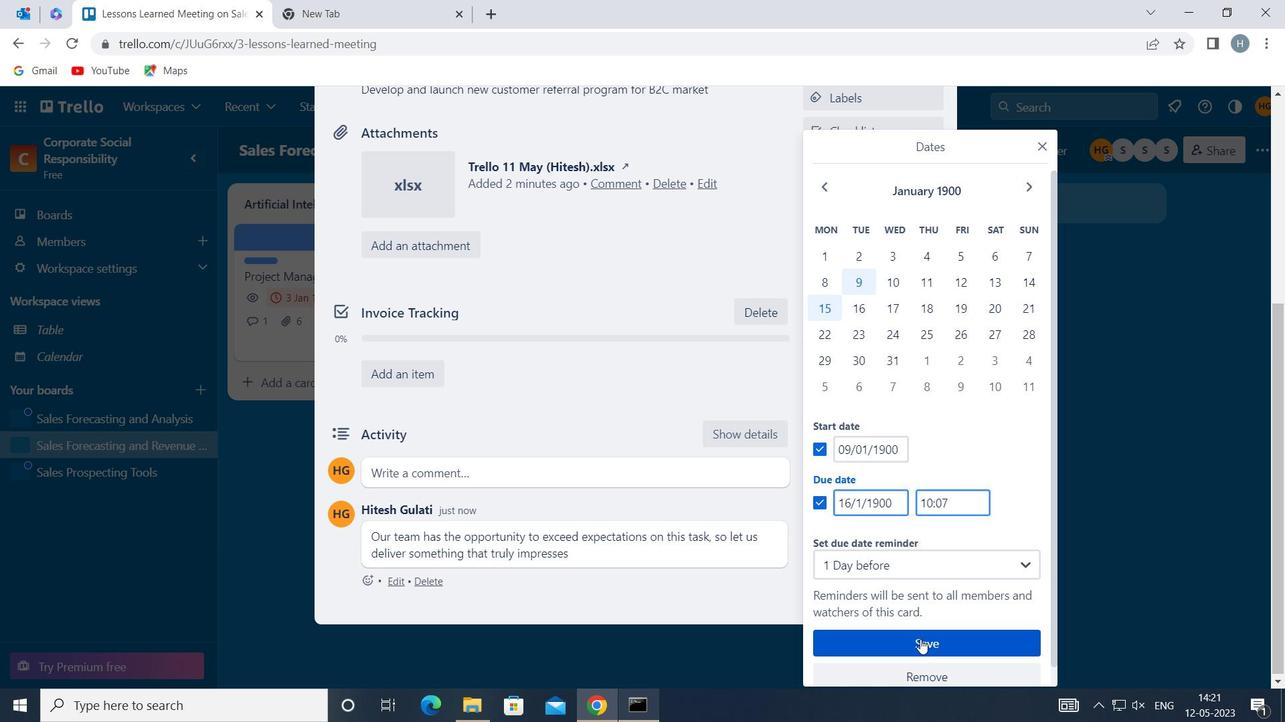 
Action: Mouse moved to (705, 346)
Screenshot: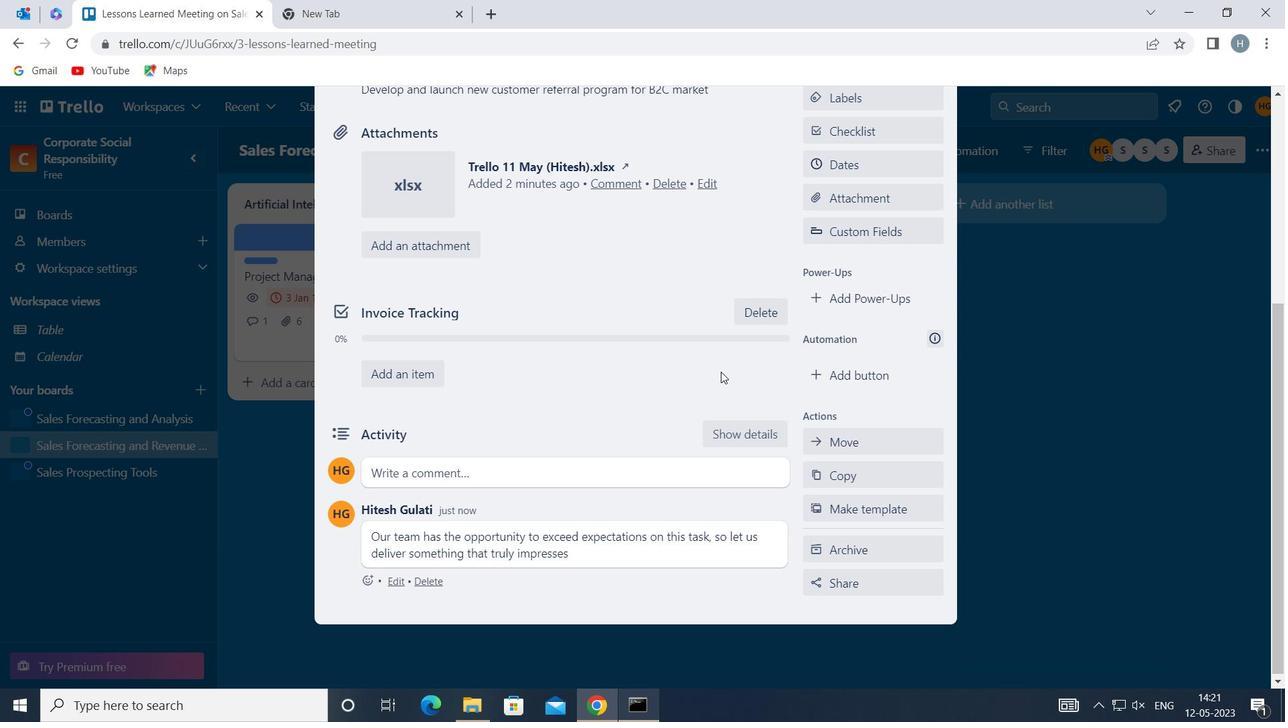
